 Task: Find connections with filter location Baloda Bāzār with filter topic #Mindfulwith filter profile language Potuguese with filter current company Motivational Quotes with filter school Lingayas University, Faridabad with filter industry Breweries with filter service category Ghostwriting with filter keywords title Principal
Action: Mouse moved to (679, 88)
Screenshot: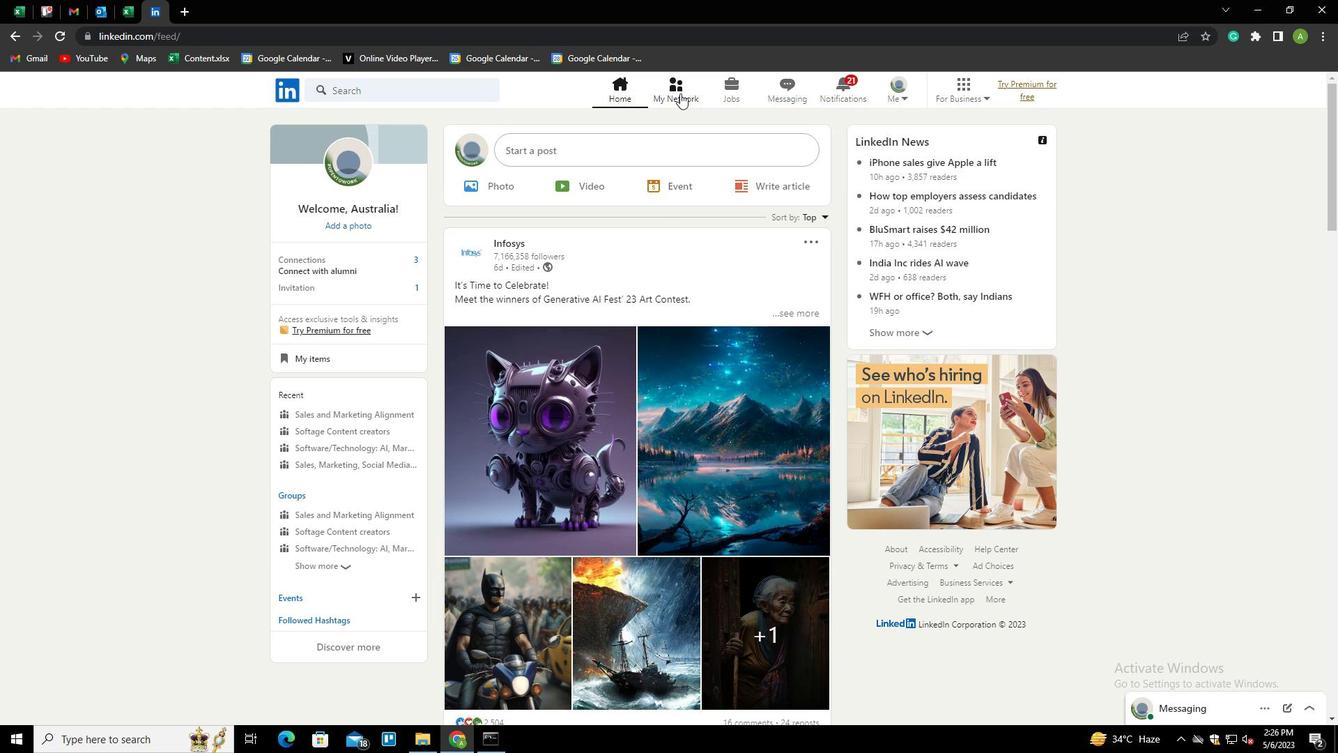 
Action: Mouse pressed left at (679, 88)
Screenshot: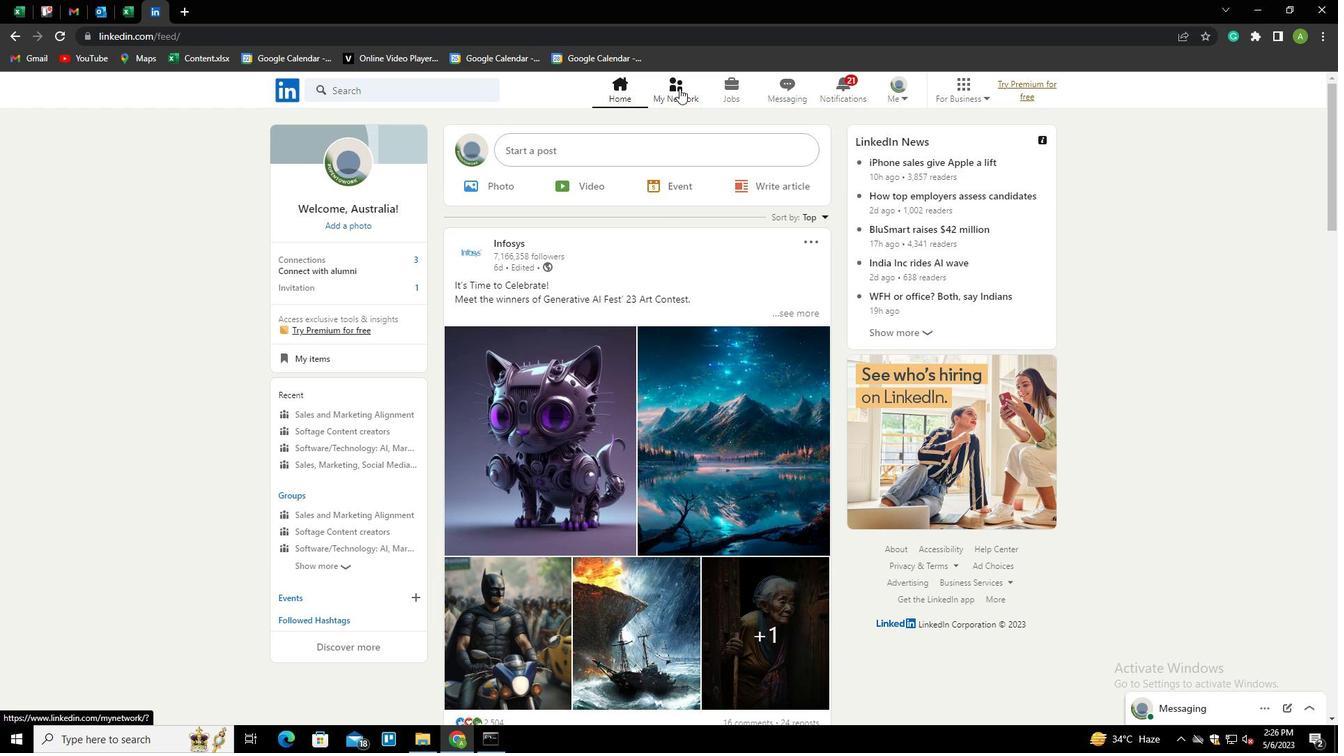 
Action: Mouse moved to (366, 166)
Screenshot: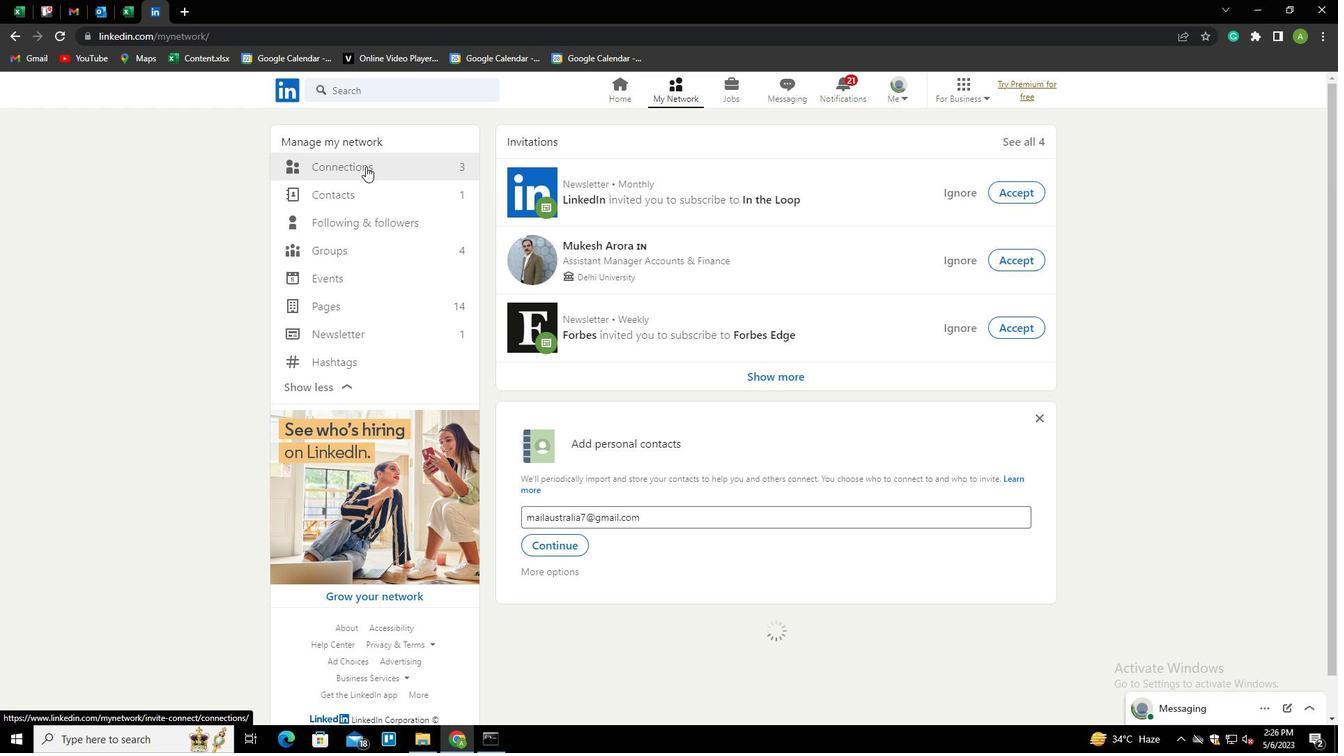 
Action: Mouse pressed left at (366, 166)
Screenshot: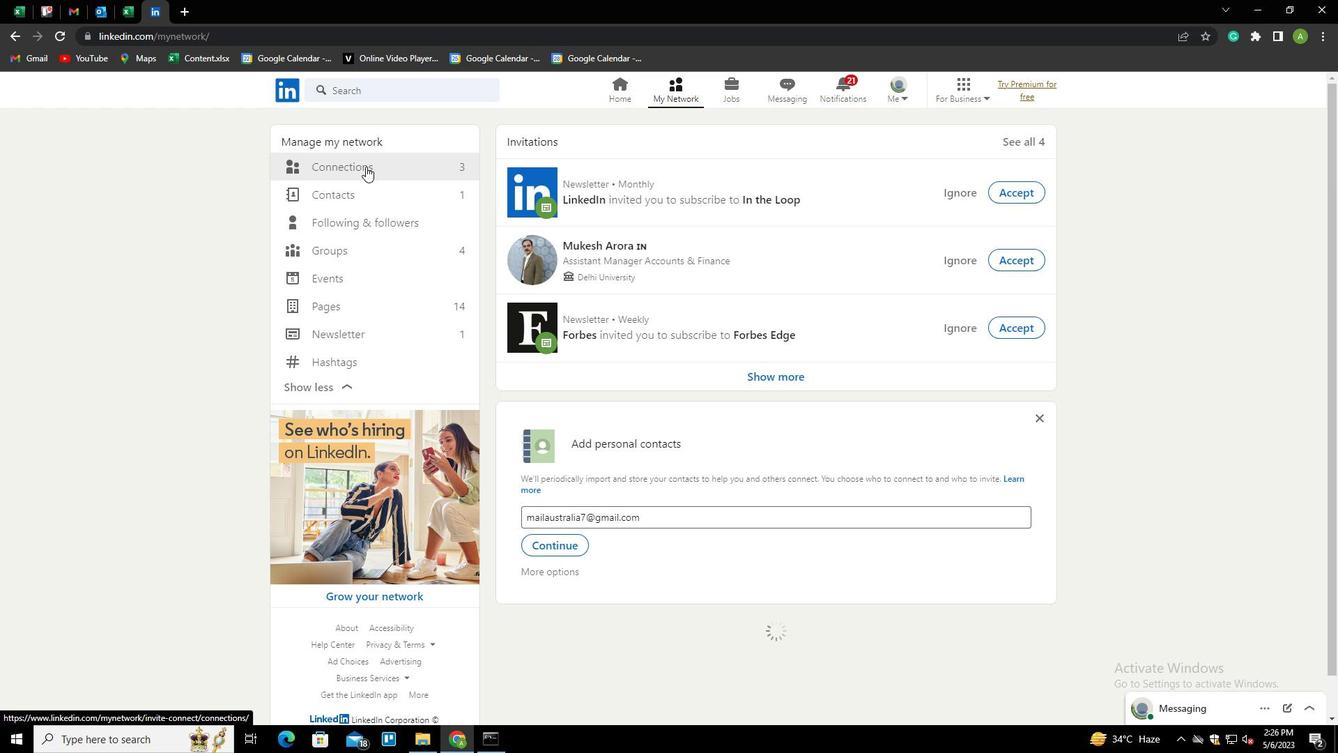 
Action: Mouse moved to (761, 163)
Screenshot: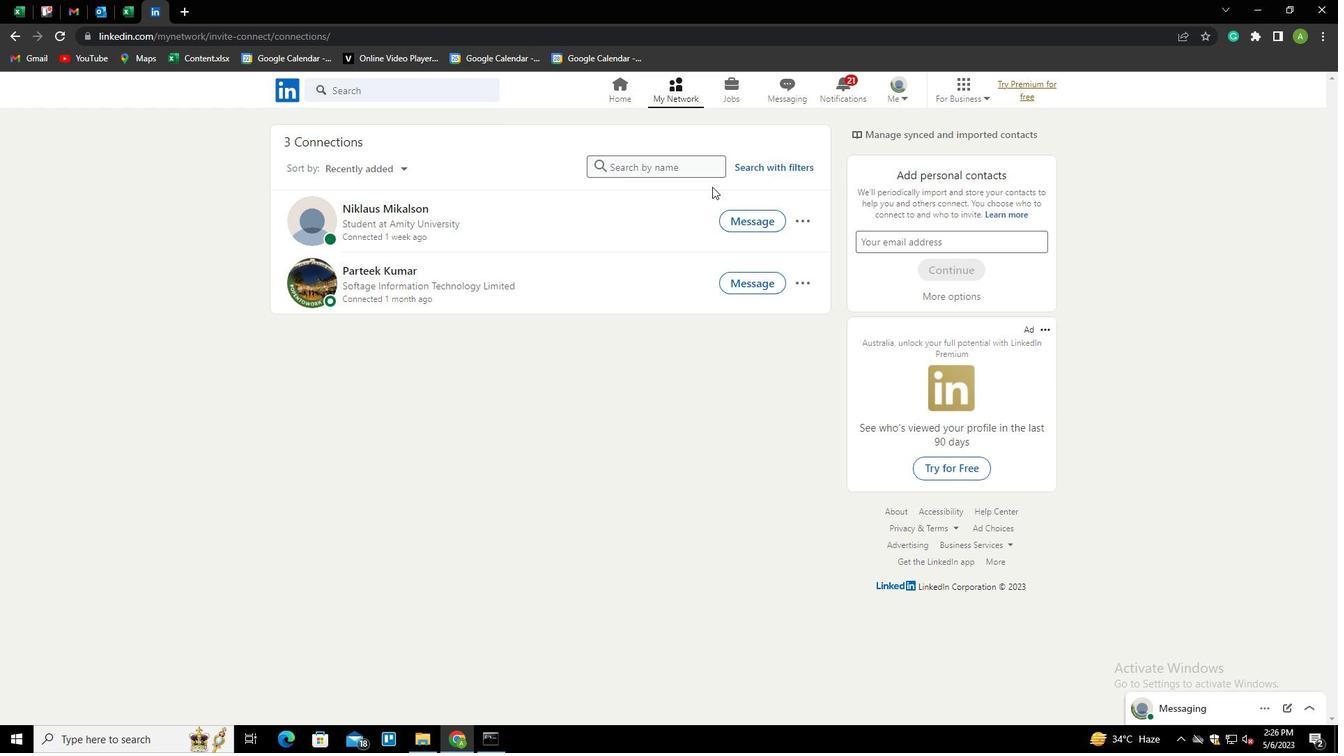 
Action: Mouse pressed left at (761, 163)
Screenshot: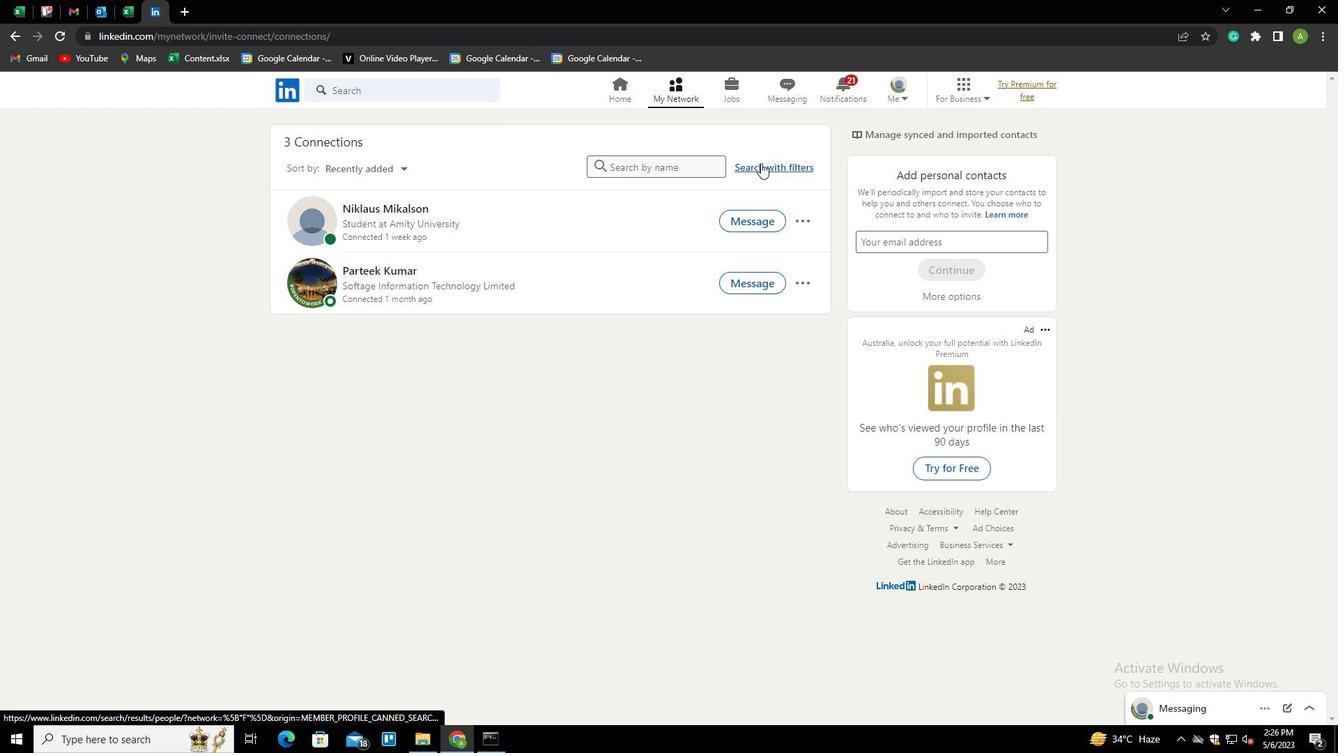 
Action: Mouse moved to (716, 128)
Screenshot: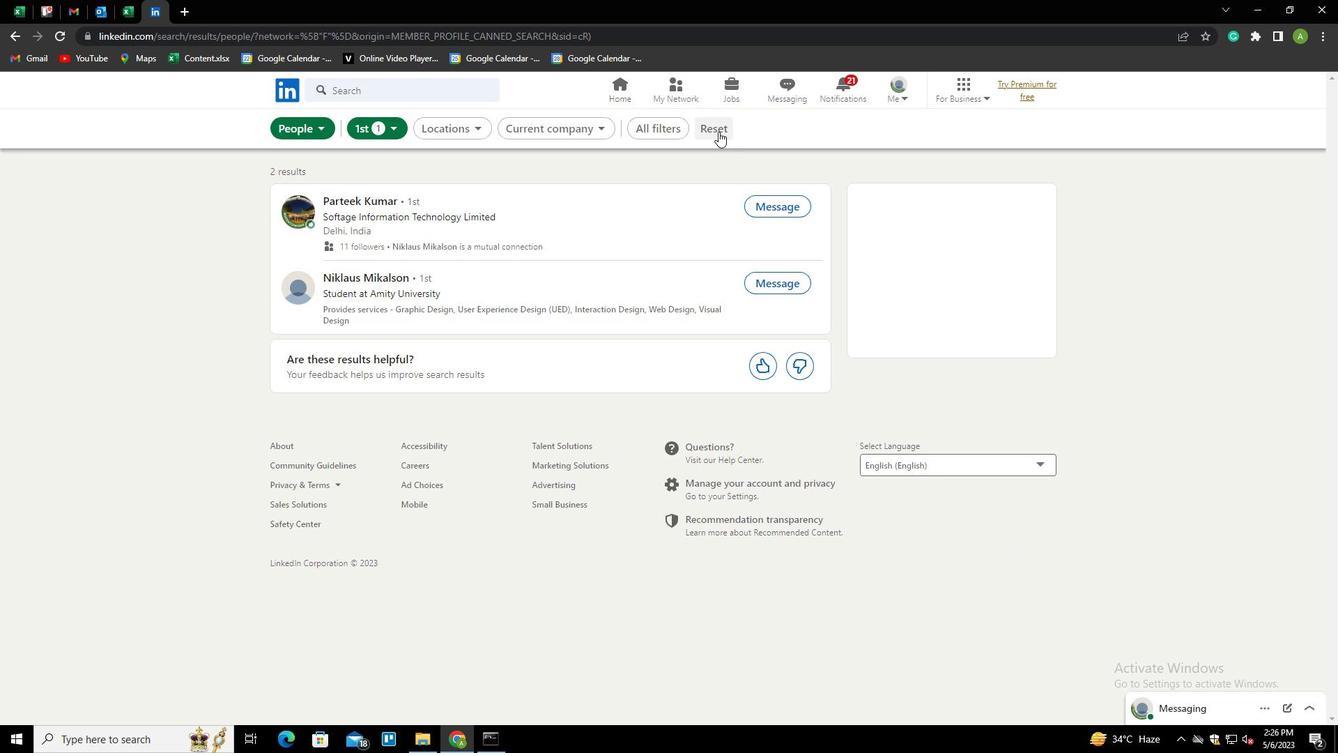
Action: Mouse pressed left at (716, 128)
Screenshot: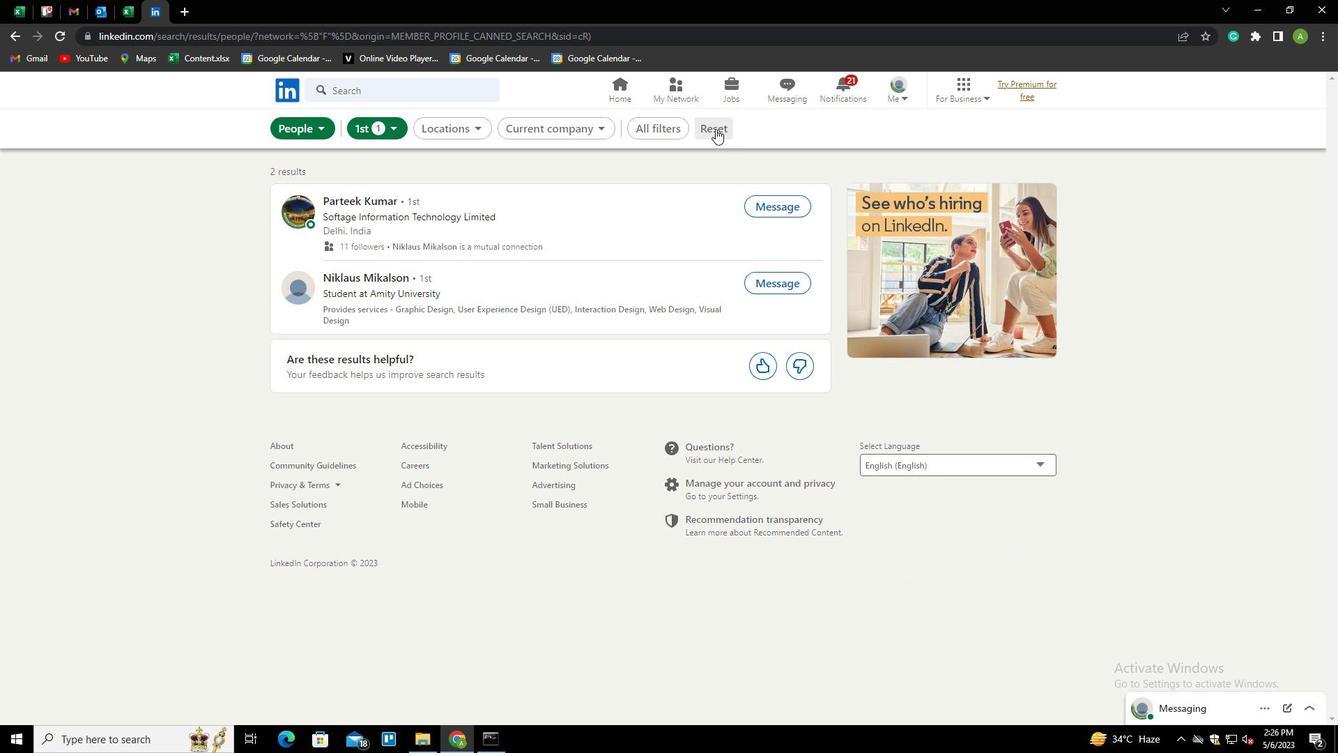 
Action: Mouse moved to (690, 128)
Screenshot: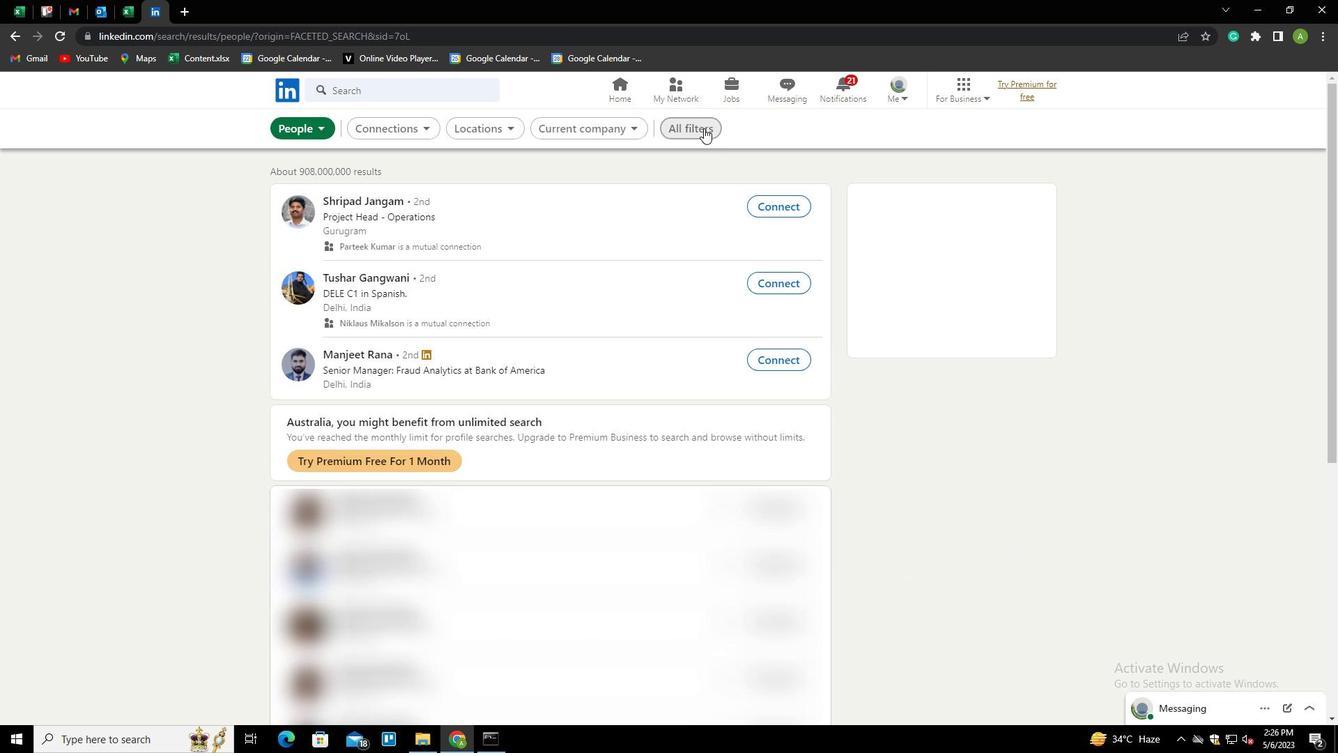 
Action: Mouse pressed left at (690, 128)
Screenshot: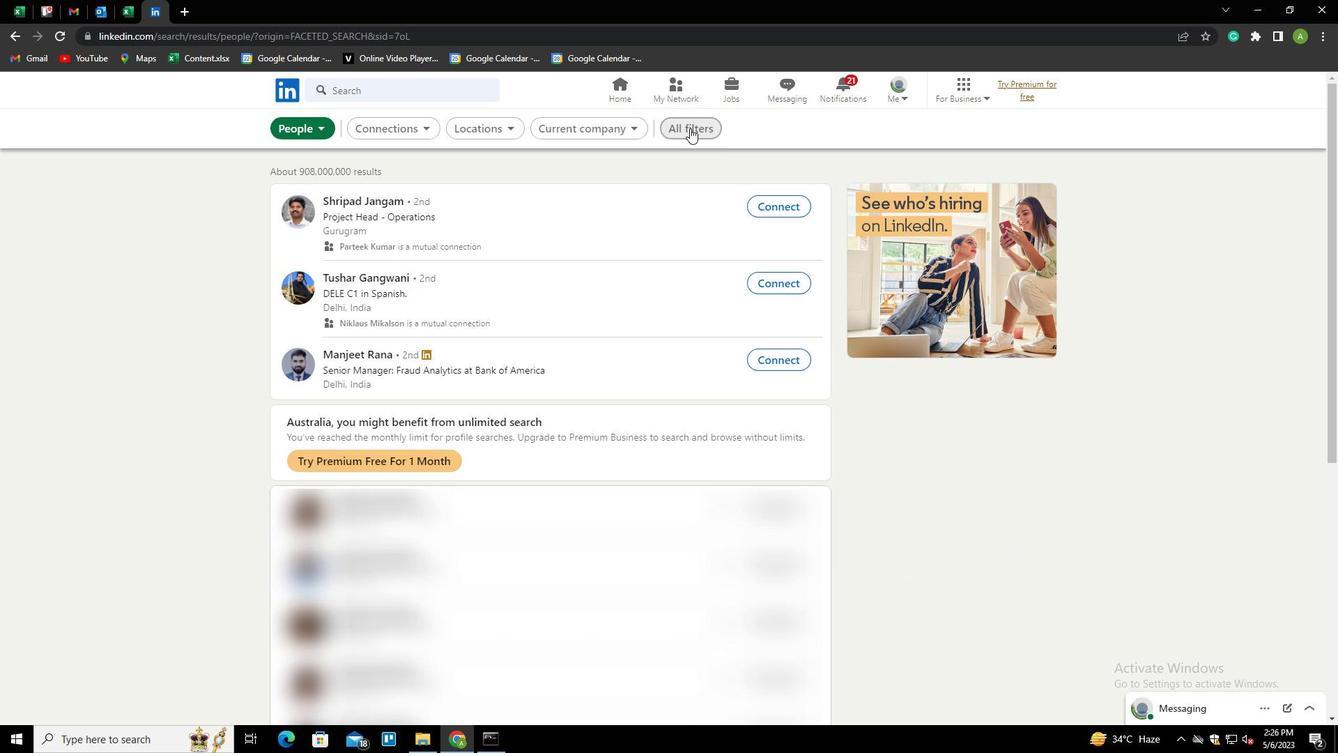 
Action: Mouse moved to (1163, 526)
Screenshot: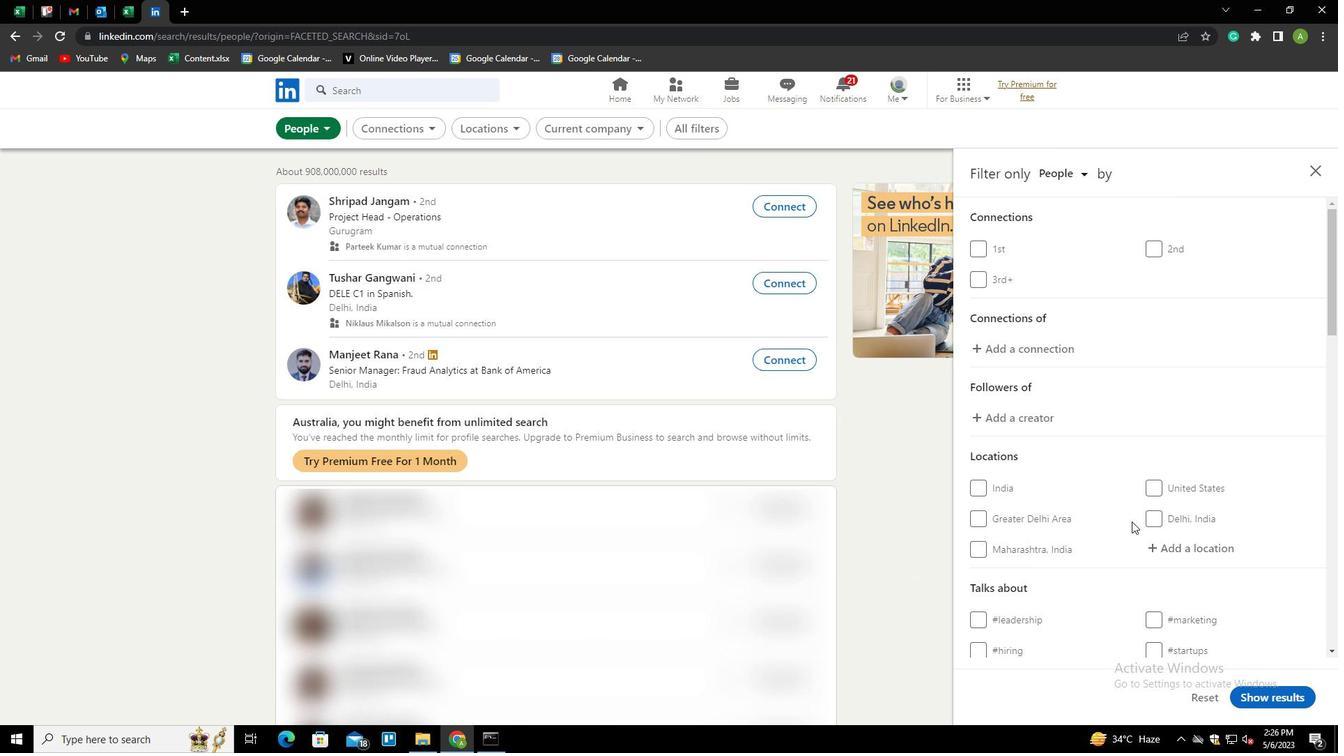 
Action: Mouse scrolled (1163, 525) with delta (0, 0)
Screenshot: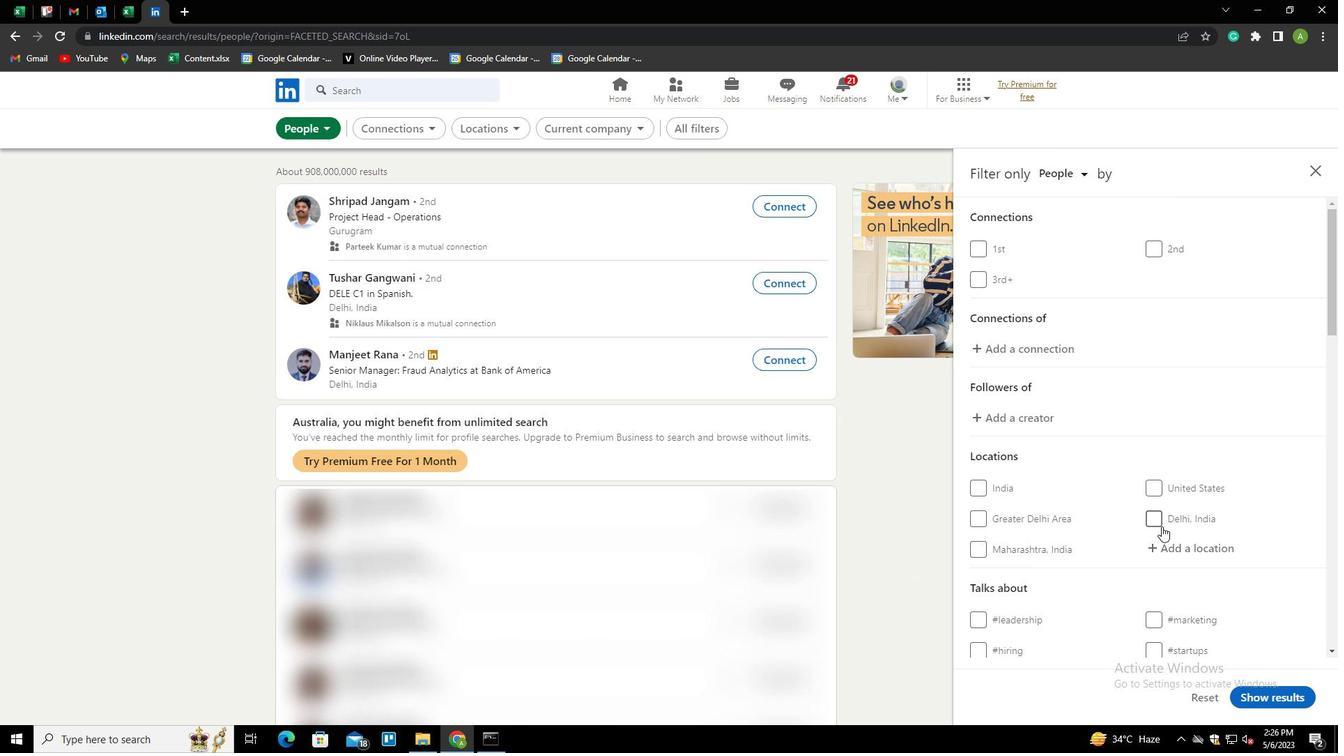 
Action: Mouse moved to (1164, 477)
Screenshot: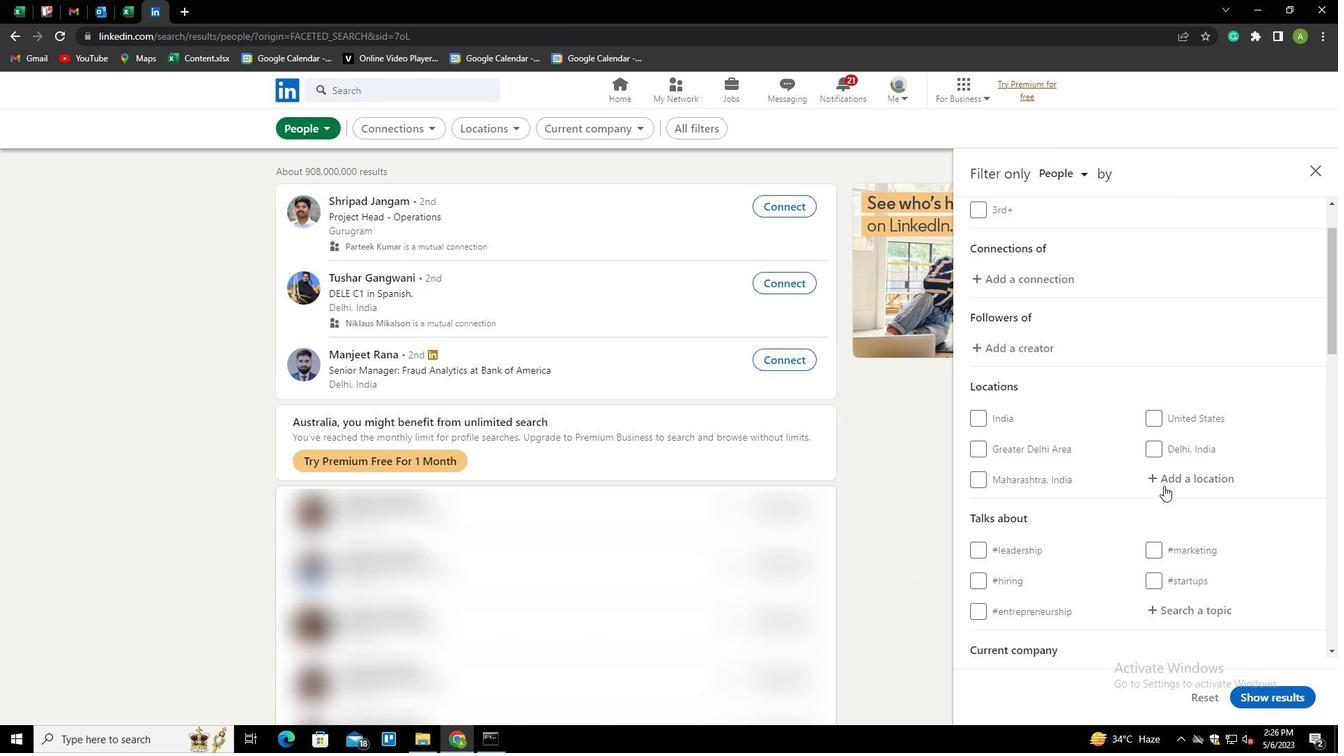 
Action: Mouse pressed left at (1164, 477)
Screenshot: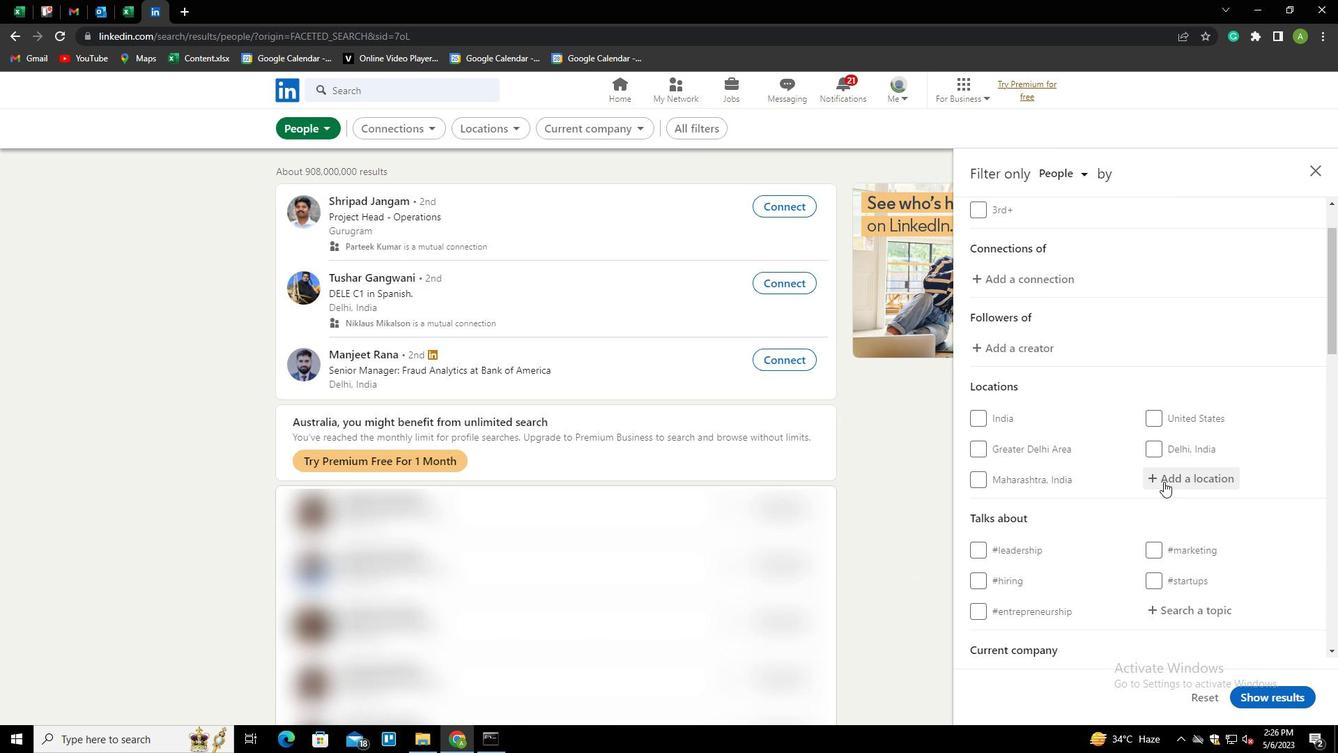 
Action: Key pressed <Key.shift>BA
Screenshot: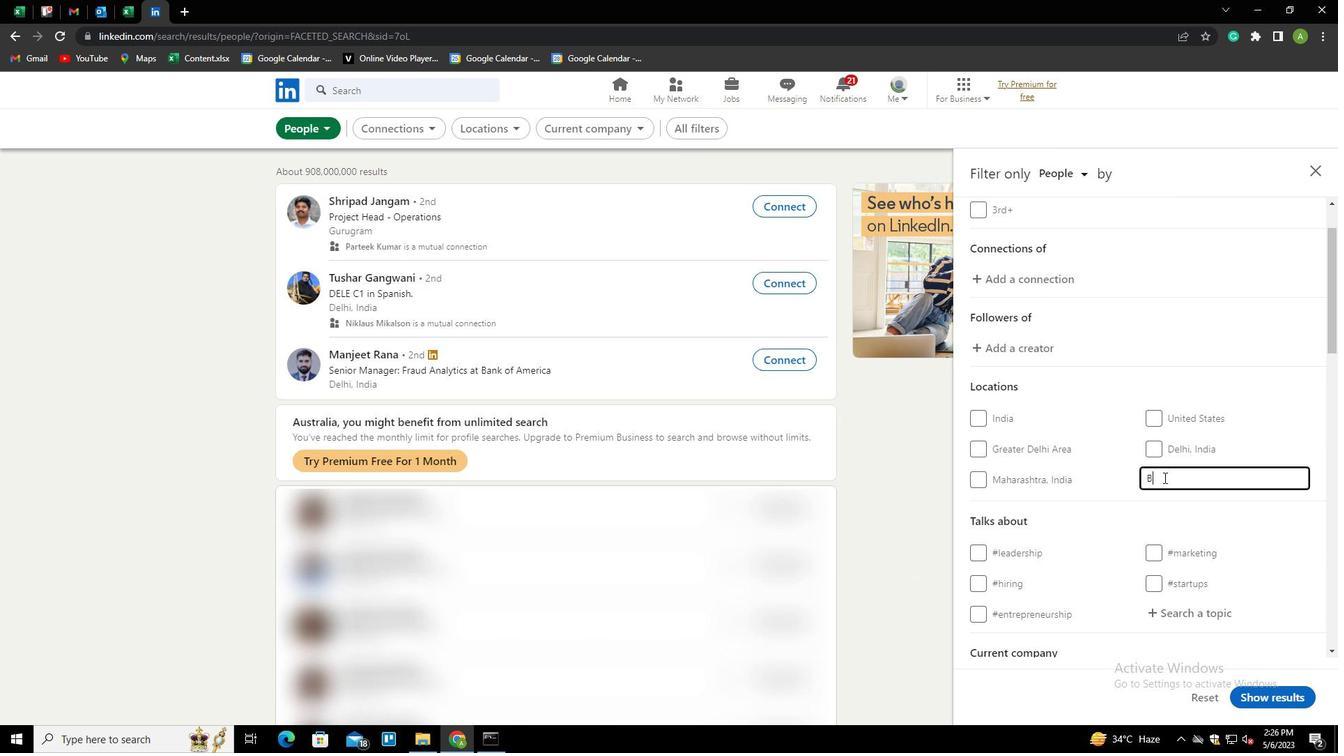 
Action: Mouse moved to (1090, 426)
Screenshot: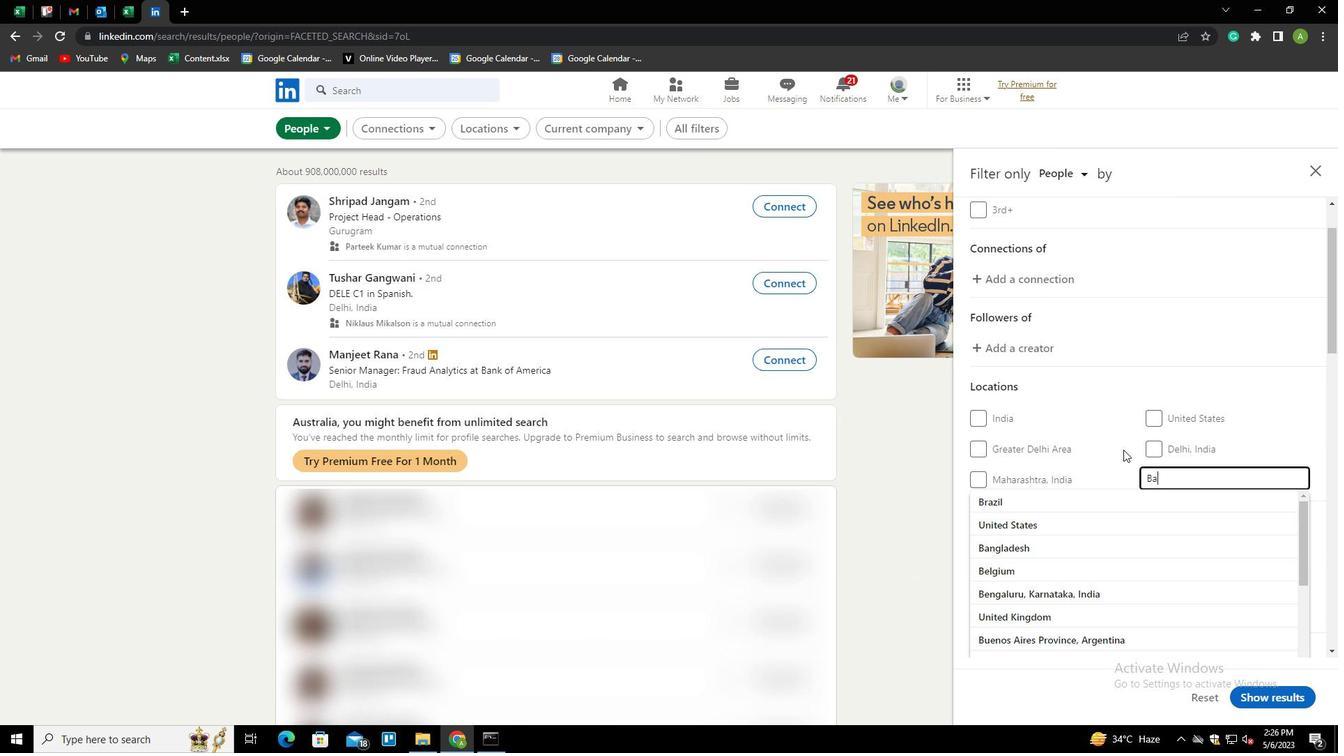 
Action: Key pressed ZAR<Key.down><Key.down><Key.down><Key.up><Key.down><Key.down><Key.enter>
Screenshot: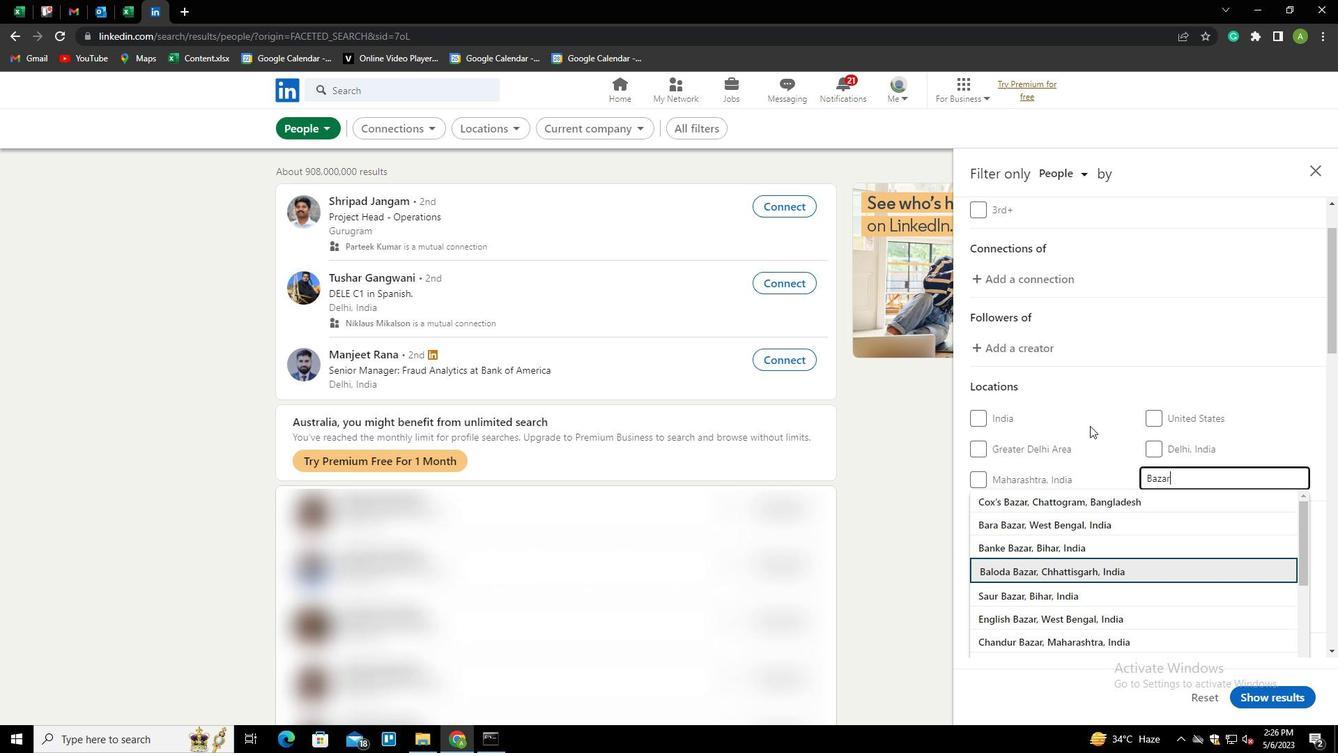 
Action: Mouse scrolled (1090, 425) with delta (0, 0)
Screenshot: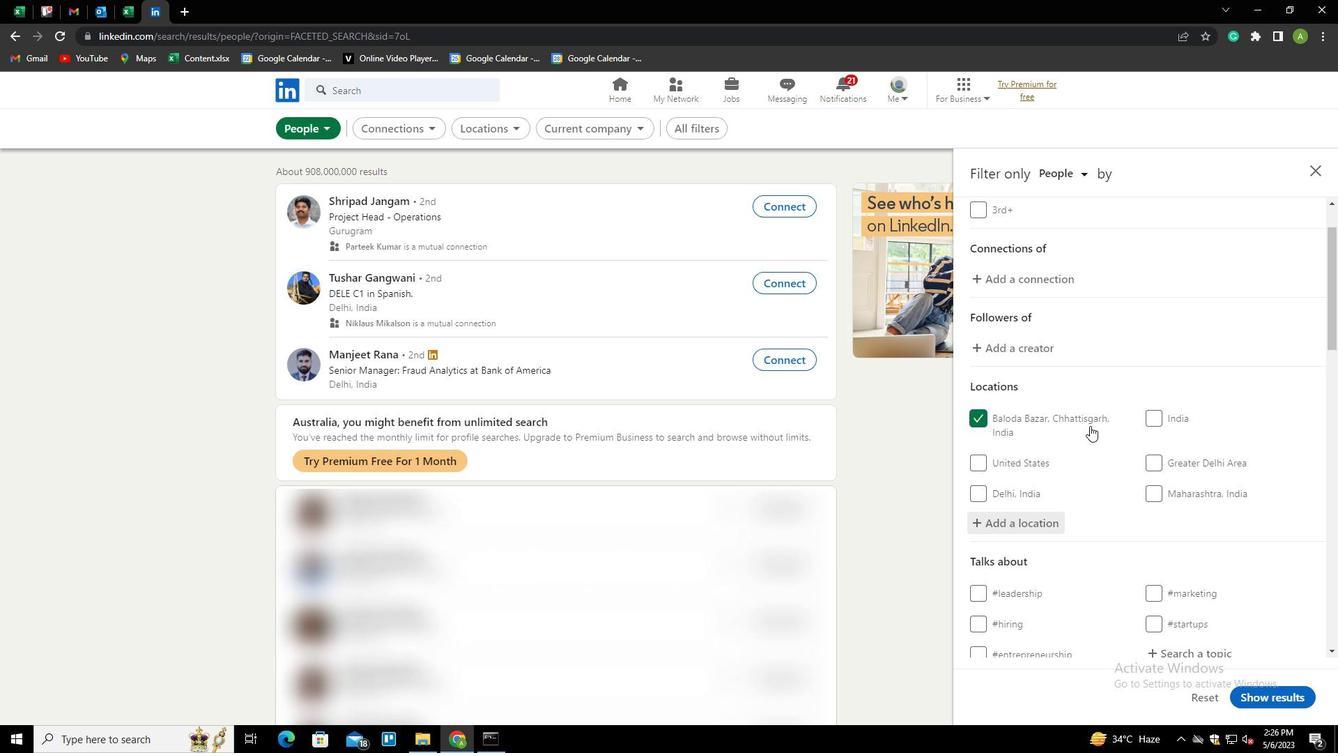 
Action: Mouse scrolled (1090, 425) with delta (0, 0)
Screenshot: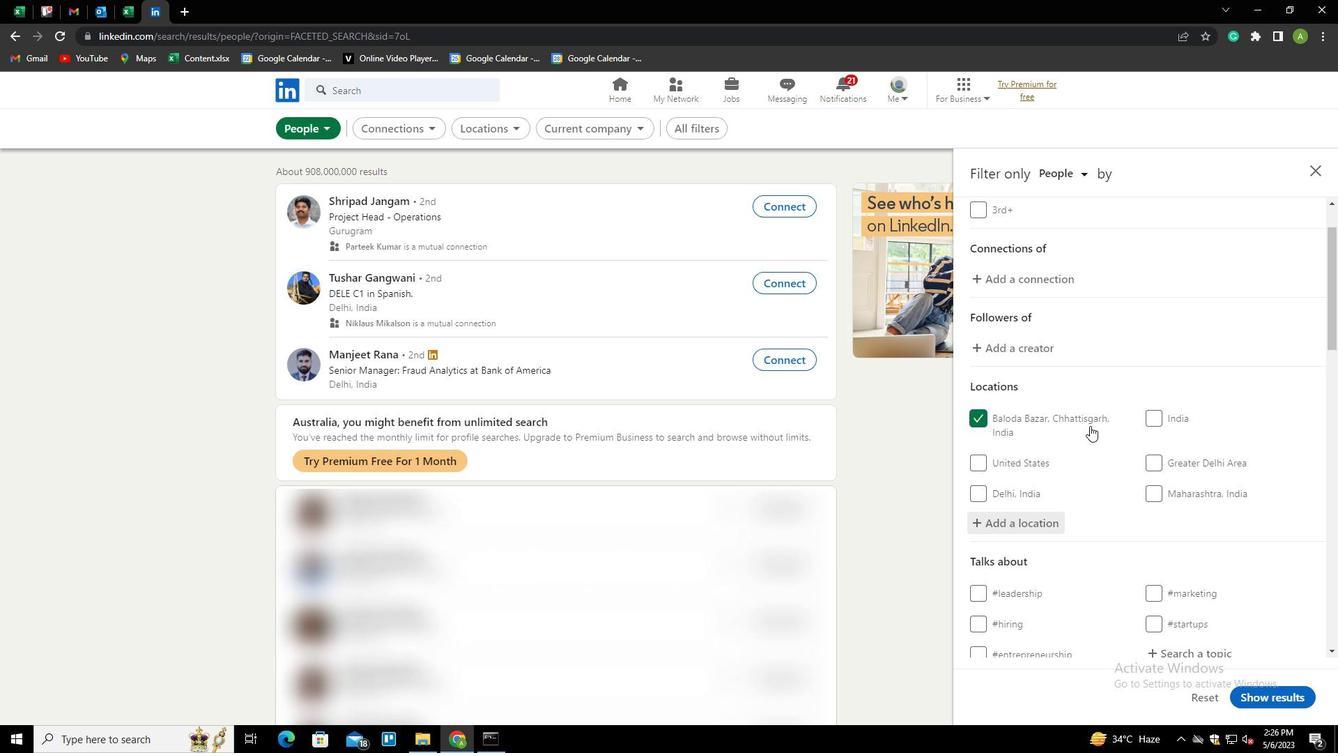 
Action: Mouse scrolled (1090, 425) with delta (0, 0)
Screenshot: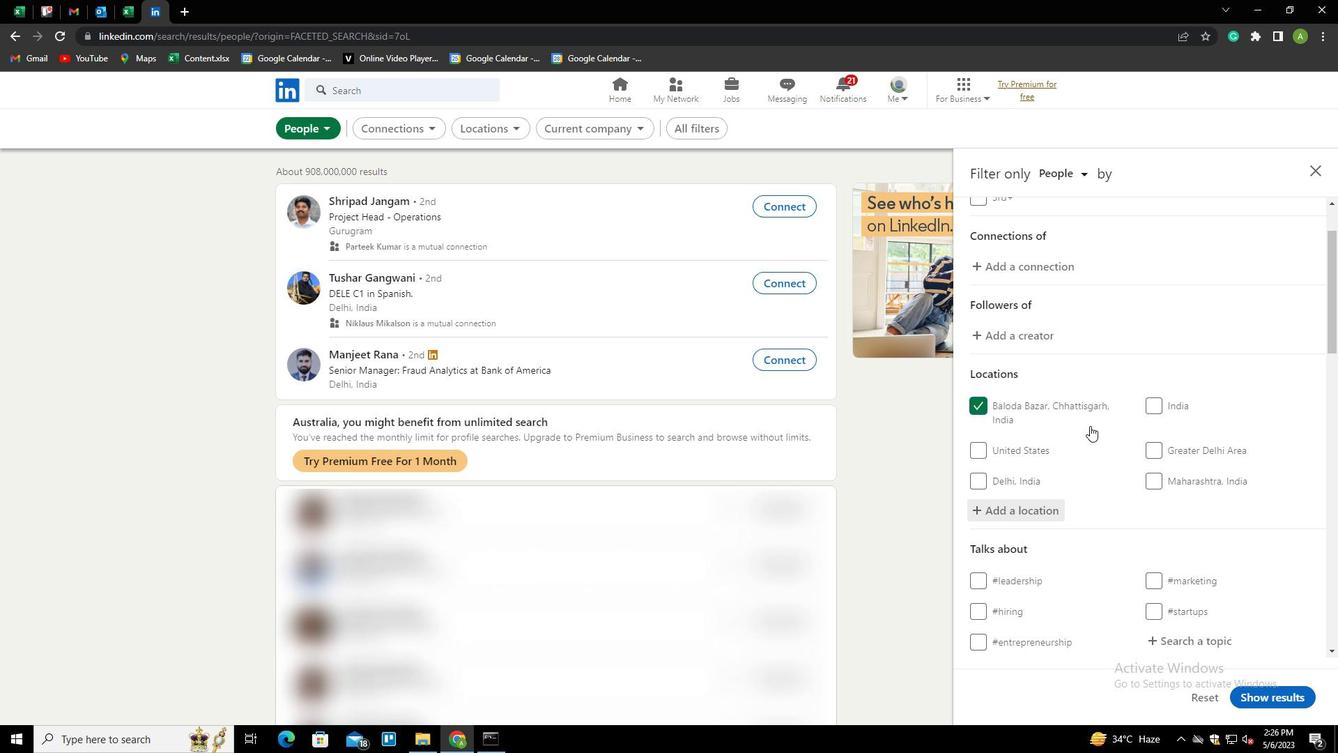 
Action: Mouse moved to (1156, 436)
Screenshot: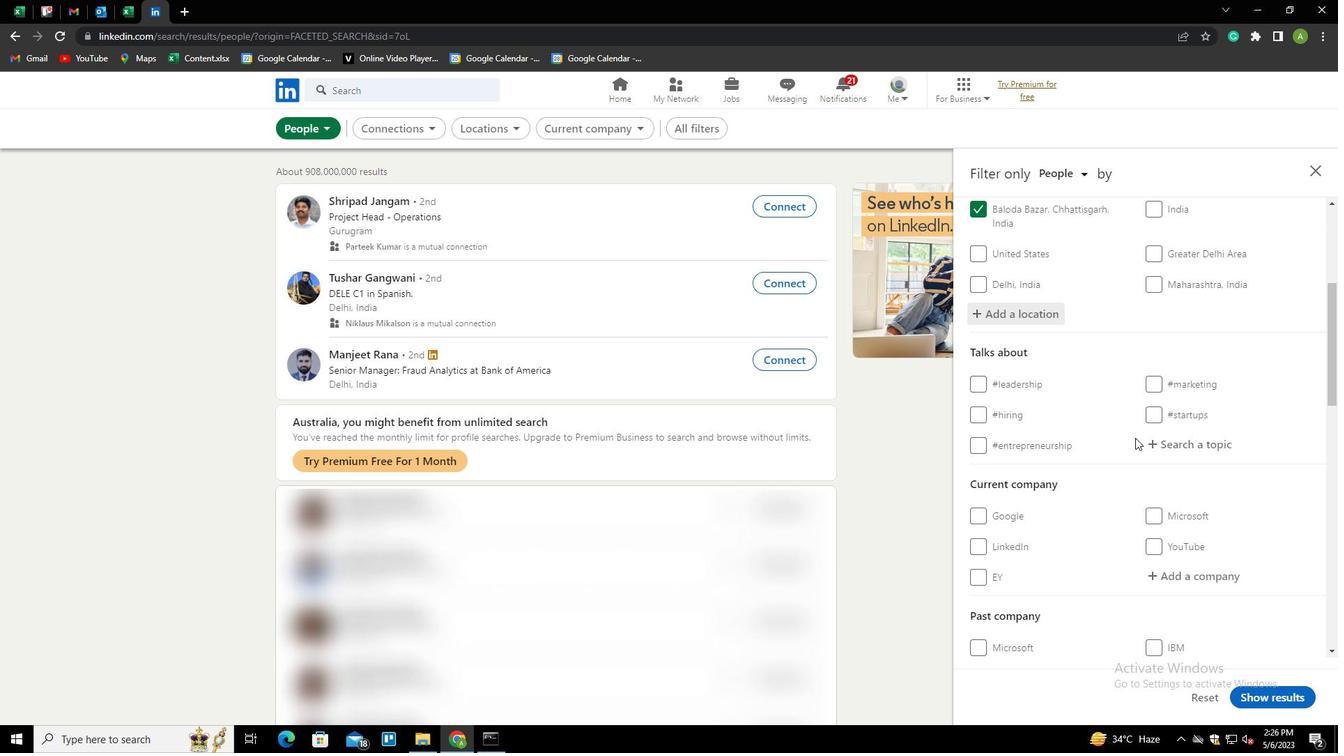 
Action: Mouse pressed left at (1156, 436)
Screenshot: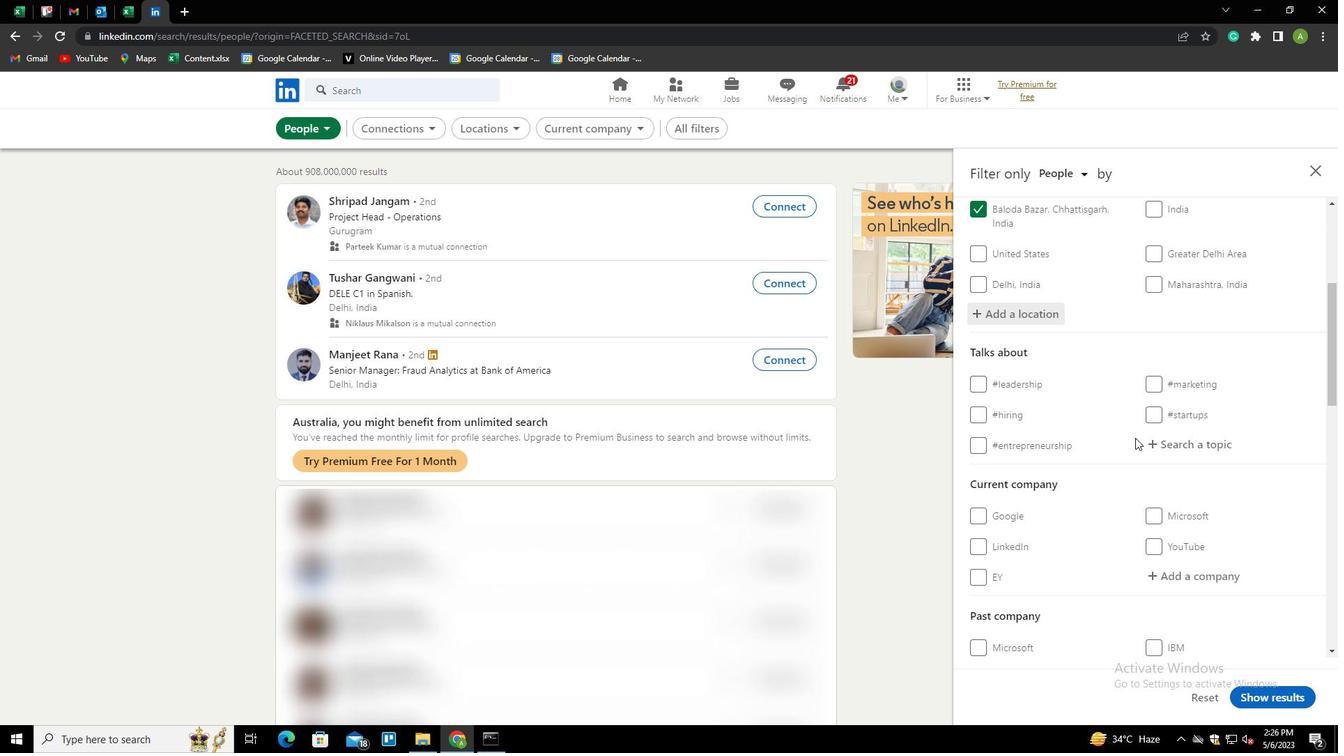 
Action: Mouse moved to (1151, 423)
Screenshot: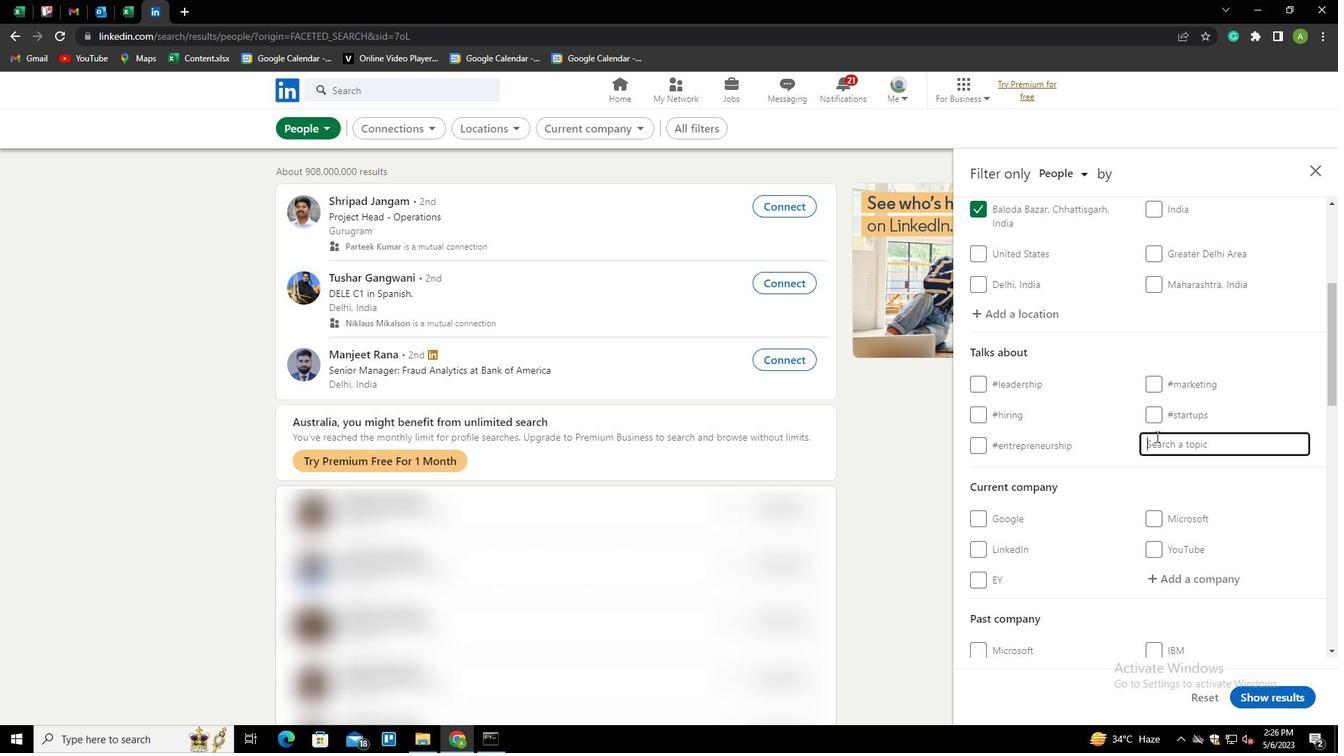 
Action: Key pressed <Key.shift><Key.shift><Key.shift>MINDFUL<Key.down><Key.down><Key.enter>
Screenshot: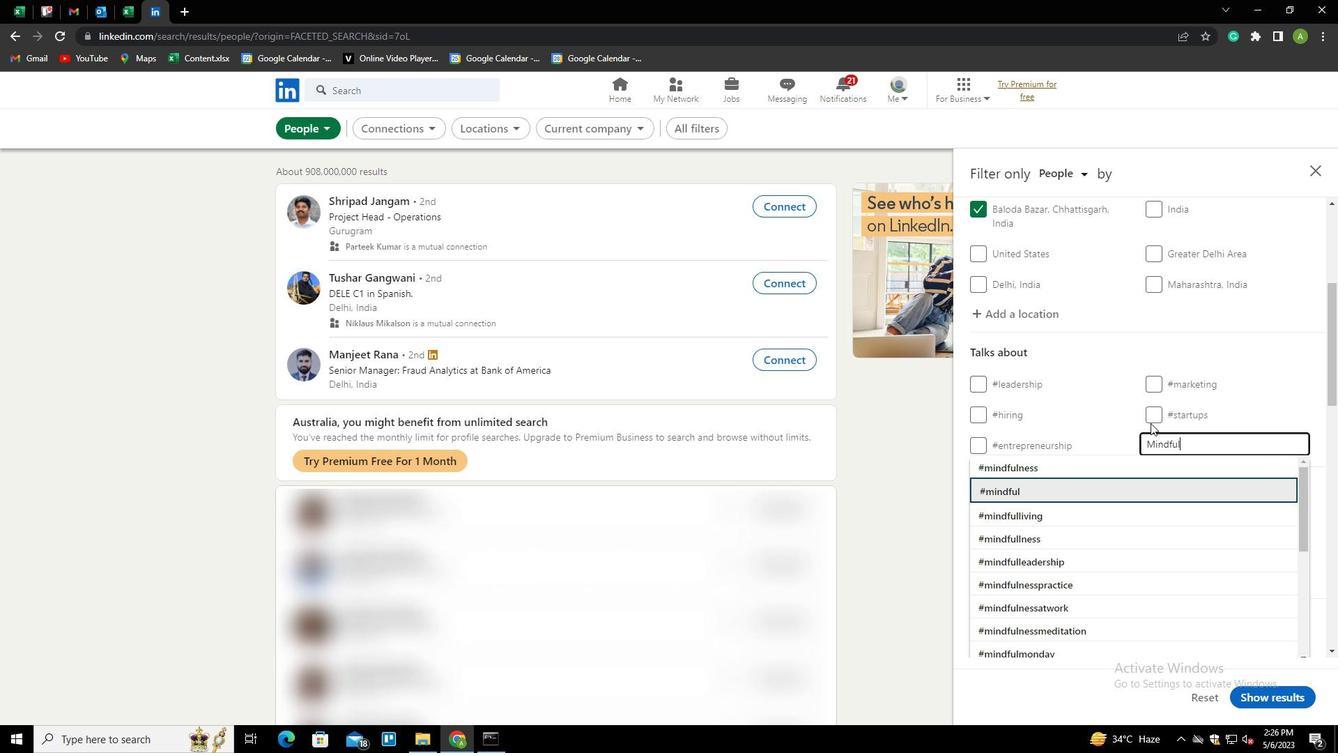 
Action: Mouse moved to (1151, 422)
Screenshot: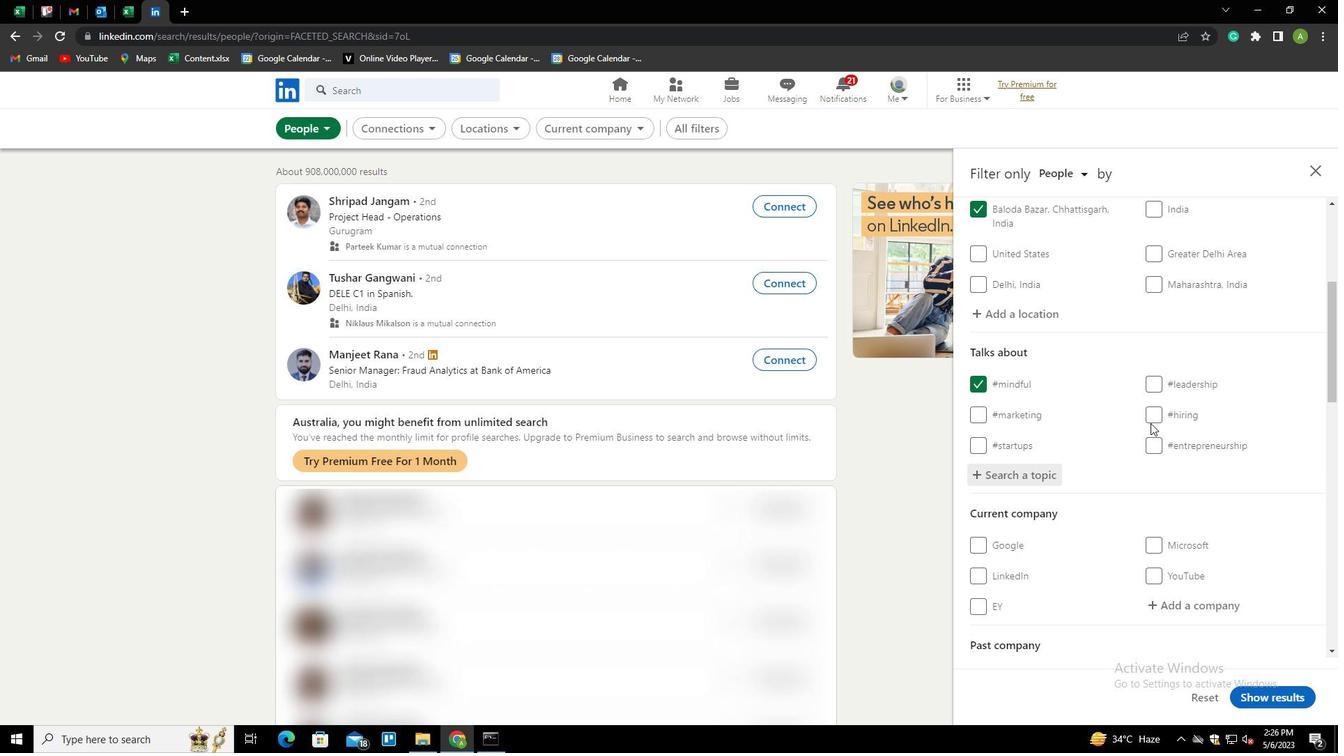 
Action: Mouse scrolled (1151, 421) with delta (0, 0)
Screenshot: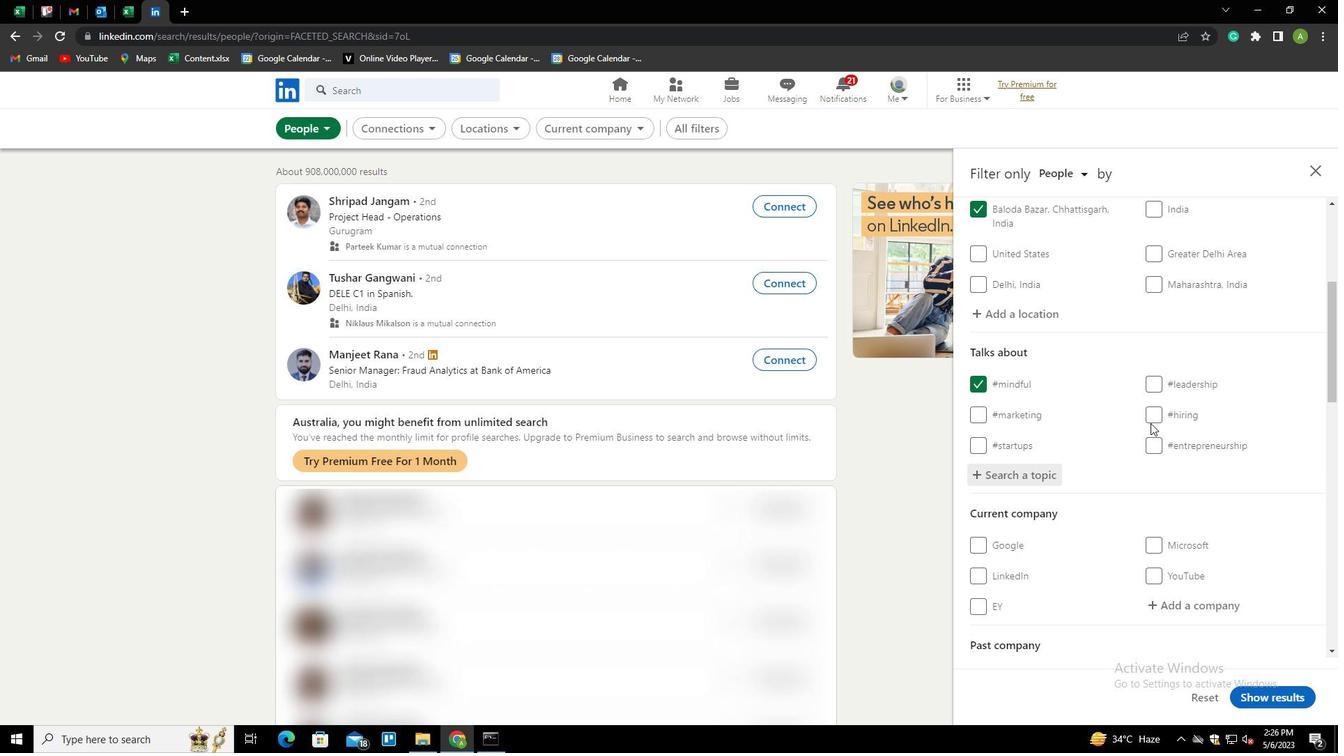 
Action: Mouse moved to (1153, 424)
Screenshot: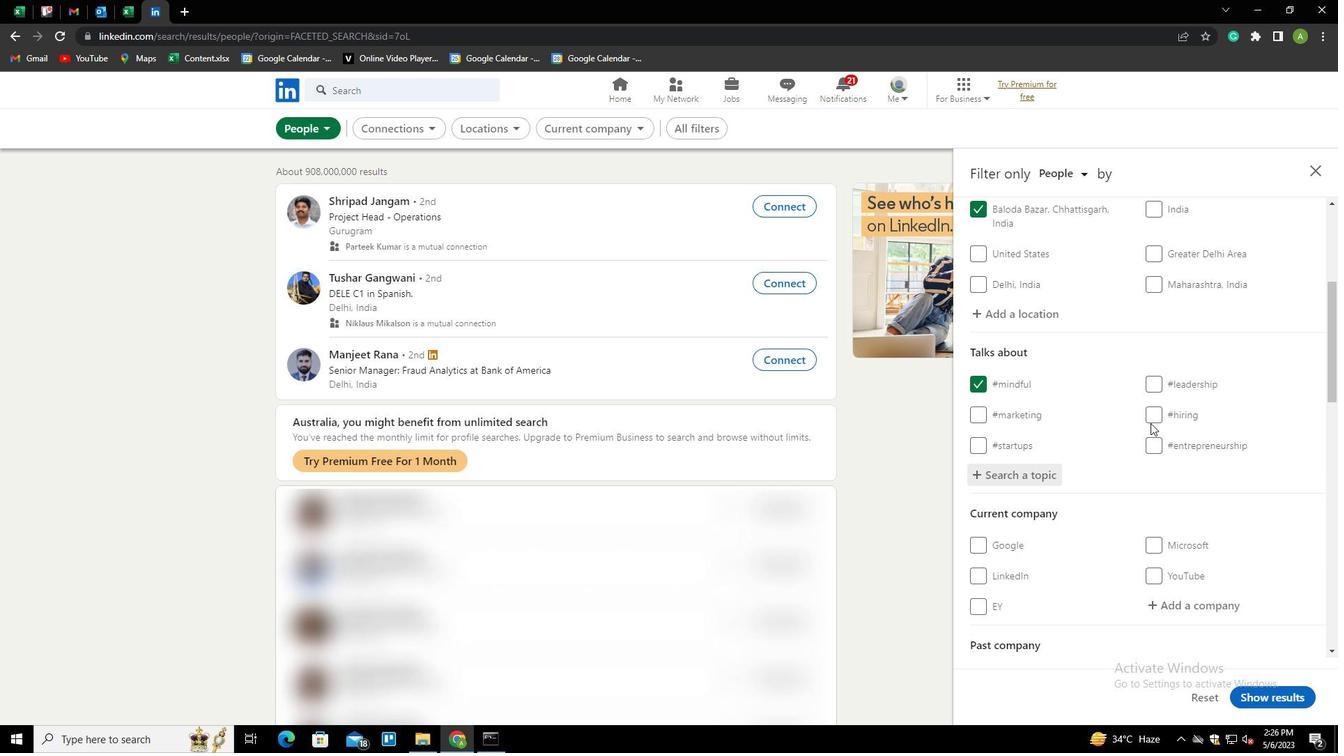 
Action: Mouse scrolled (1153, 423) with delta (0, 0)
Screenshot: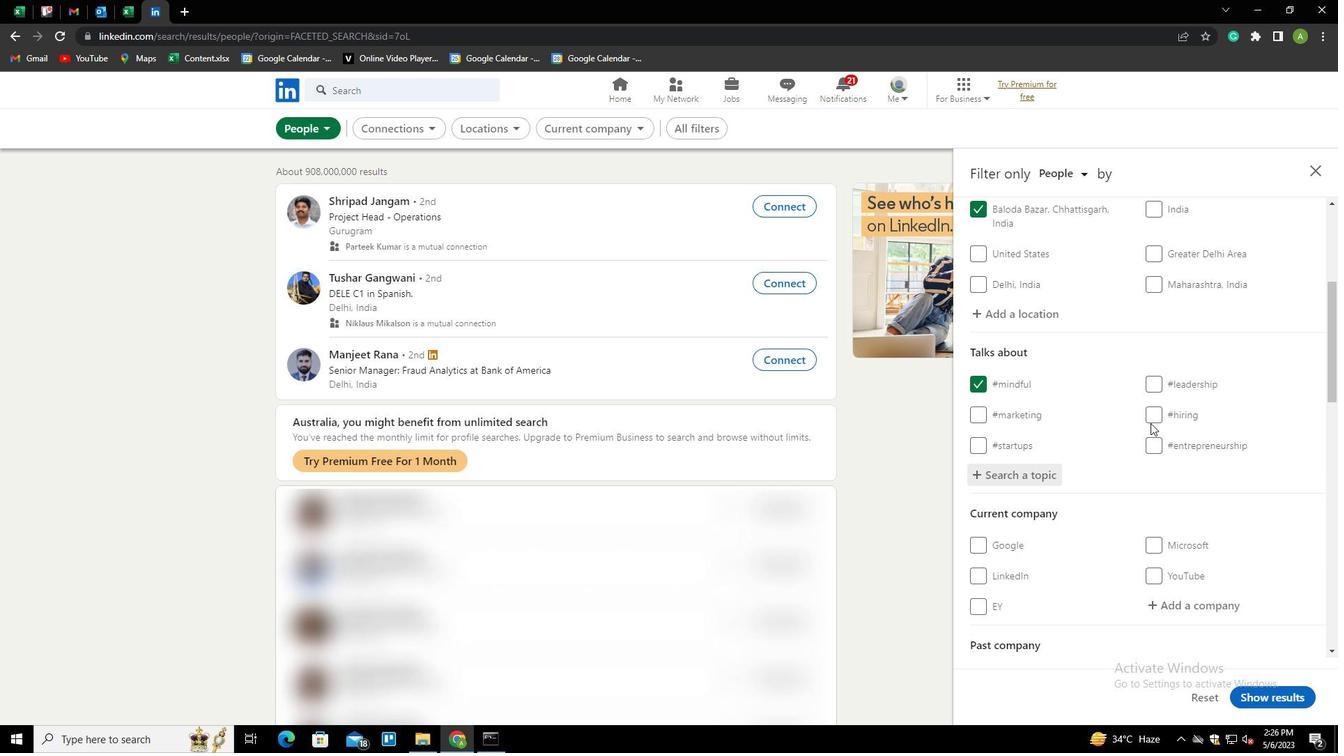 
Action: Mouse scrolled (1153, 423) with delta (0, 0)
Screenshot: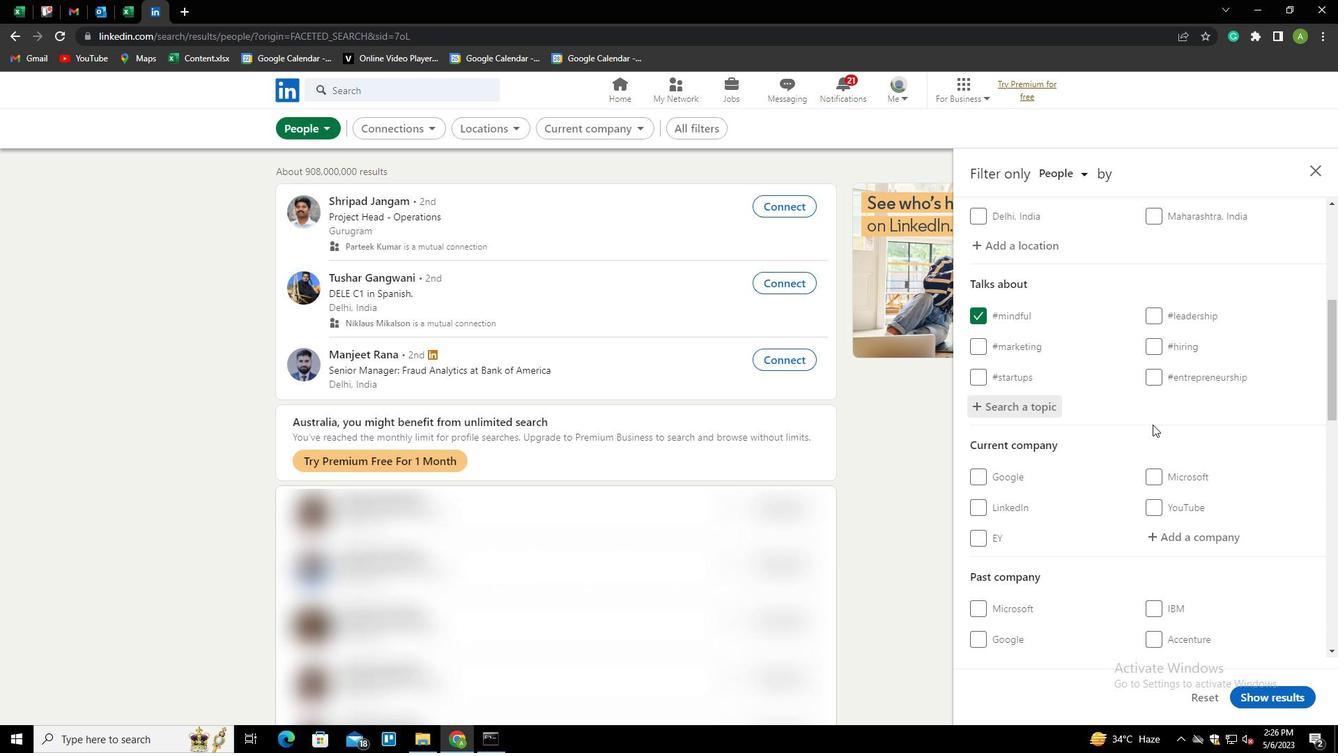 
Action: Mouse scrolled (1153, 423) with delta (0, 0)
Screenshot: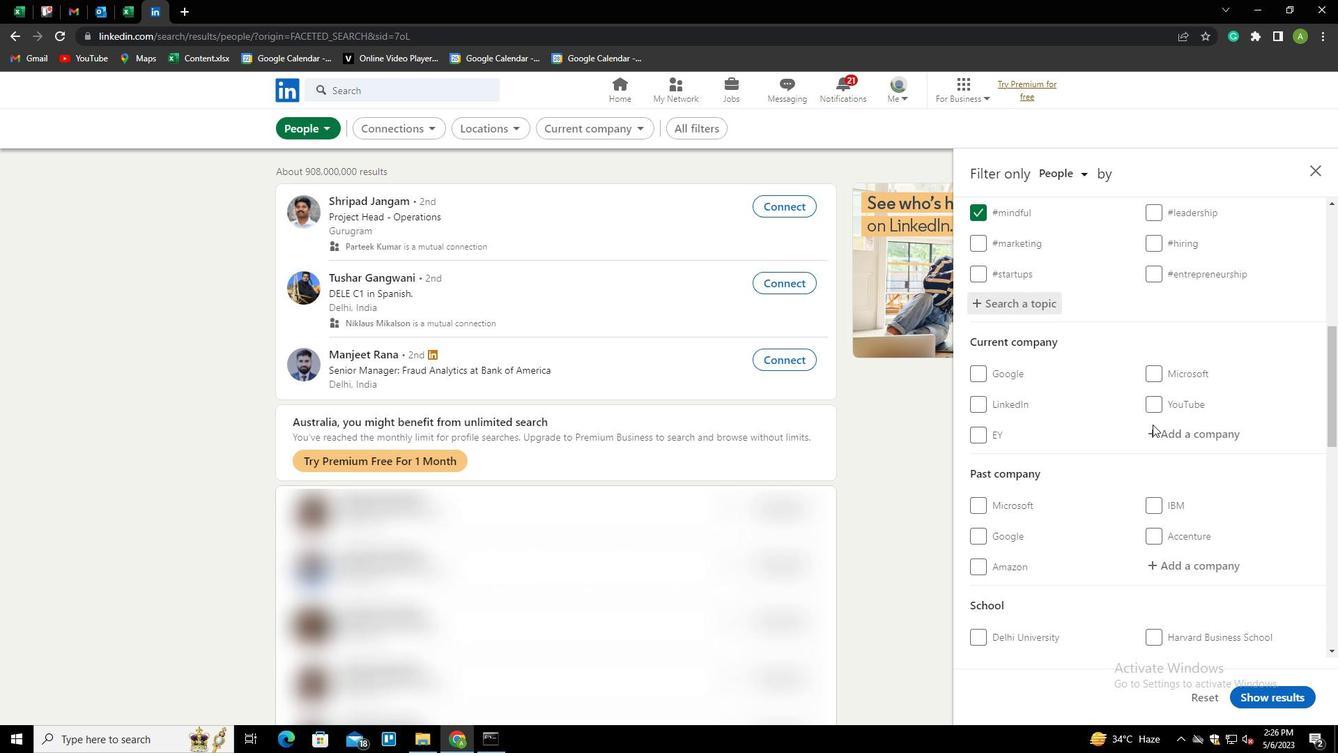 
Action: Mouse scrolled (1153, 423) with delta (0, 0)
Screenshot: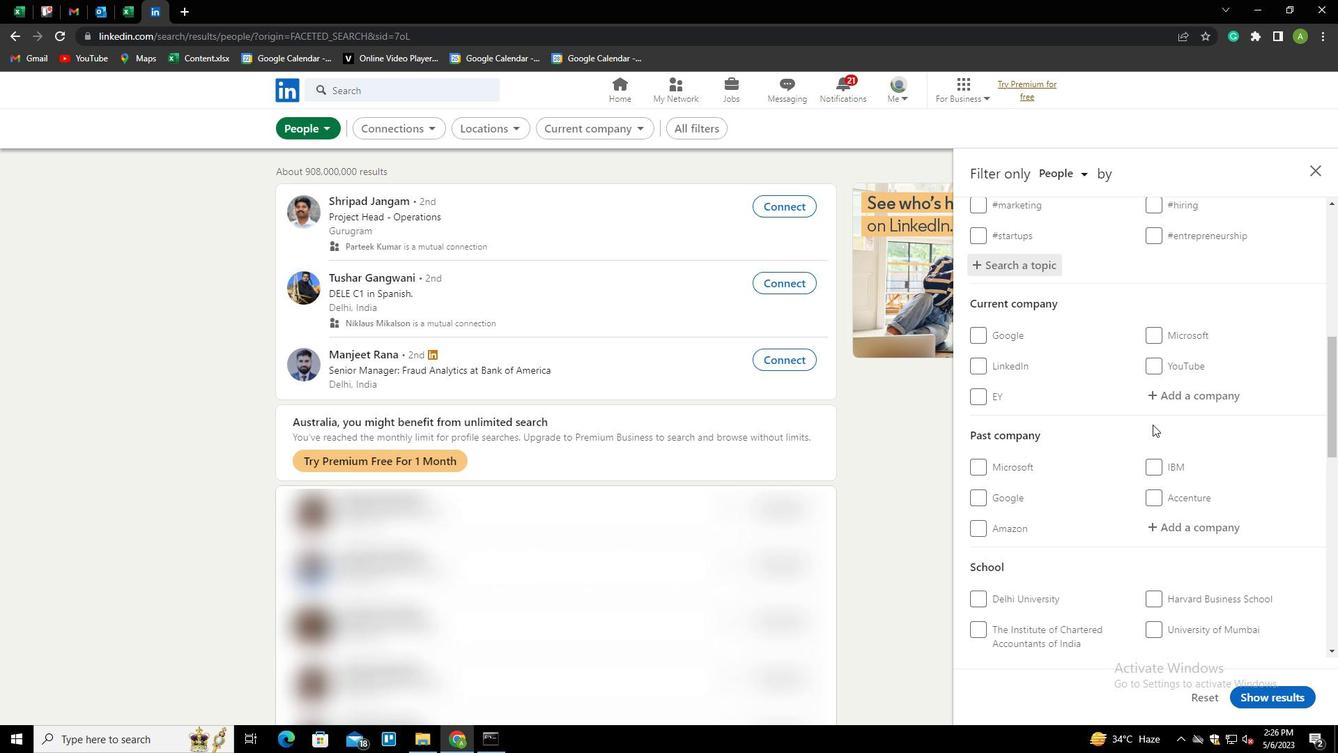 
Action: Mouse scrolled (1153, 423) with delta (0, 0)
Screenshot: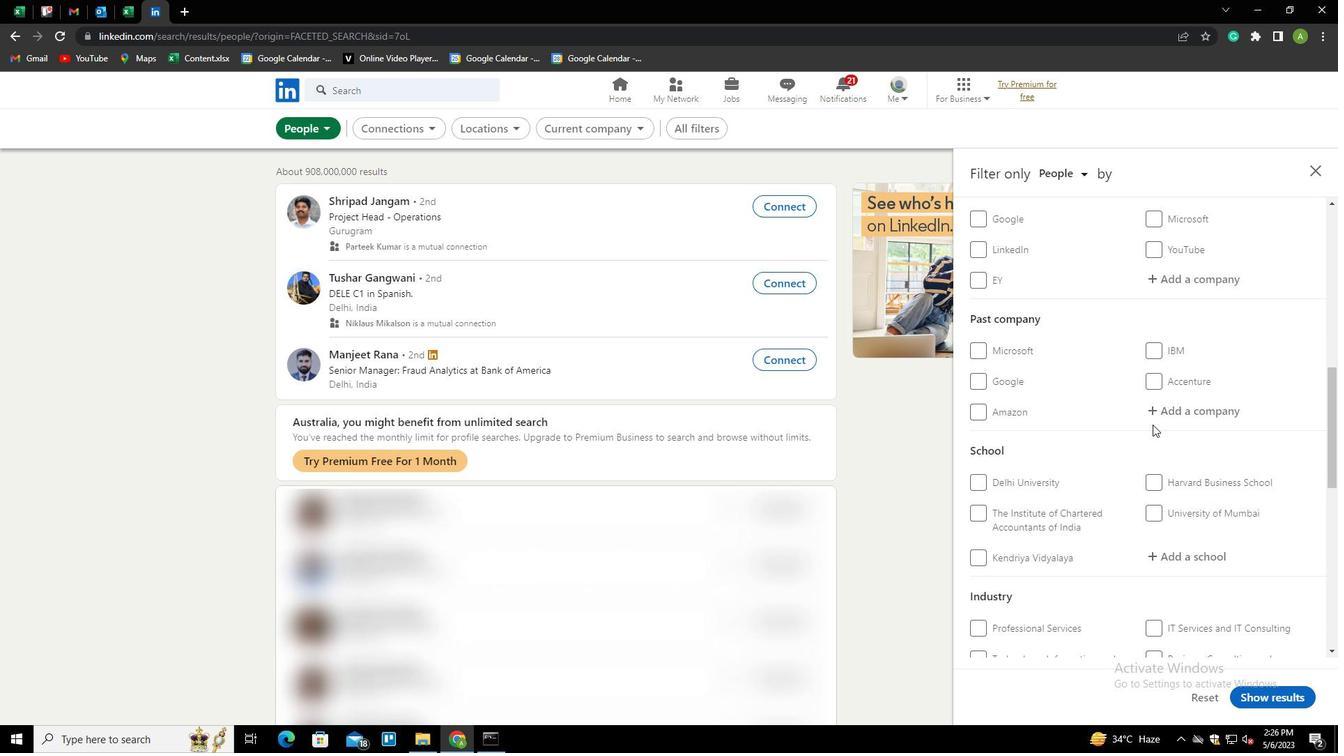 
Action: Mouse scrolled (1153, 423) with delta (0, 0)
Screenshot: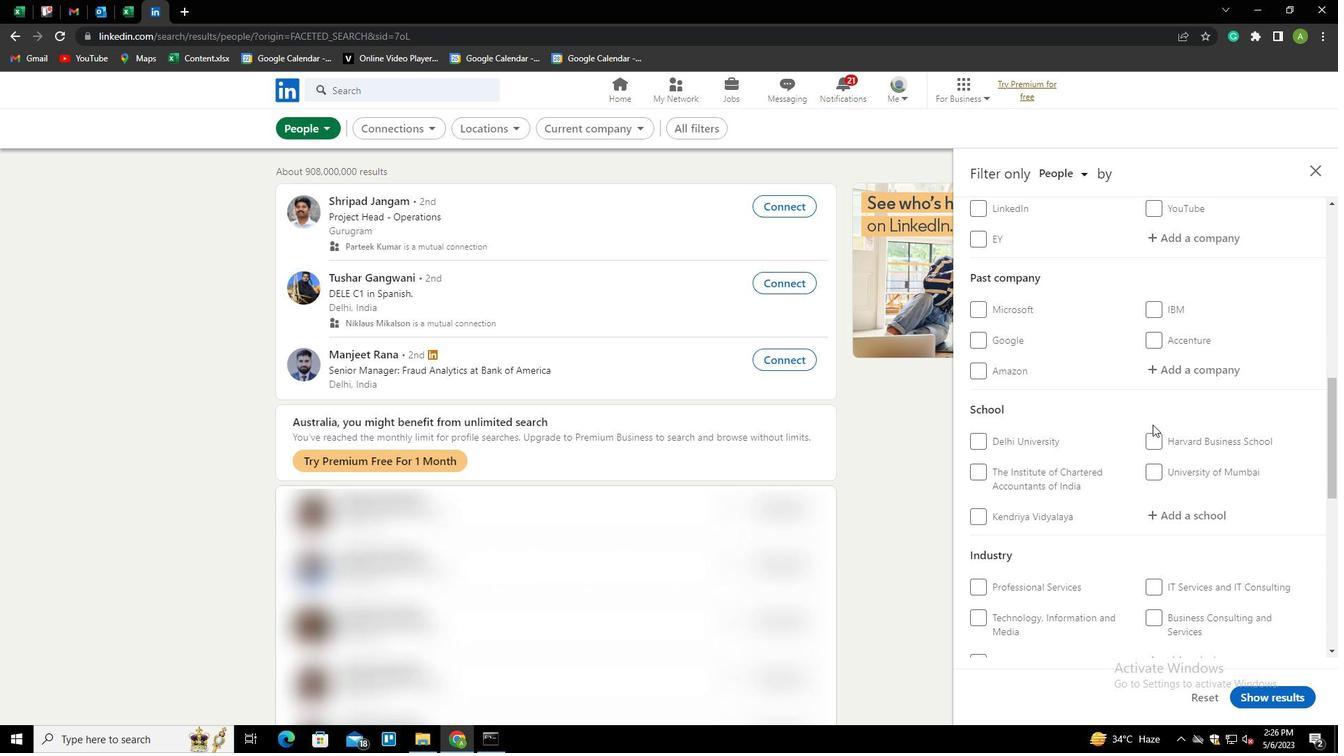 
Action: Mouse scrolled (1153, 423) with delta (0, 0)
Screenshot: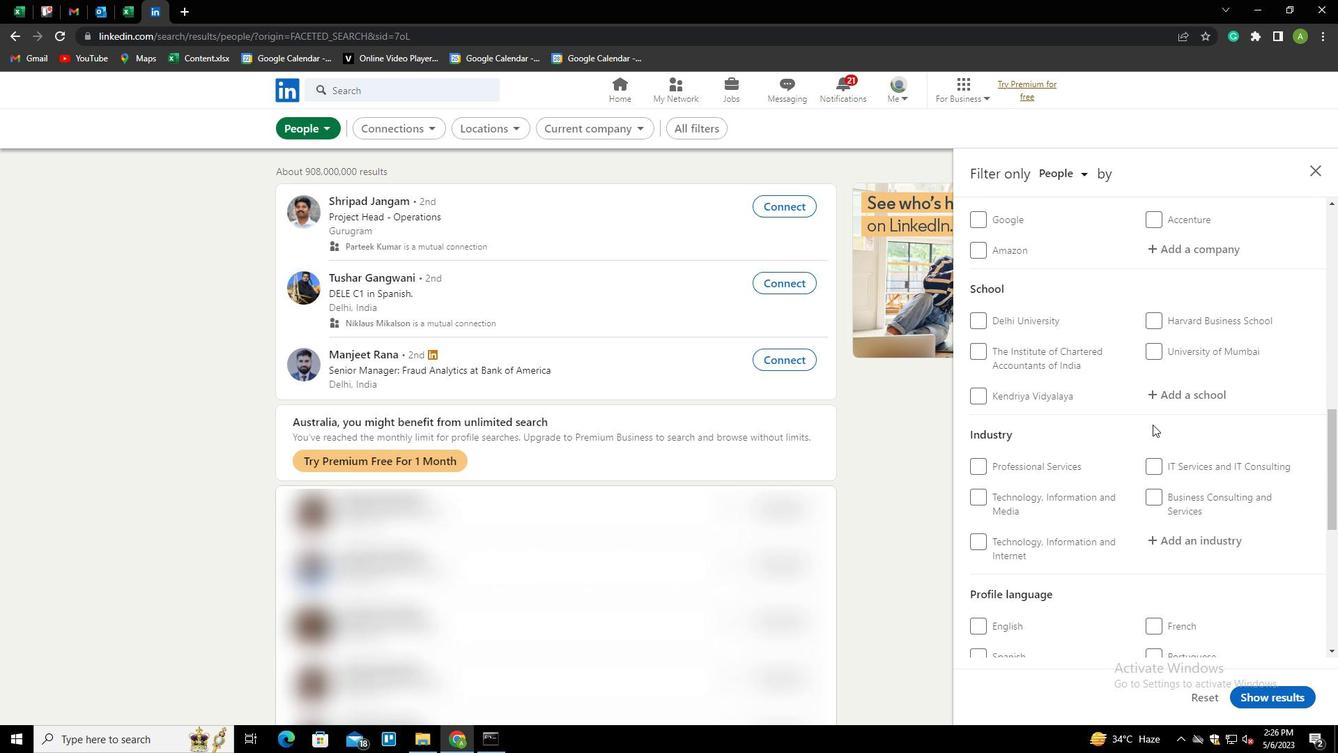 
Action: Mouse scrolled (1153, 423) with delta (0, 0)
Screenshot: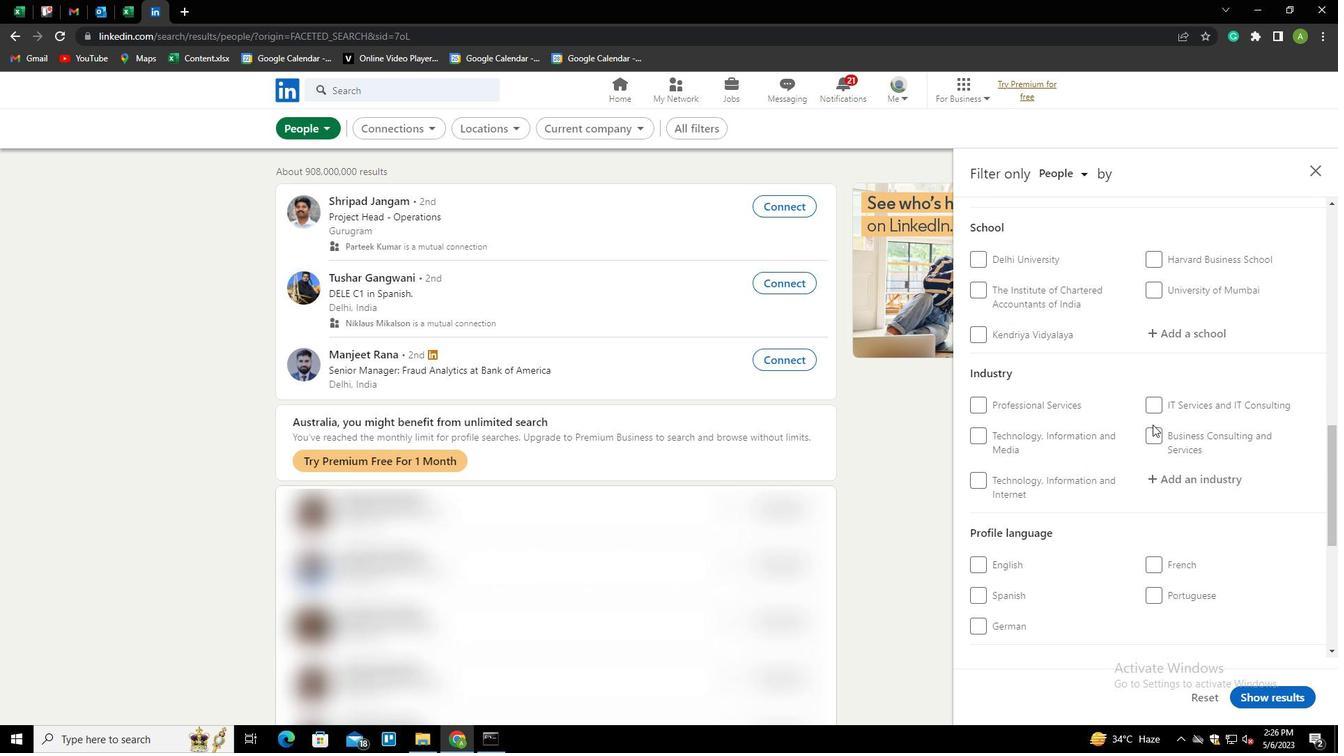 
Action: Mouse scrolled (1153, 423) with delta (0, 0)
Screenshot: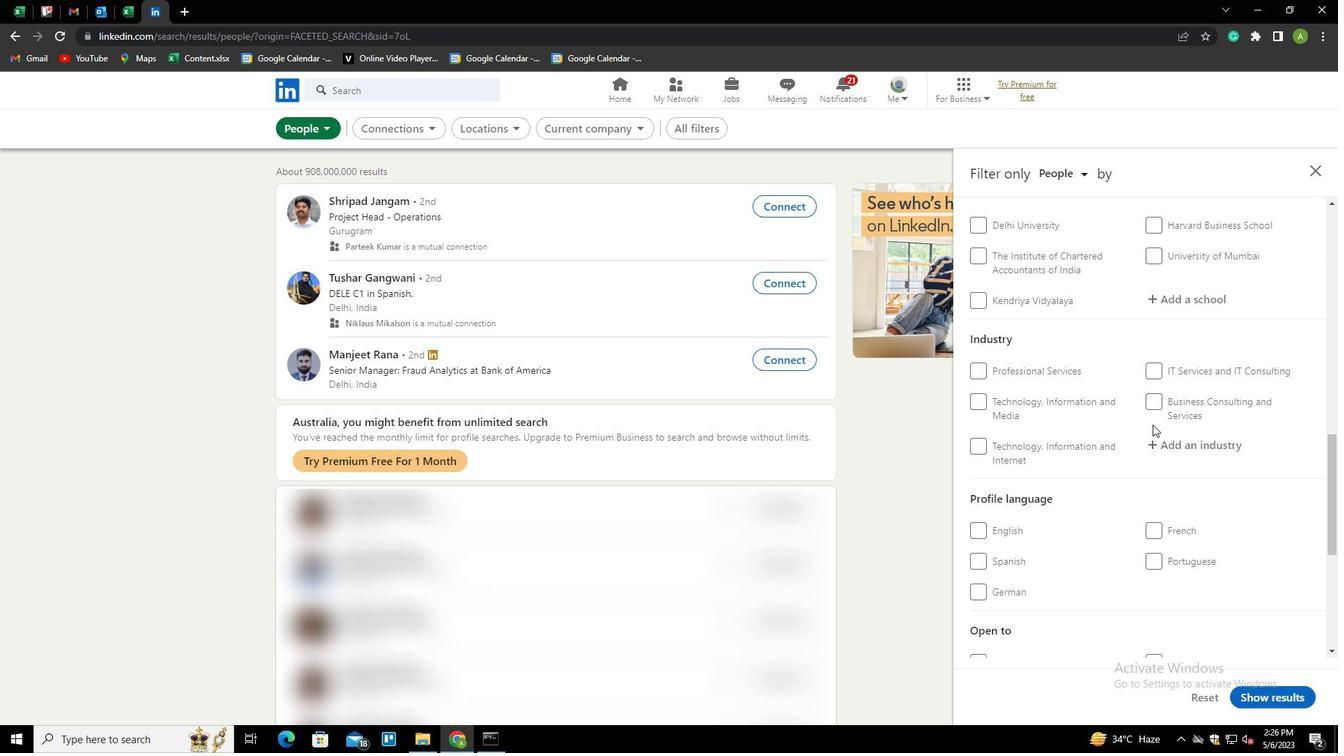 
Action: Mouse scrolled (1153, 423) with delta (0, 0)
Screenshot: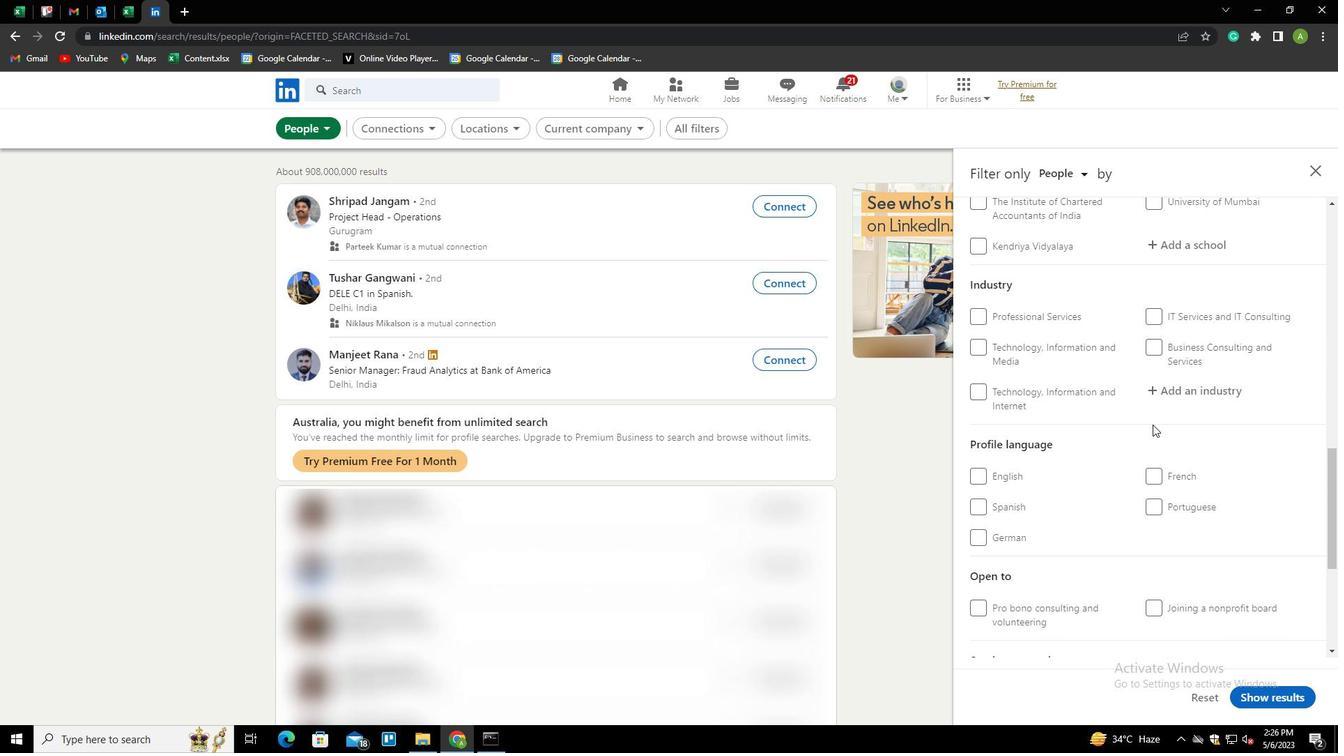 
Action: Mouse moved to (1162, 375)
Screenshot: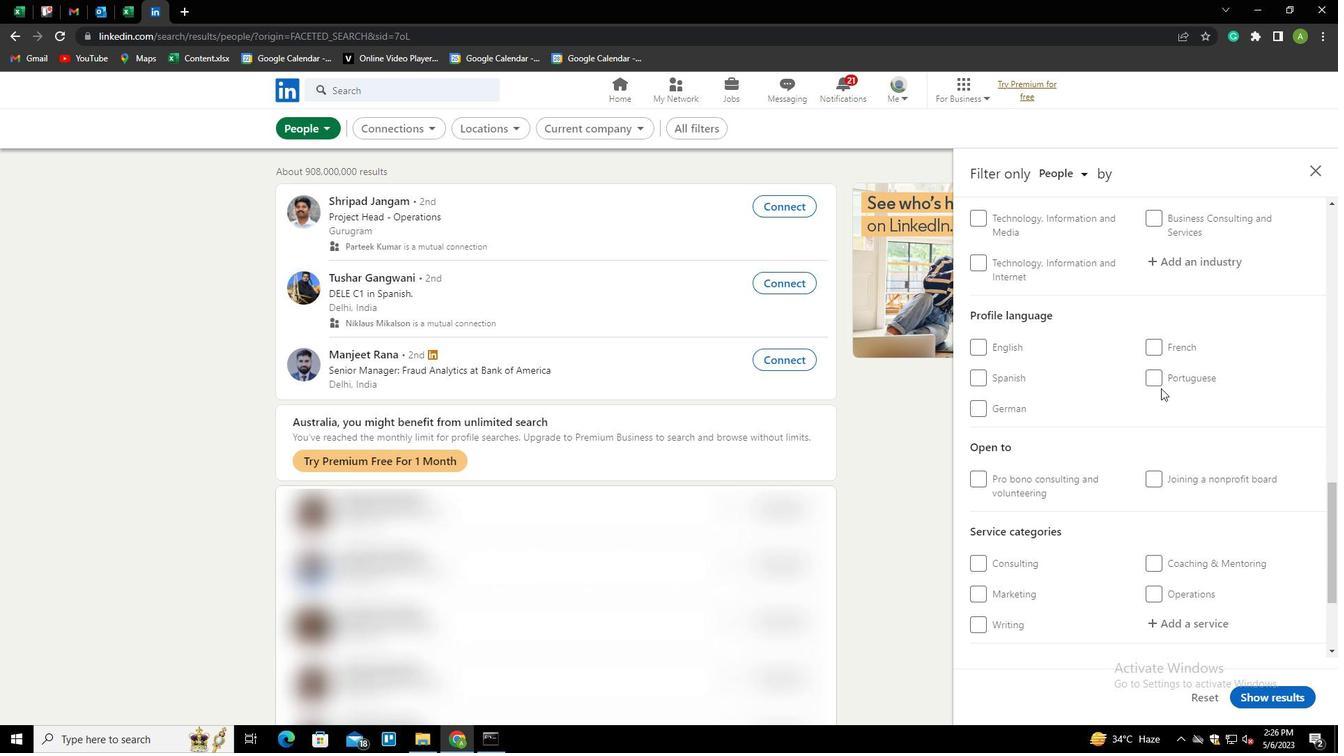 
Action: Mouse pressed left at (1162, 375)
Screenshot: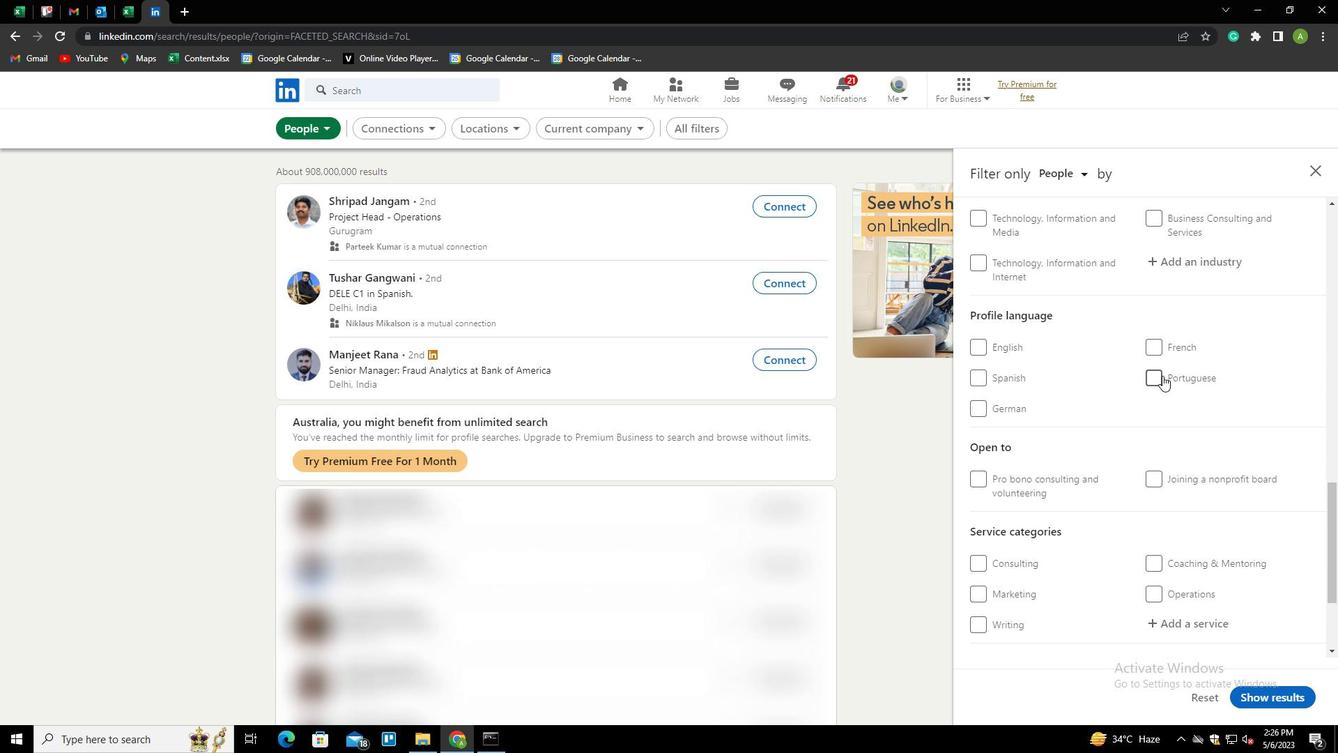 
Action: Mouse moved to (1165, 377)
Screenshot: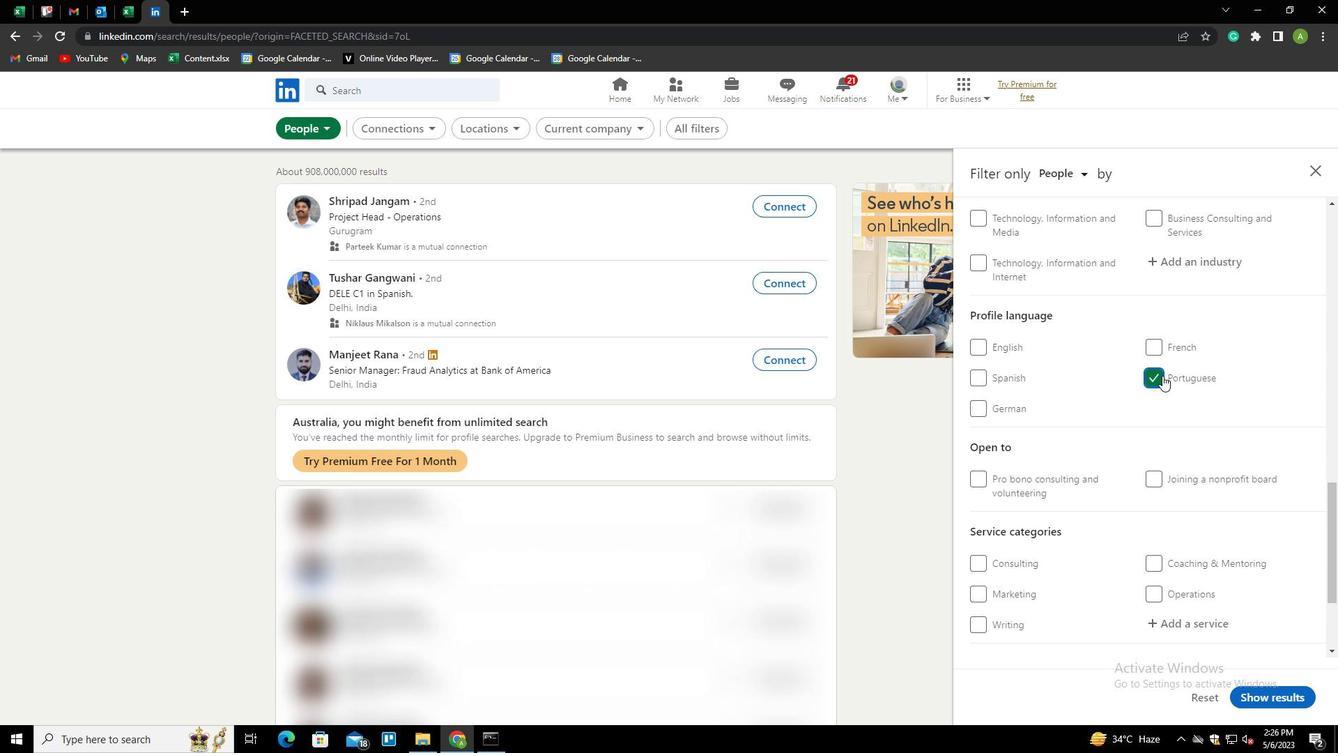 
Action: Mouse scrolled (1165, 377) with delta (0, 0)
Screenshot: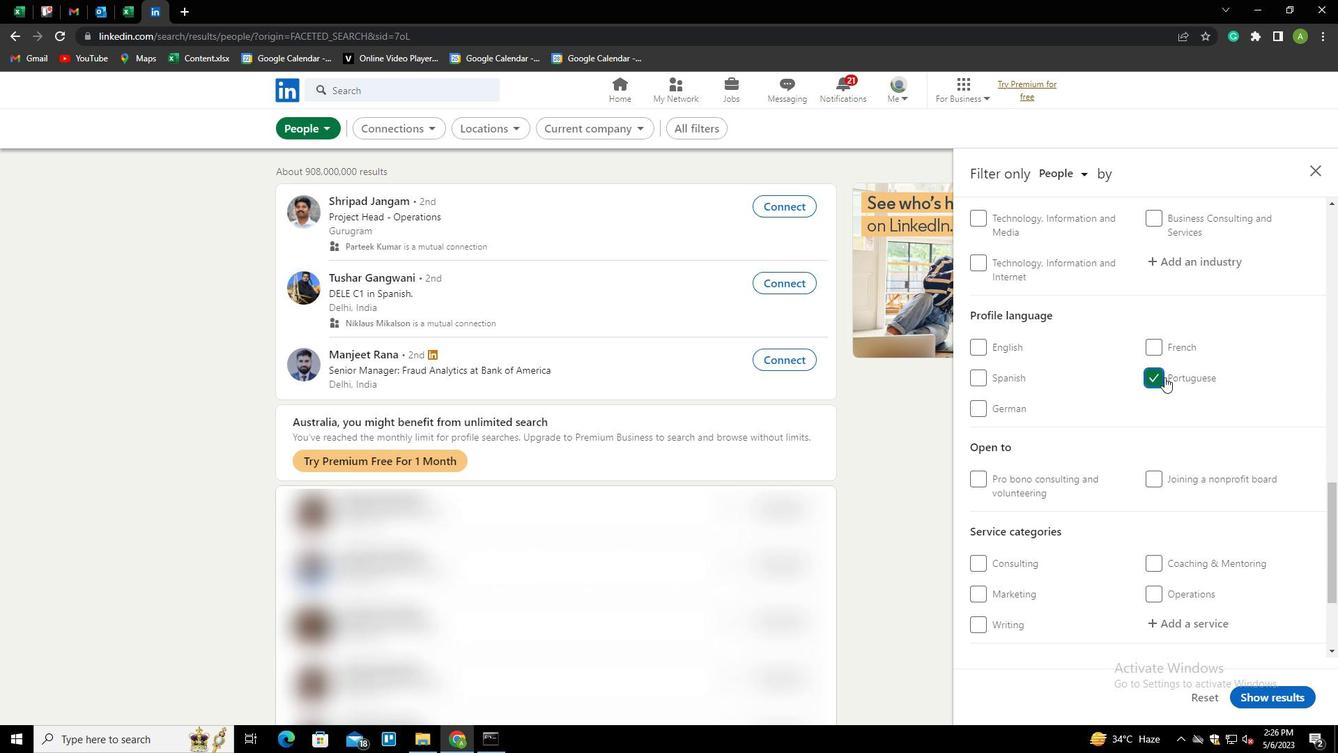 
Action: Mouse moved to (1165, 377)
Screenshot: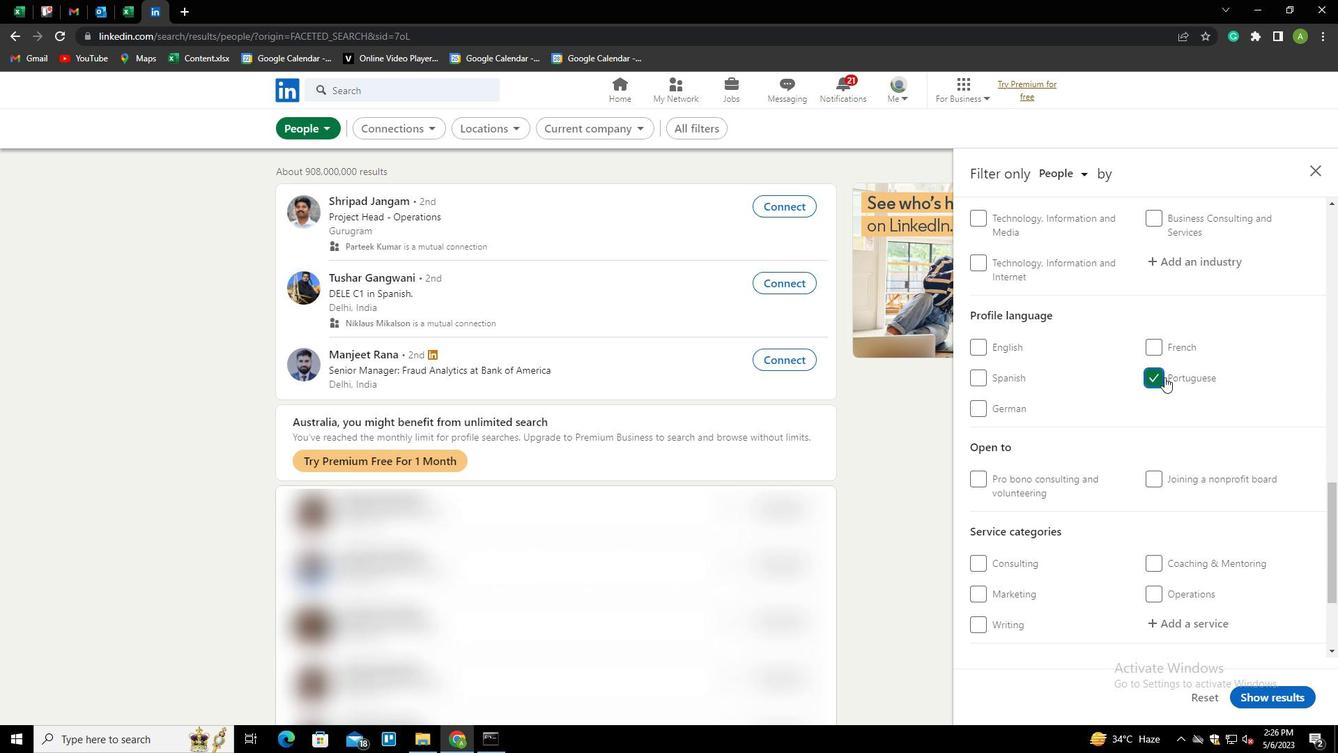 
Action: Mouse scrolled (1165, 377) with delta (0, 0)
Screenshot: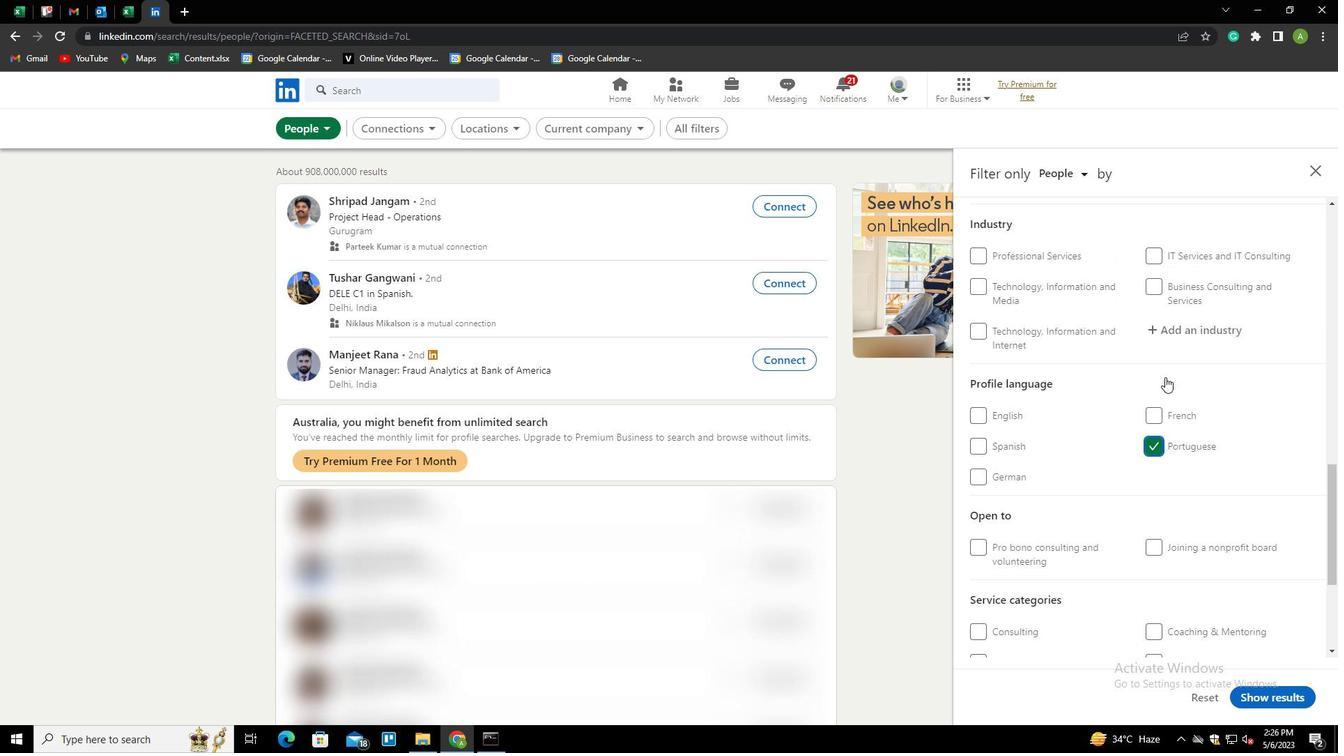 
Action: Mouse scrolled (1165, 377) with delta (0, 0)
Screenshot: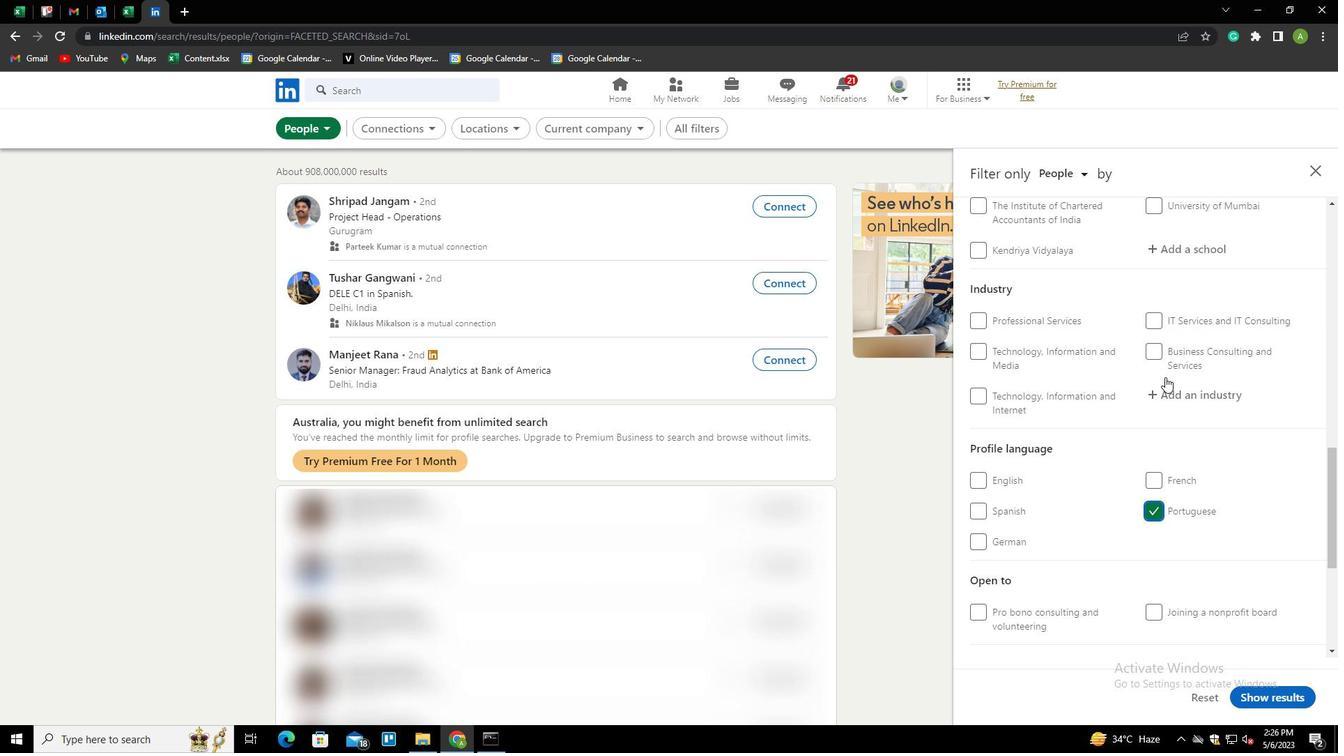 
Action: Mouse scrolled (1165, 377) with delta (0, 0)
Screenshot: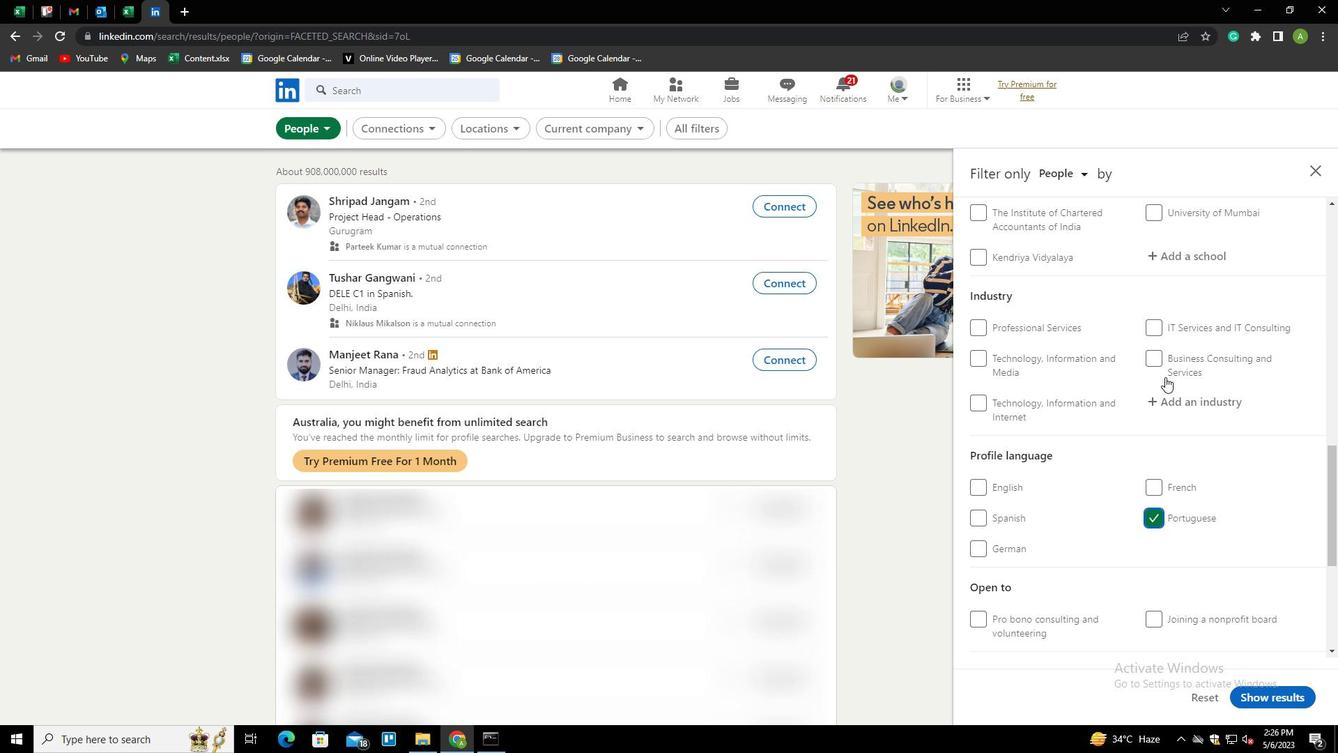 
Action: Mouse scrolled (1165, 377) with delta (0, 0)
Screenshot: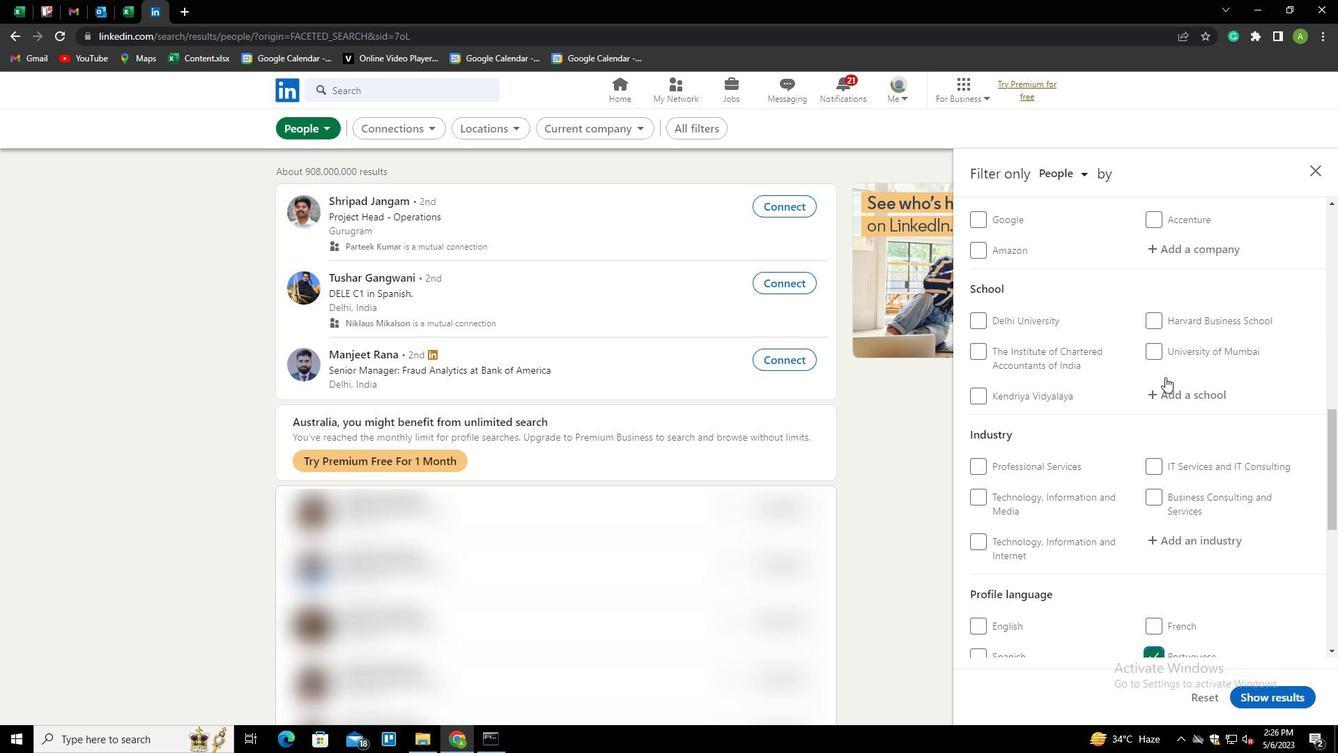 
Action: Mouse scrolled (1165, 377) with delta (0, 0)
Screenshot: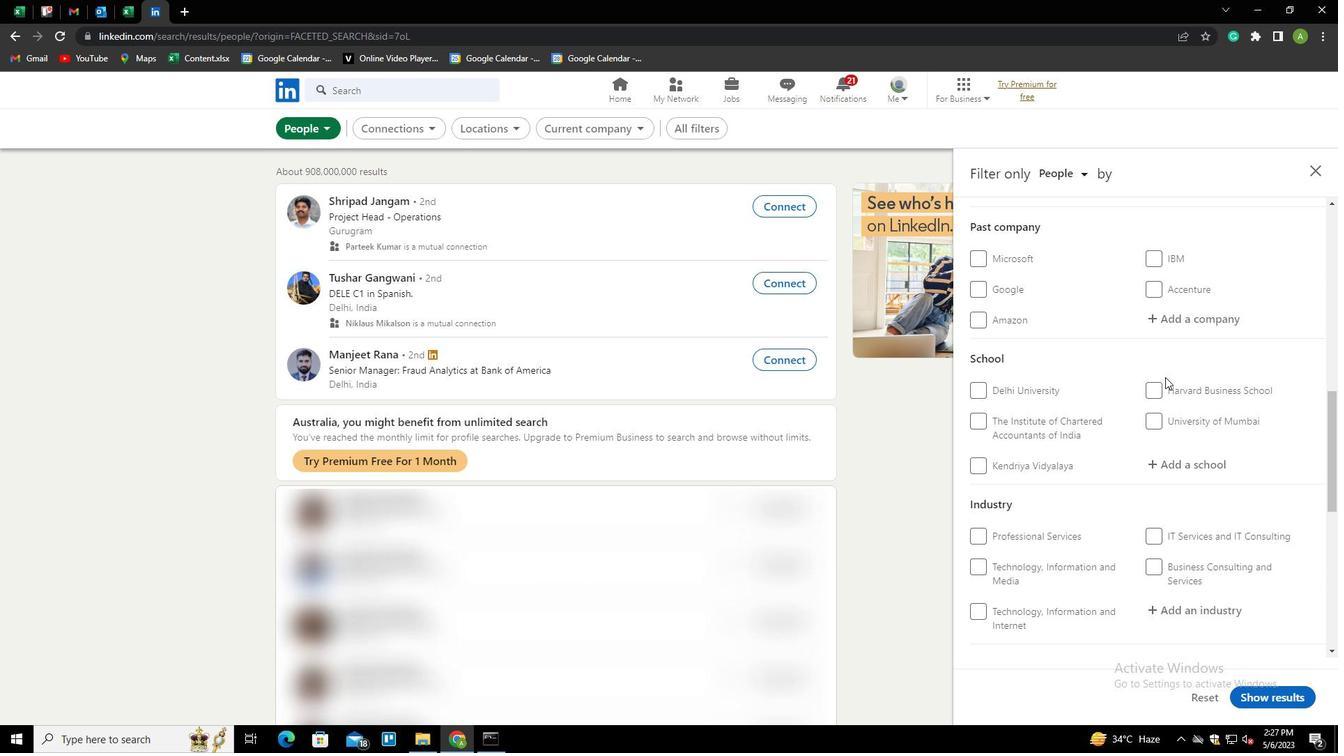 
Action: Mouse scrolled (1165, 377) with delta (0, 0)
Screenshot: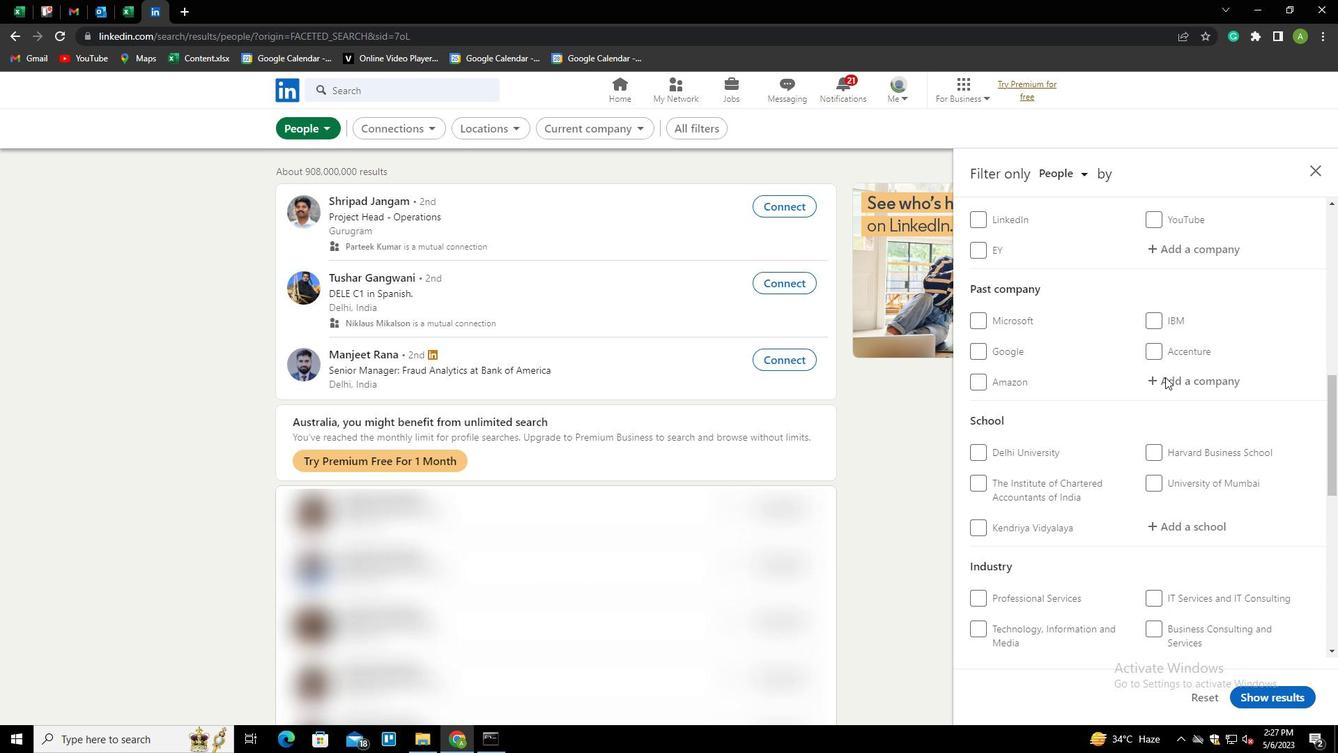 
Action: Mouse moved to (1168, 327)
Screenshot: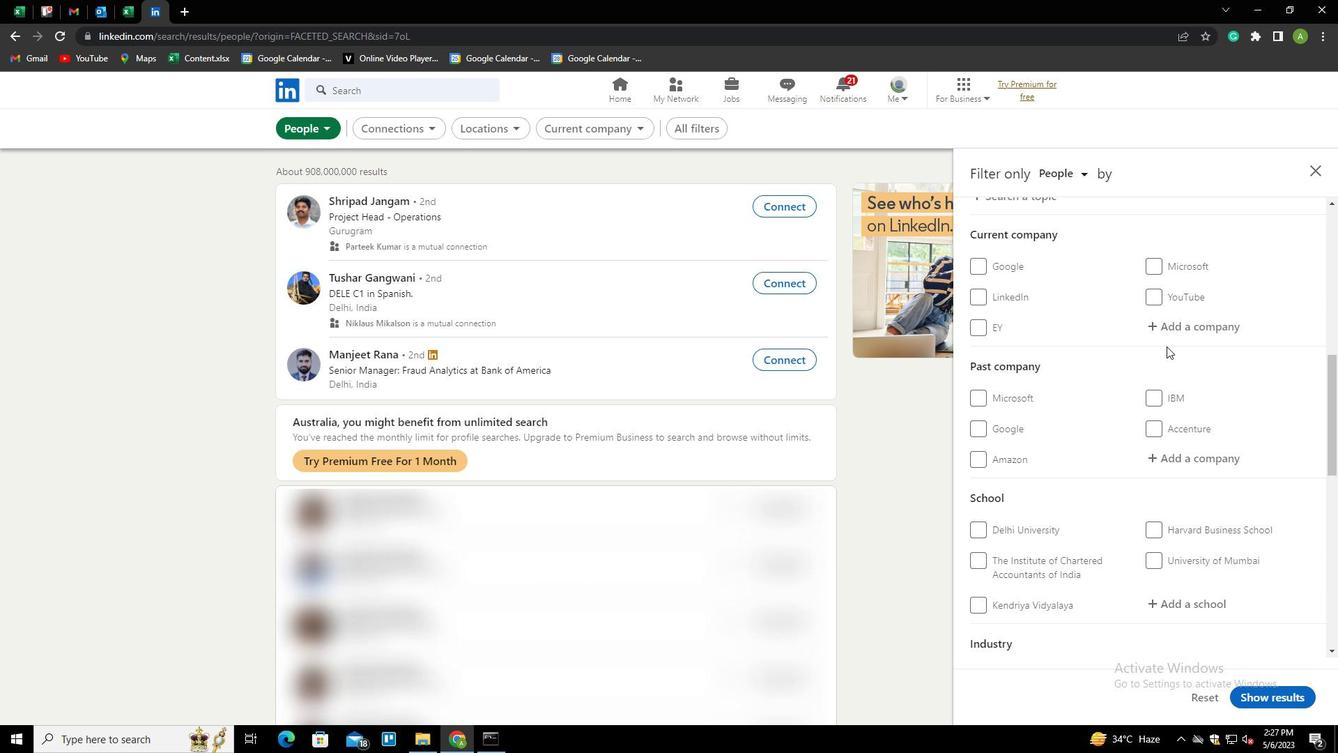 
Action: Mouse pressed left at (1168, 327)
Screenshot: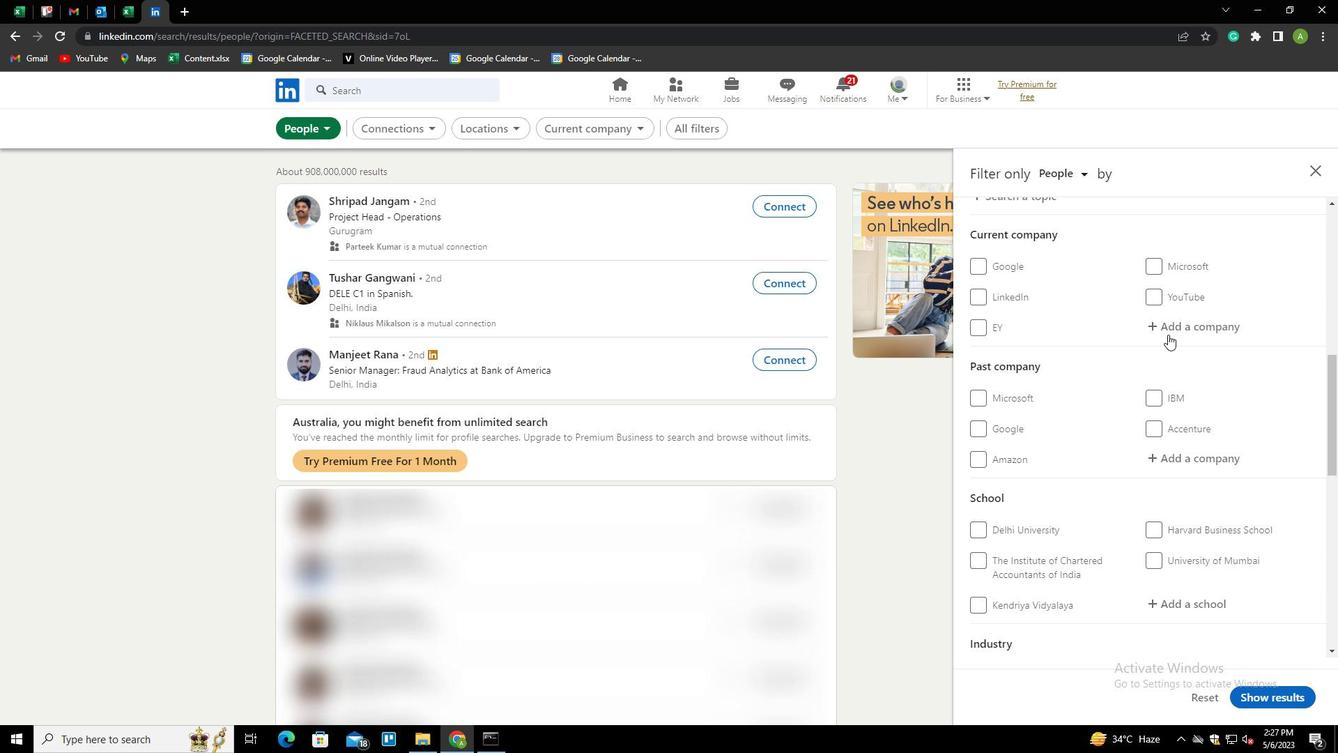 
Action: Key pressed <Key.shift>MOTICA<Key.backspace><Key.backspace>VATIONAL<Key.space><Key.shift><Key.shift><Key.shift><Key.shift><Key.shift><Key.shift><Key.shift><Key.shift>QUOTES<Key.down><Key.down><Key.down><Key.enter>
Screenshot: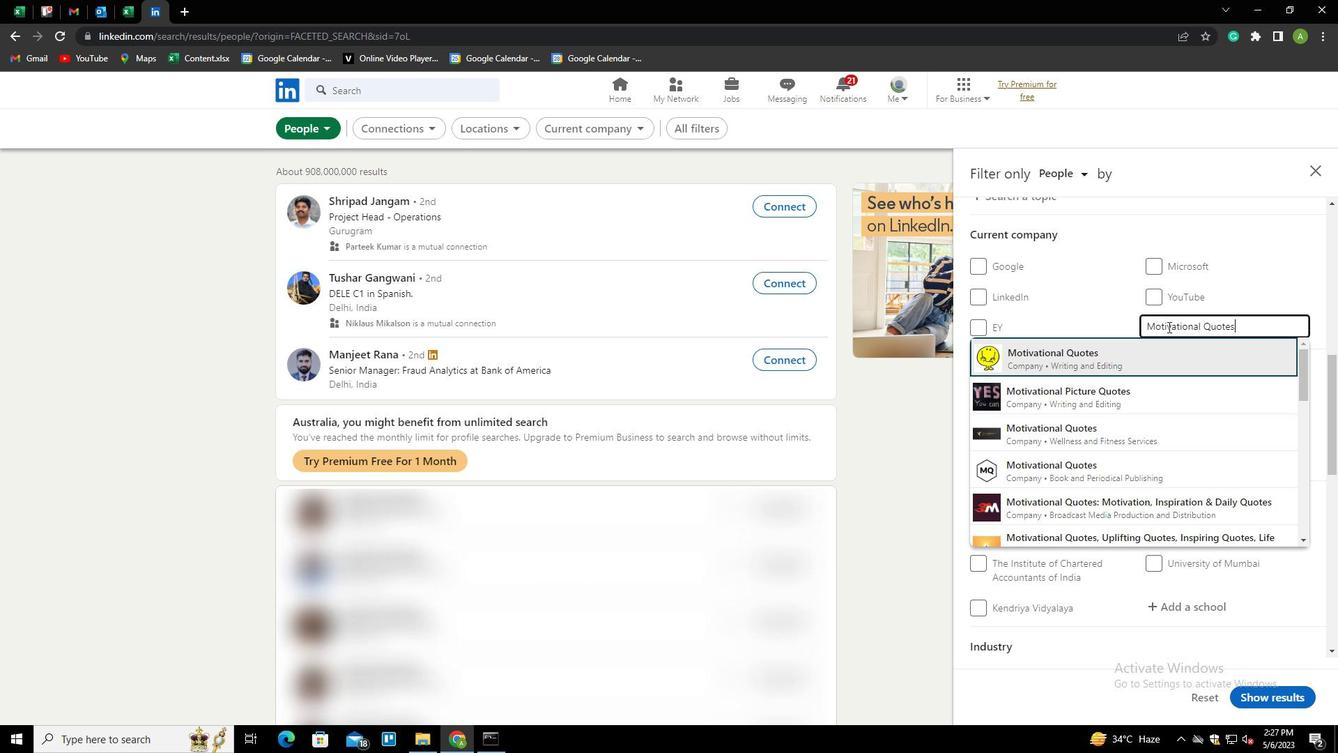
Action: Mouse scrolled (1168, 326) with delta (0, 0)
Screenshot: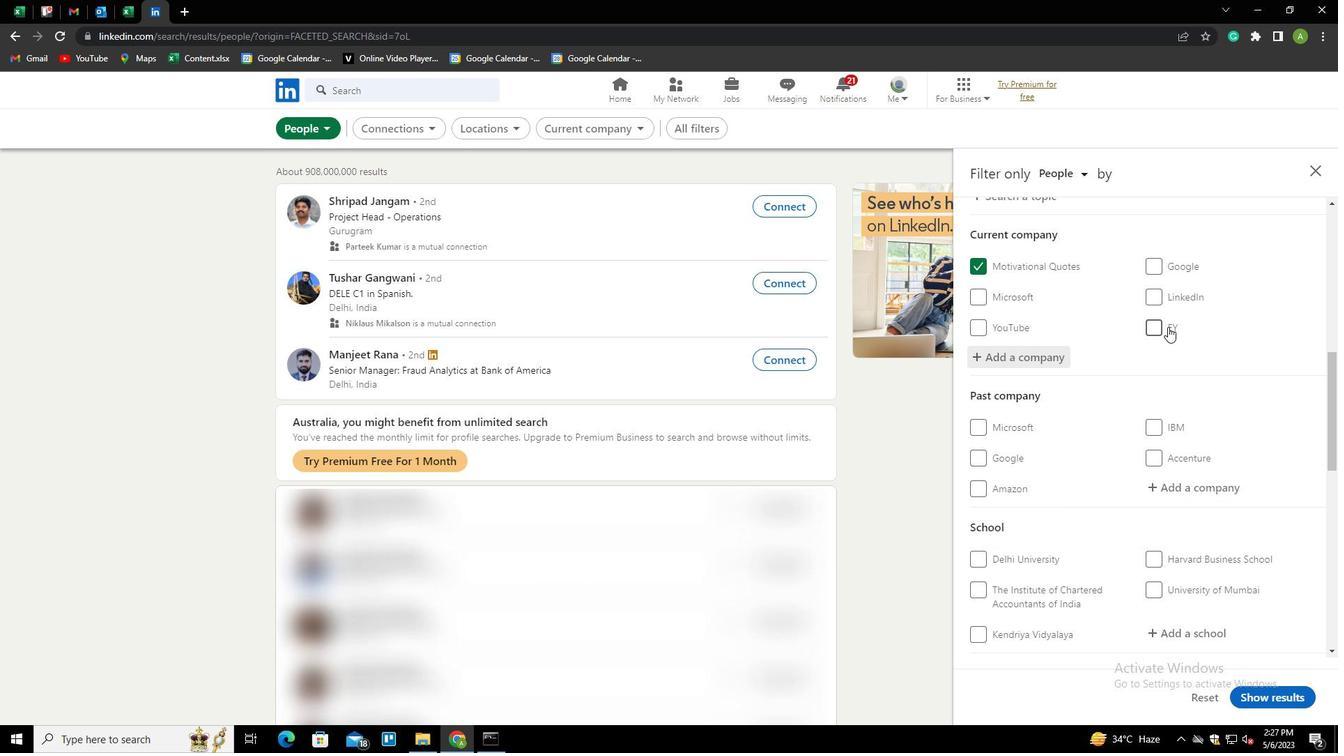
Action: Mouse scrolled (1168, 326) with delta (0, 0)
Screenshot: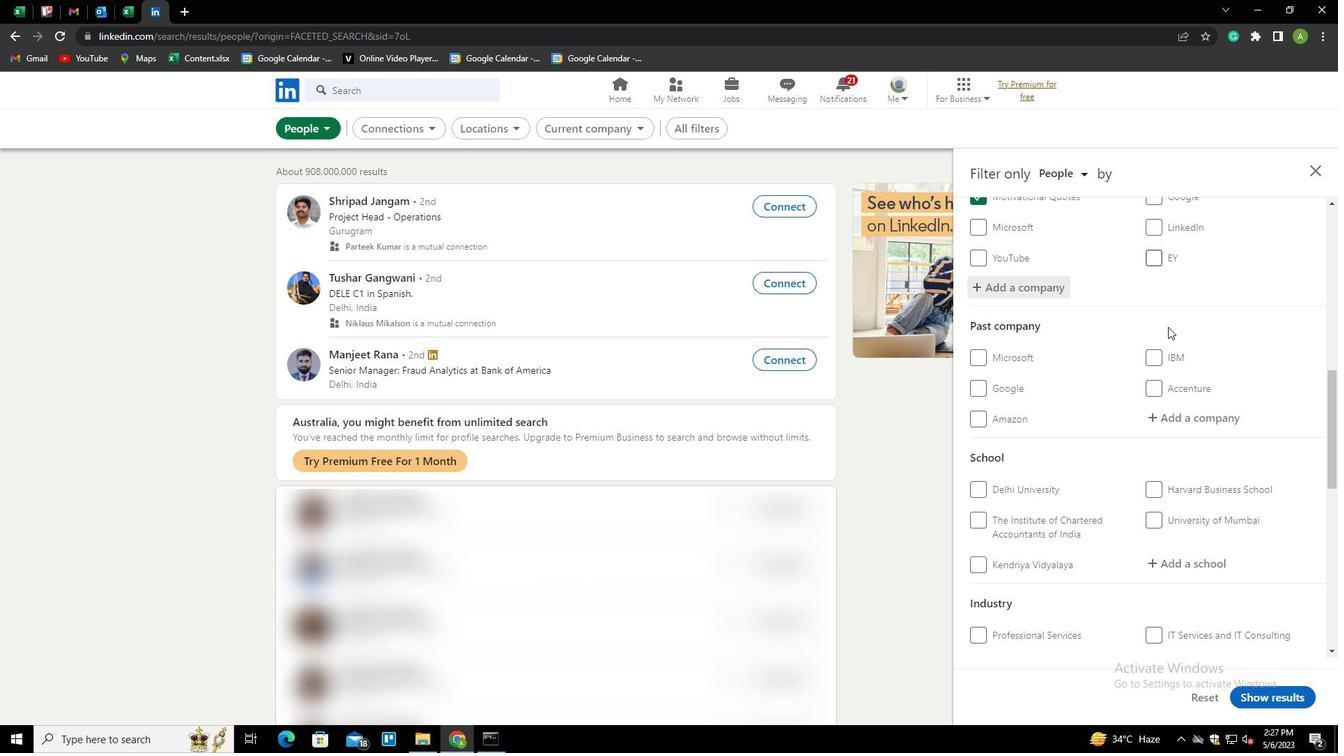 
Action: Mouse scrolled (1168, 326) with delta (0, 0)
Screenshot: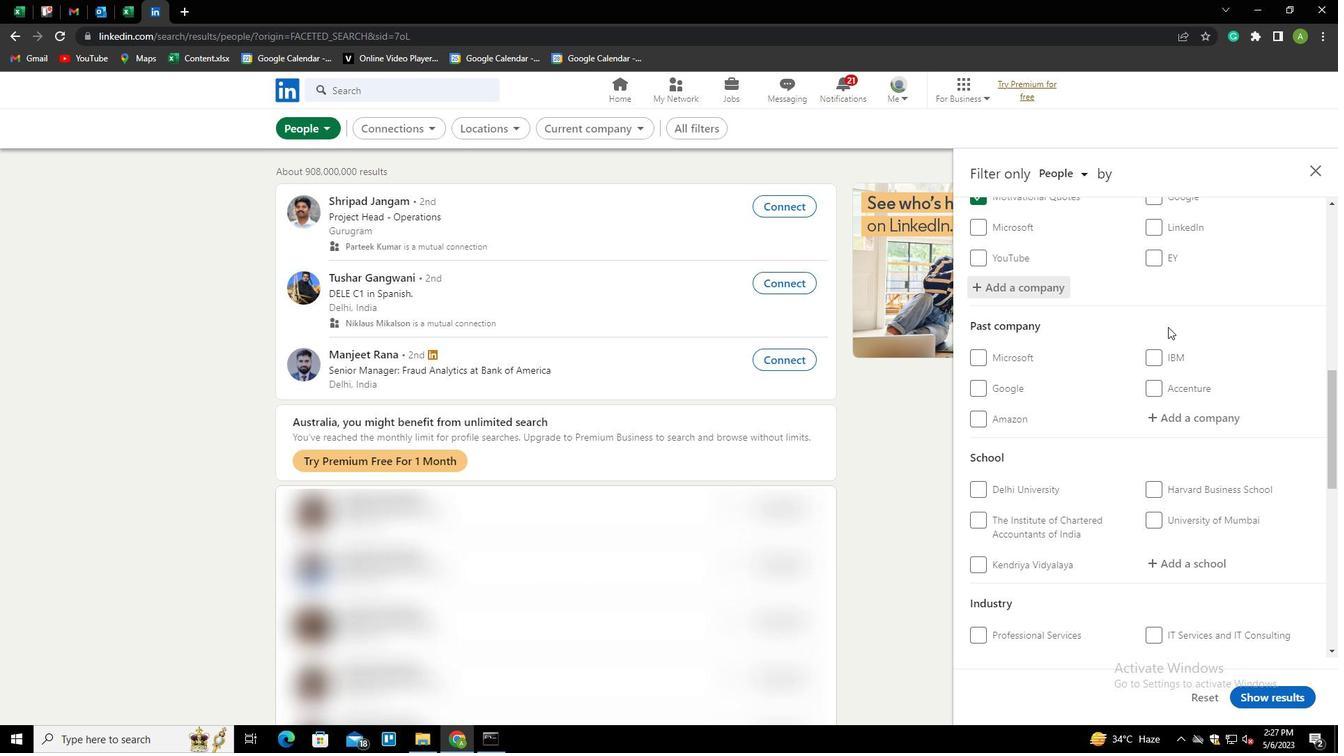 
Action: Mouse scrolled (1168, 326) with delta (0, 0)
Screenshot: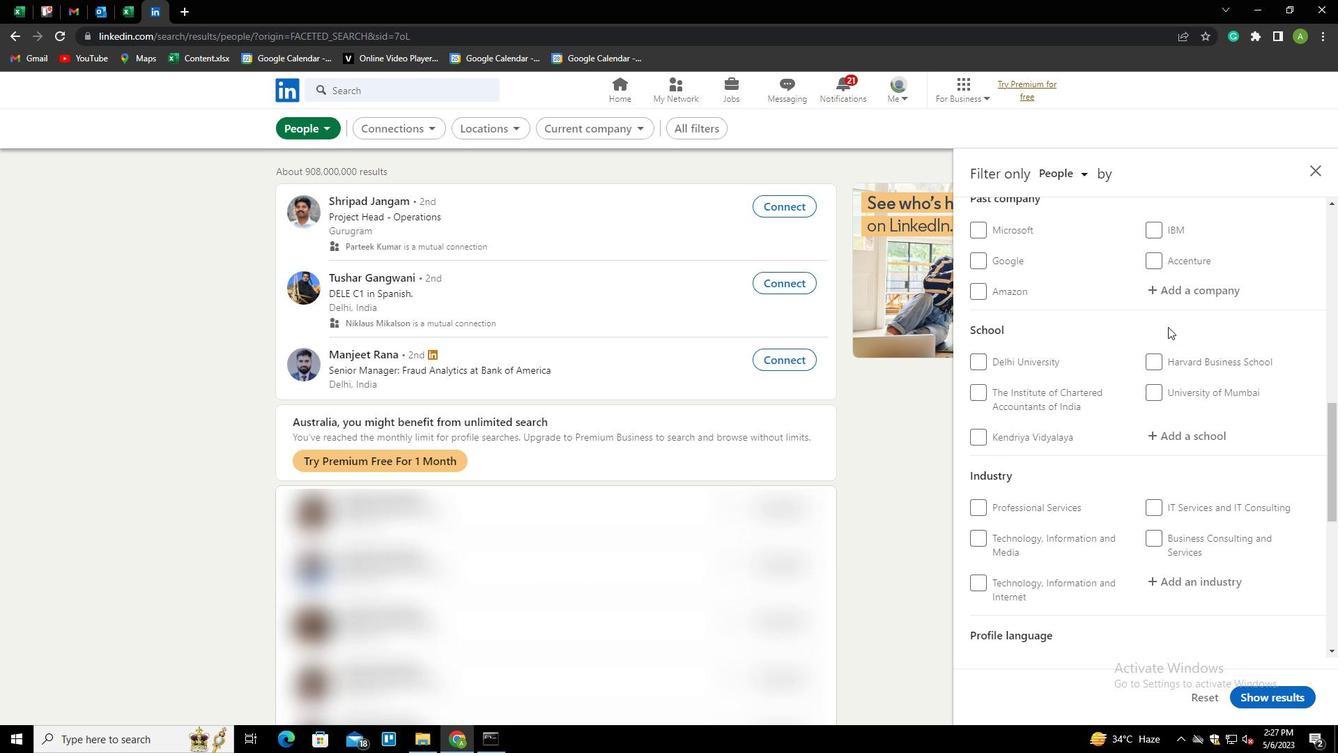 
Action: Mouse moved to (1183, 355)
Screenshot: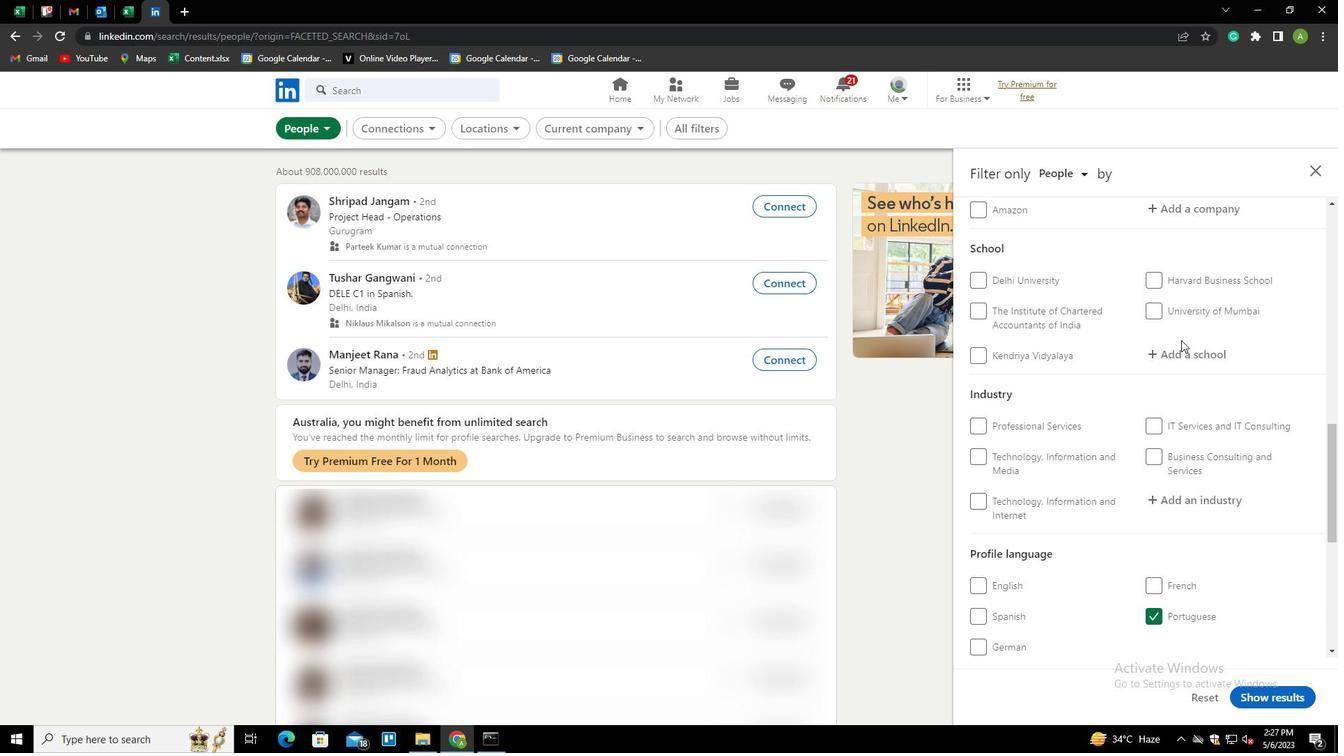 
Action: Mouse pressed left at (1183, 355)
Screenshot: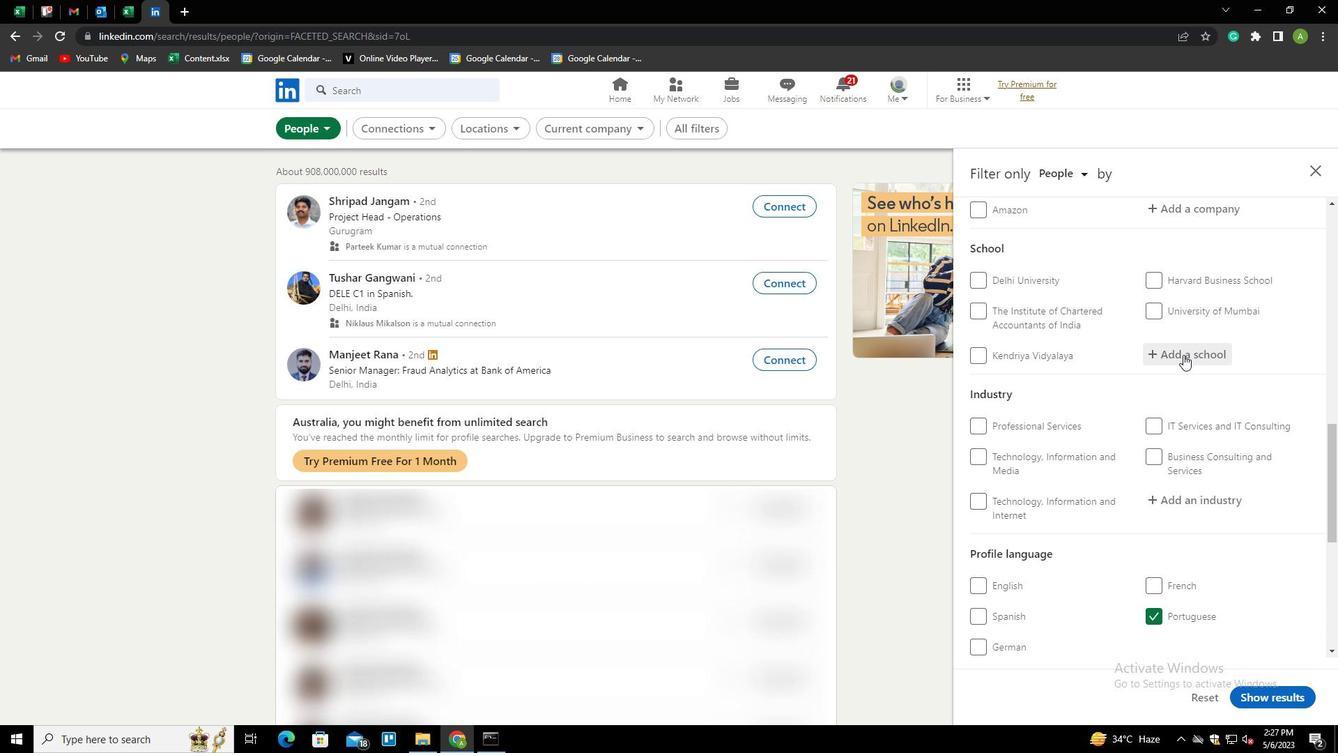 
Action: Key pressed <Key.shift>LINGAYAS<Key.space><Key.shift>UNIVERSITY,<Key.space><Key.shift>FARIDABAD<Key.down><Key.enter>
Screenshot: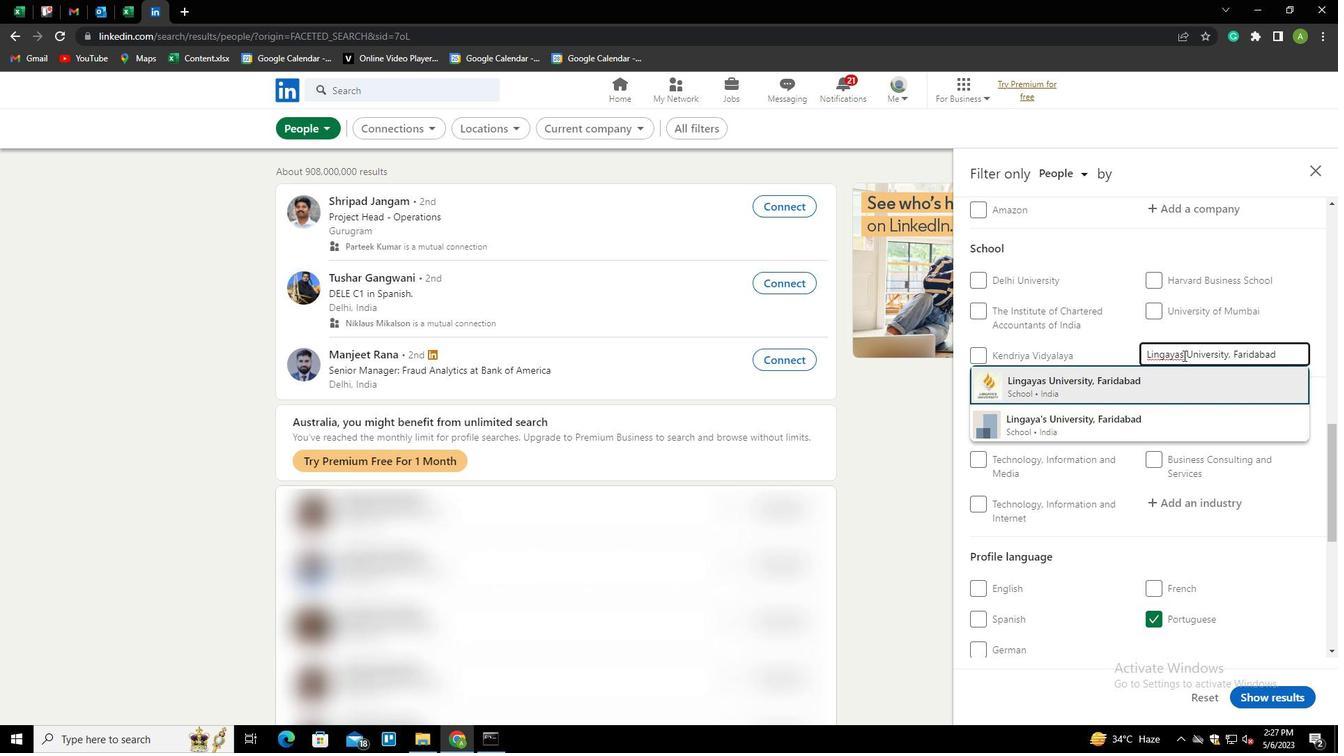
Action: Mouse scrolled (1183, 354) with delta (0, 0)
Screenshot: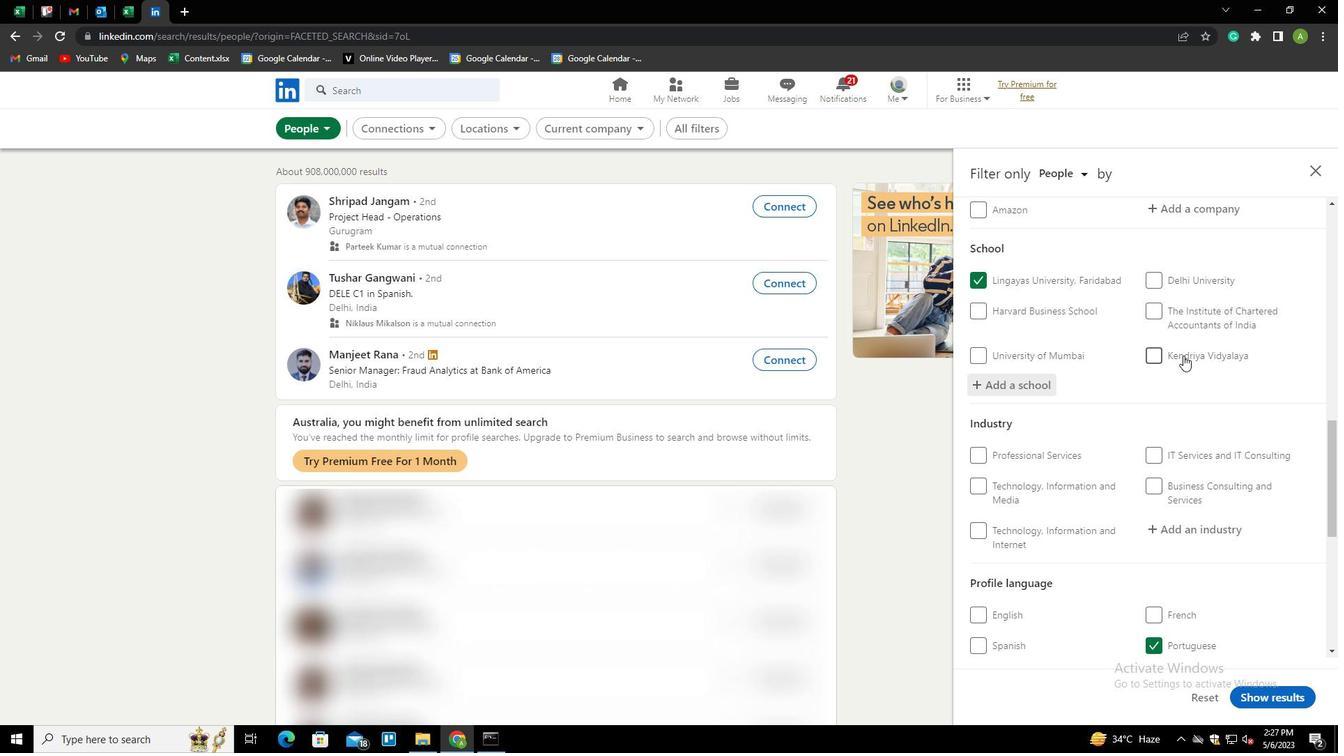 
Action: Mouse scrolled (1183, 354) with delta (0, 0)
Screenshot: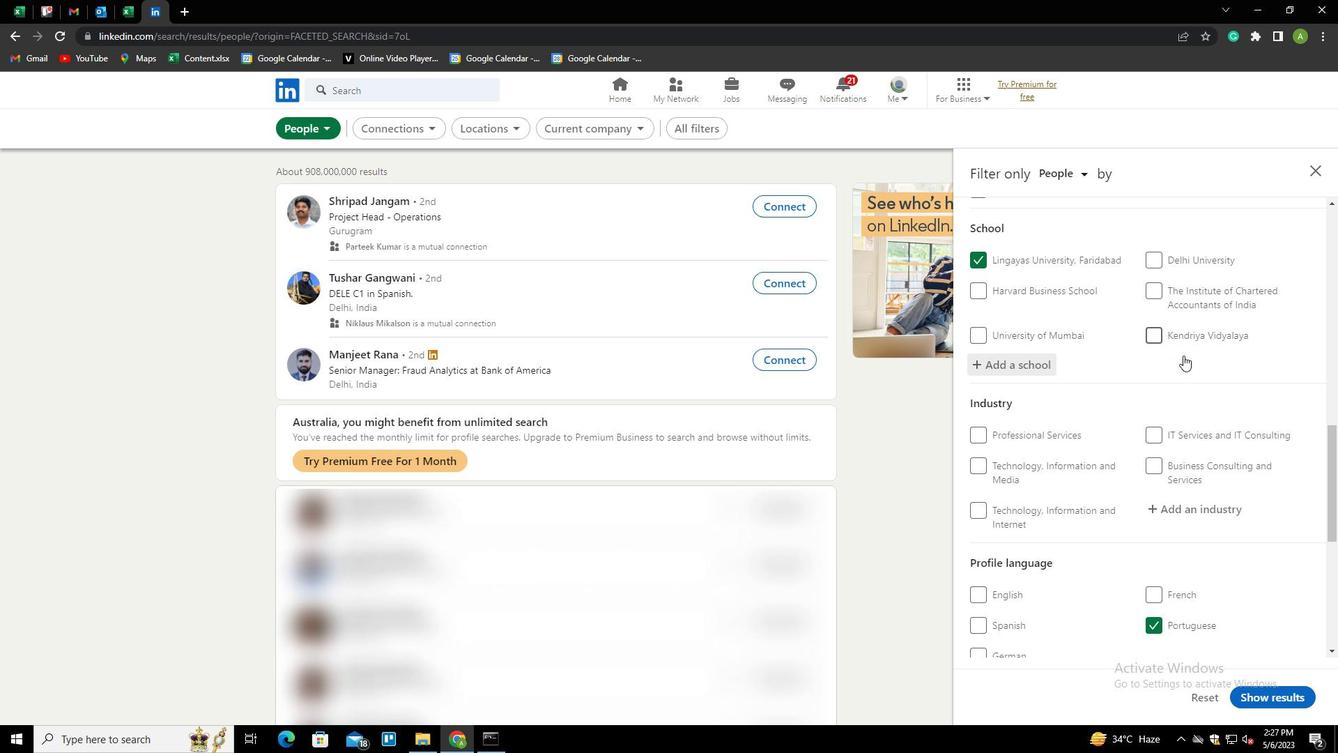 
Action: Mouse scrolled (1183, 354) with delta (0, 0)
Screenshot: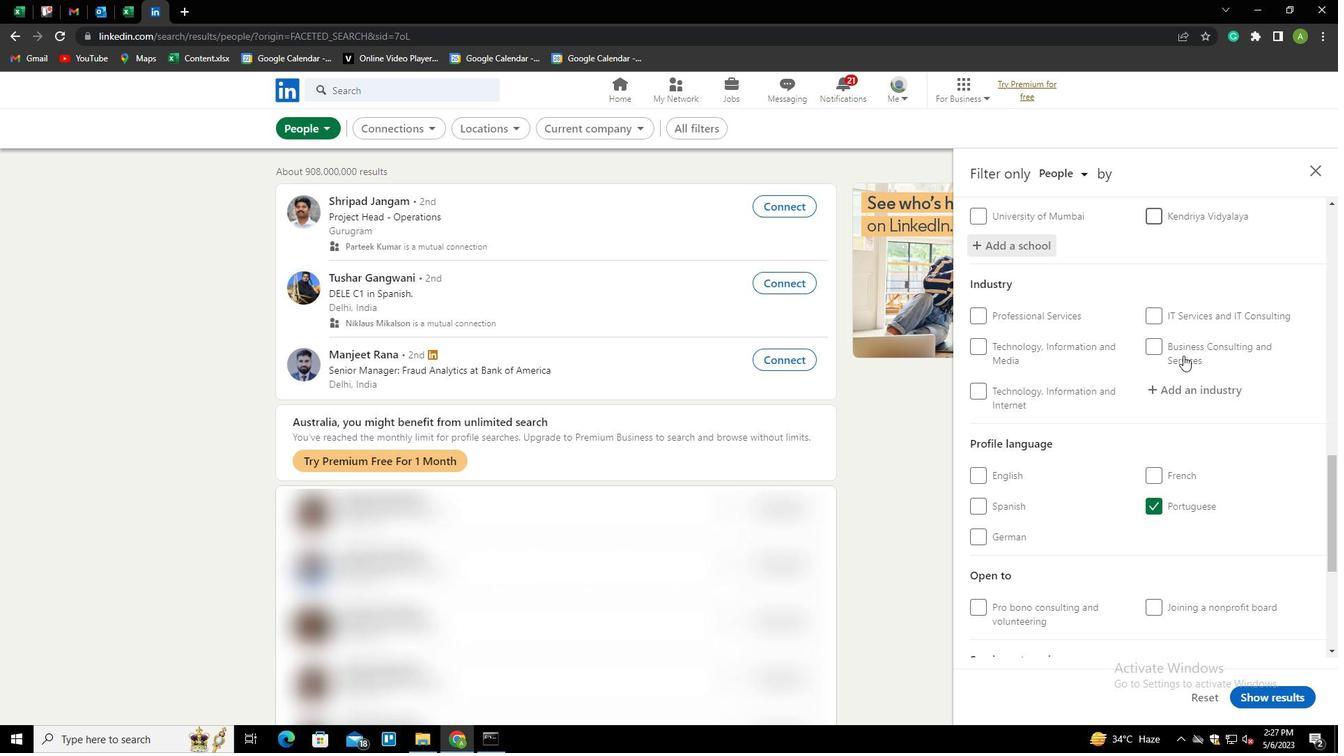 
Action: Mouse moved to (1178, 323)
Screenshot: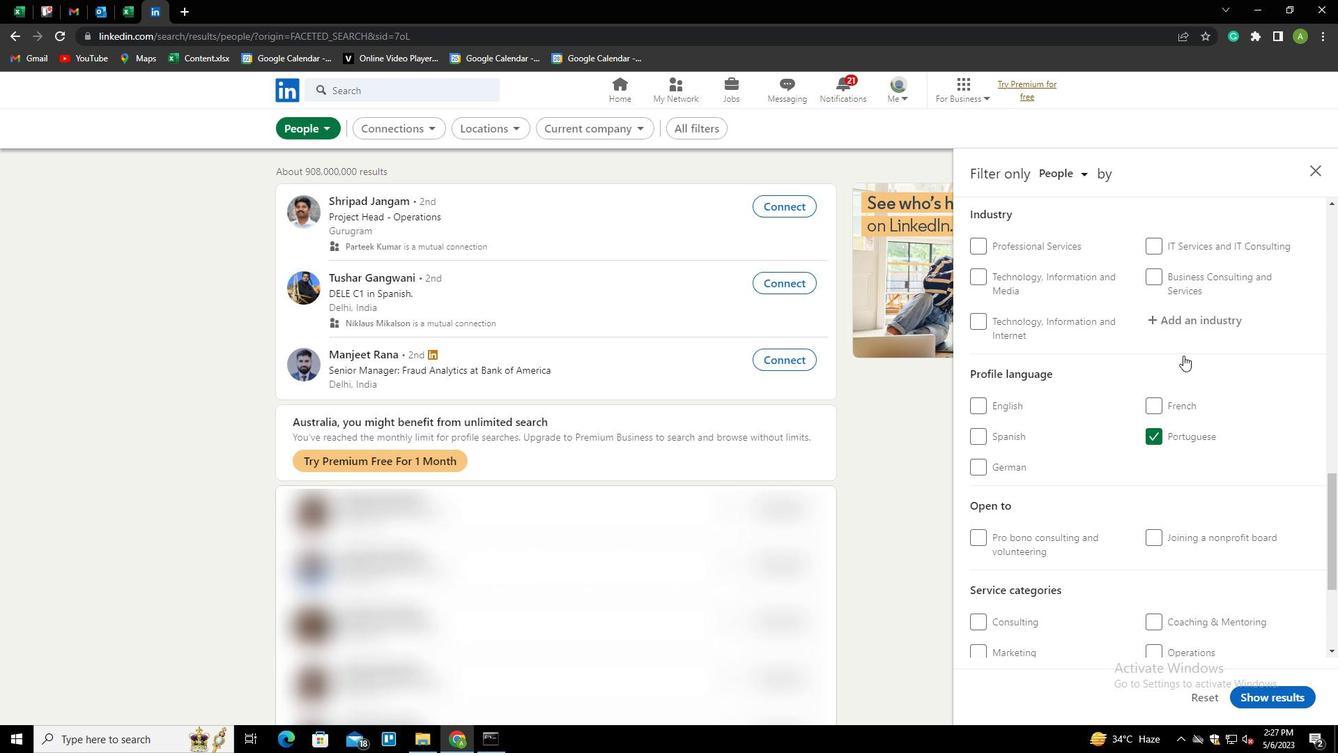 
Action: Mouse pressed left at (1178, 323)
Screenshot: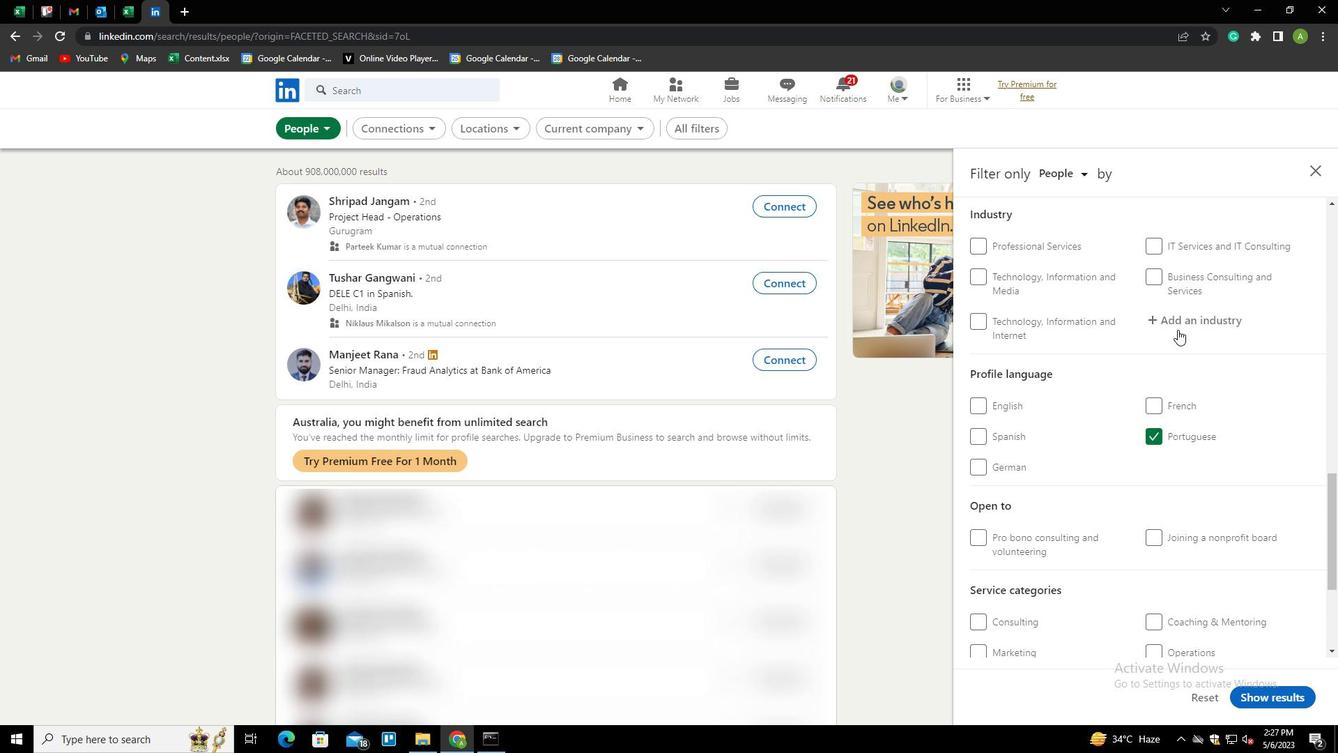 
Action: Mouse moved to (1177, 323)
Screenshot: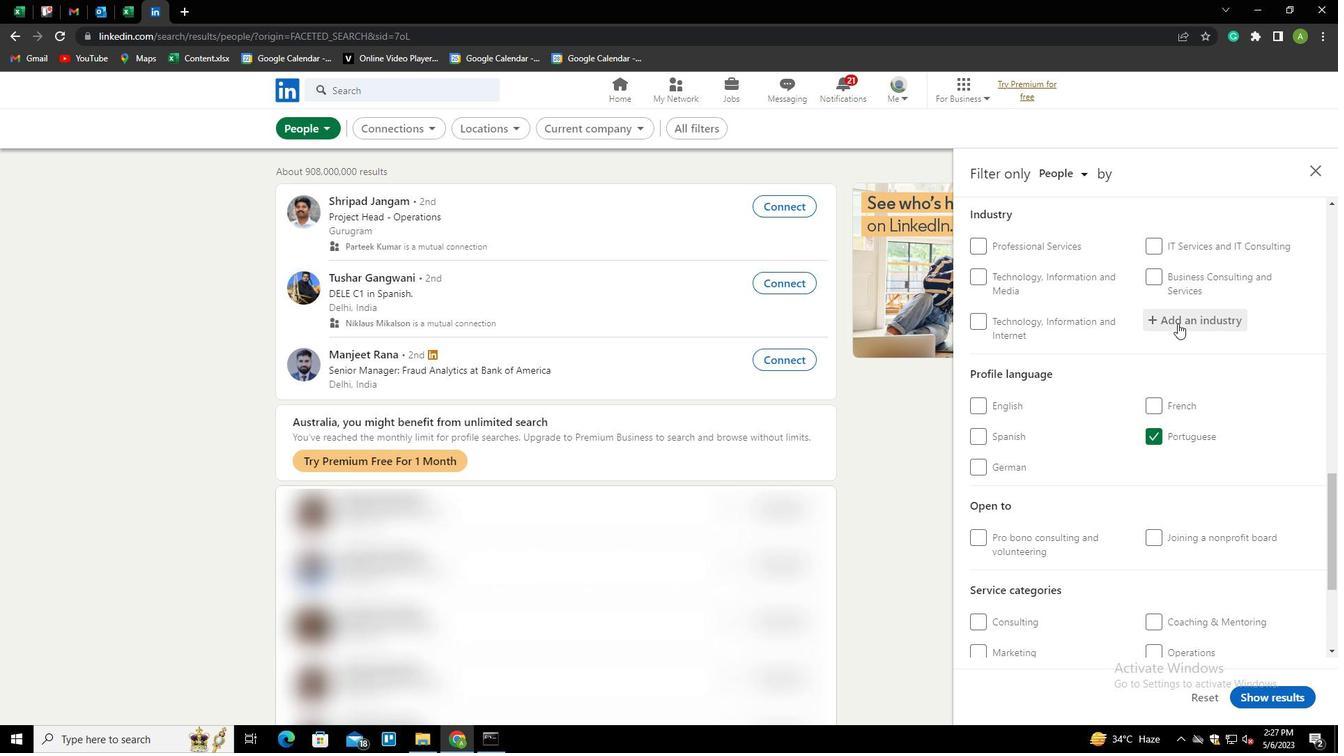 
Action: Key pressed <Key.shift>BREWERIES<Key.down><Key.enter>
Screenshot: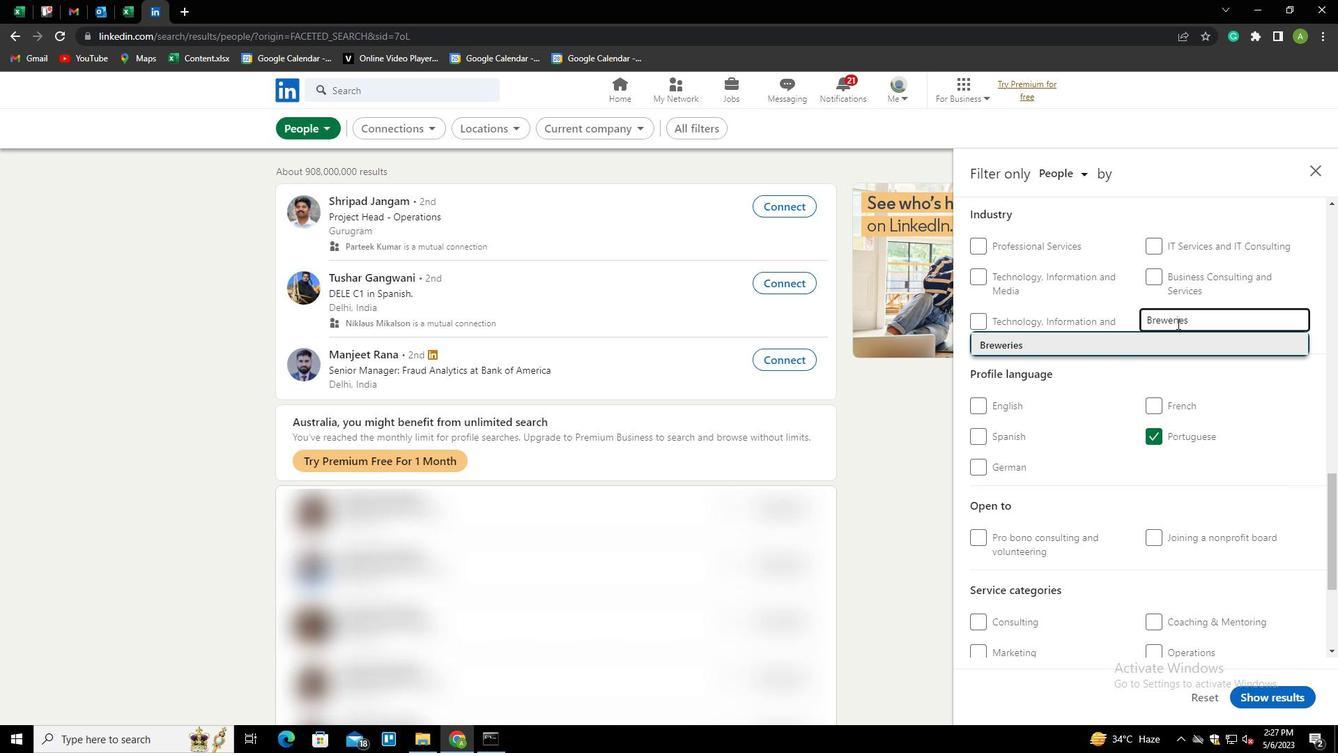
Action: Mouse scrolled (1177, 322) with delta (0, 0)
Screenshot: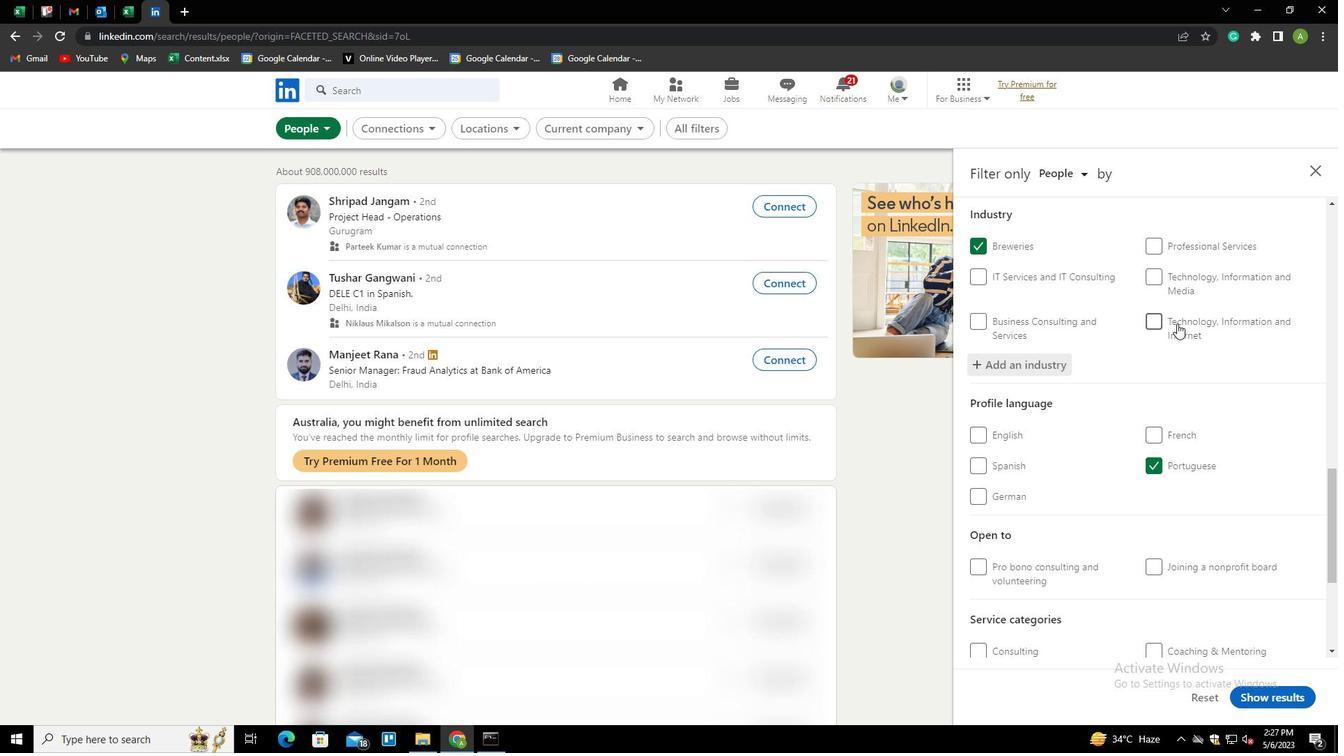 
Action: Mouse scrolled (1177, 322) with delta (0, 0)
Screenshot: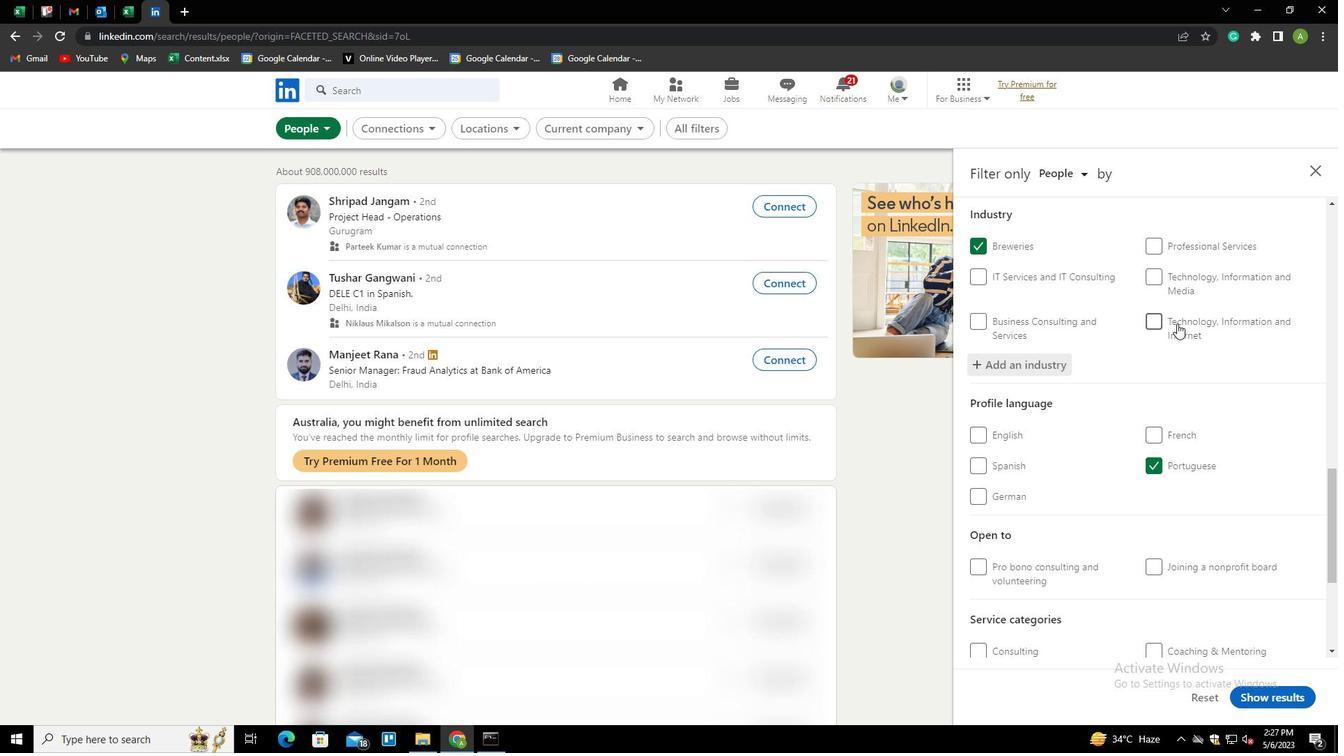 
Action: Mouse scrolled (1177, 322) with delta (0, 0)
Screenshot: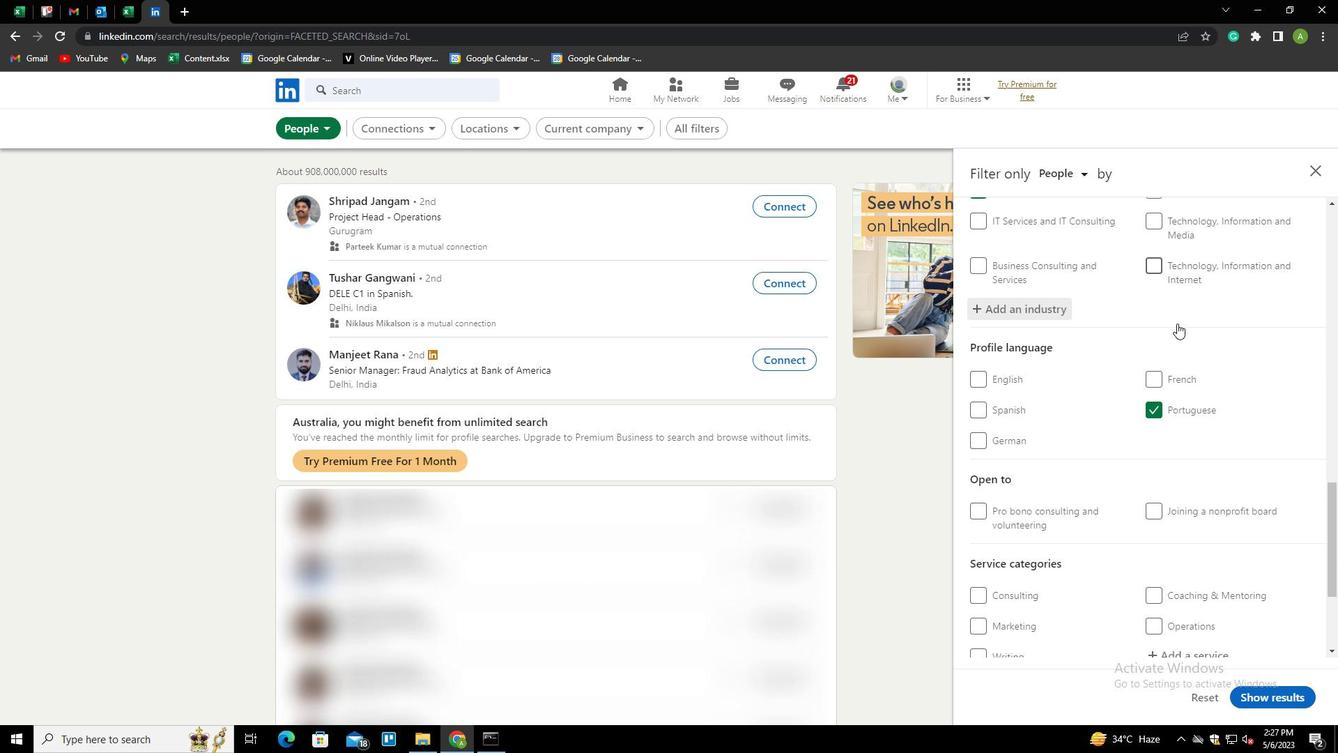 
Action: Mouse scrolled (1177, 322) with delta (0, 0)
Screenshot: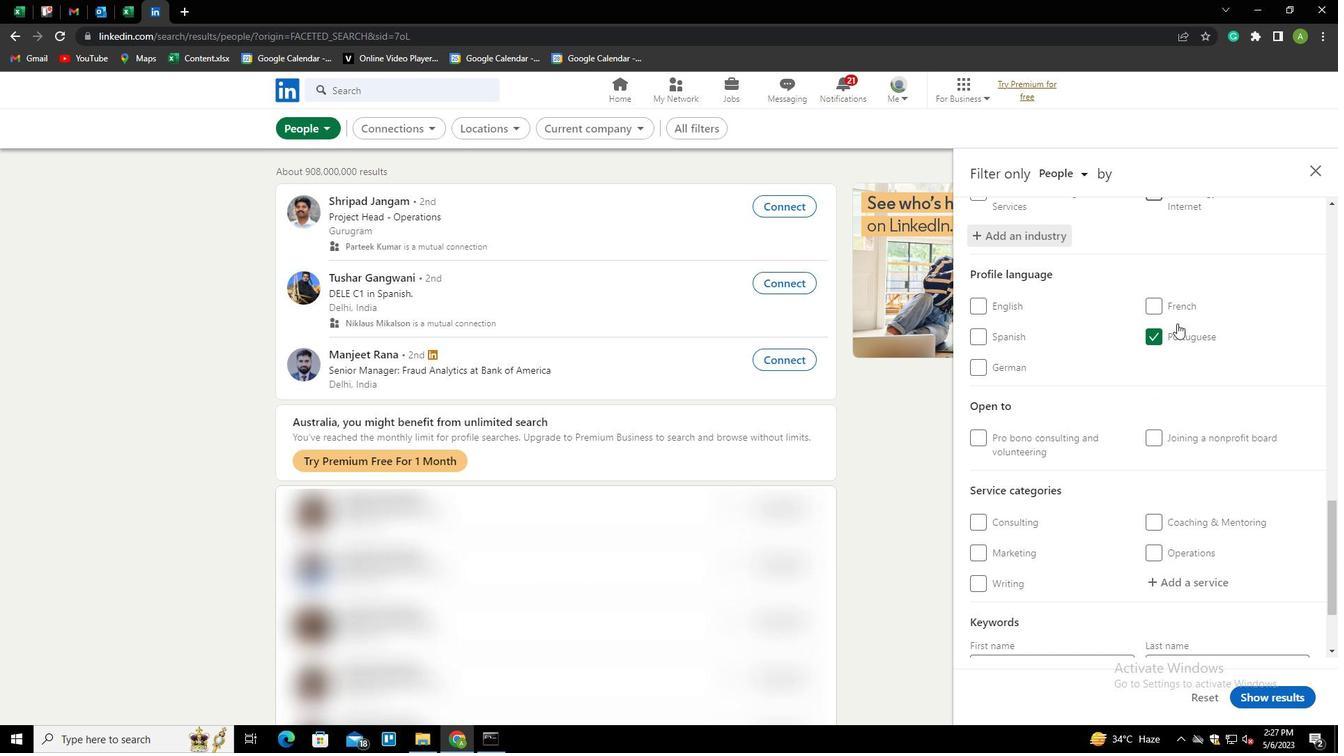
Action: Mouse moved to (1171, 459)
Screenshot: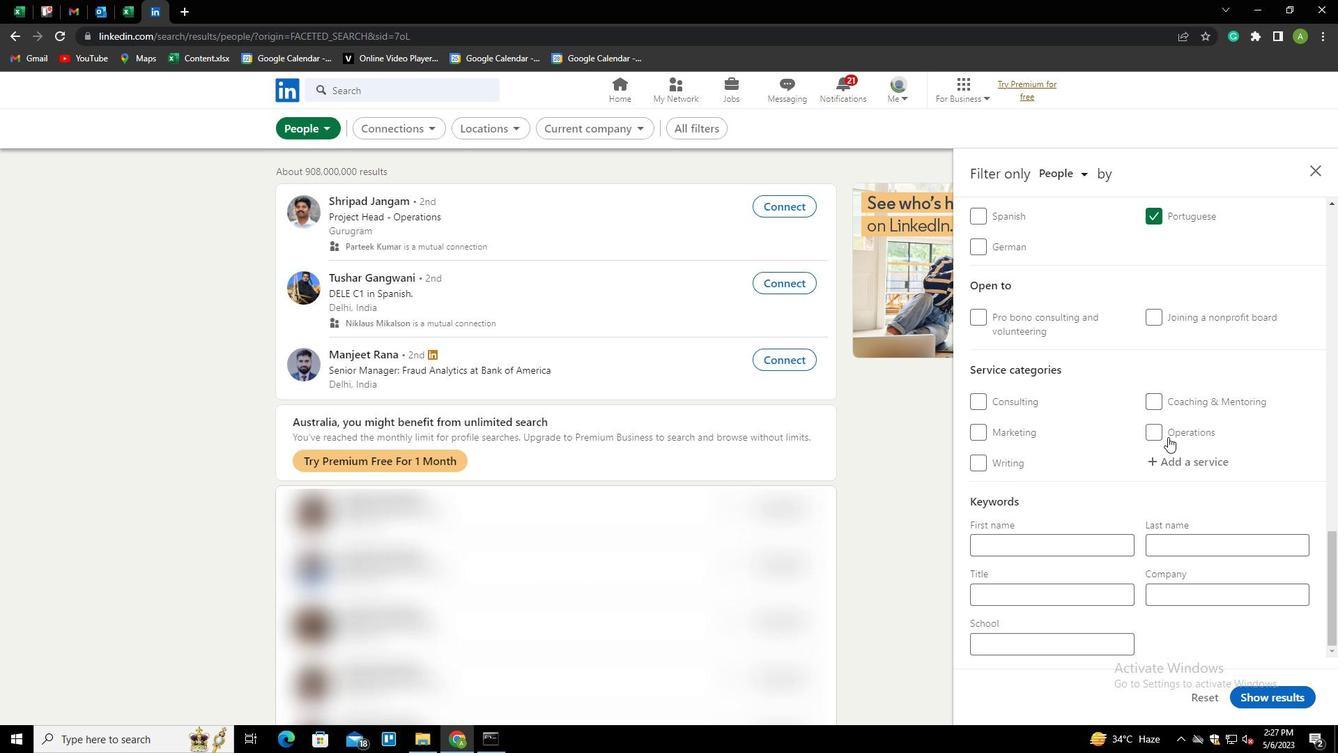 
Action: Mouse pressed left at (1171, 459)
Screenshot: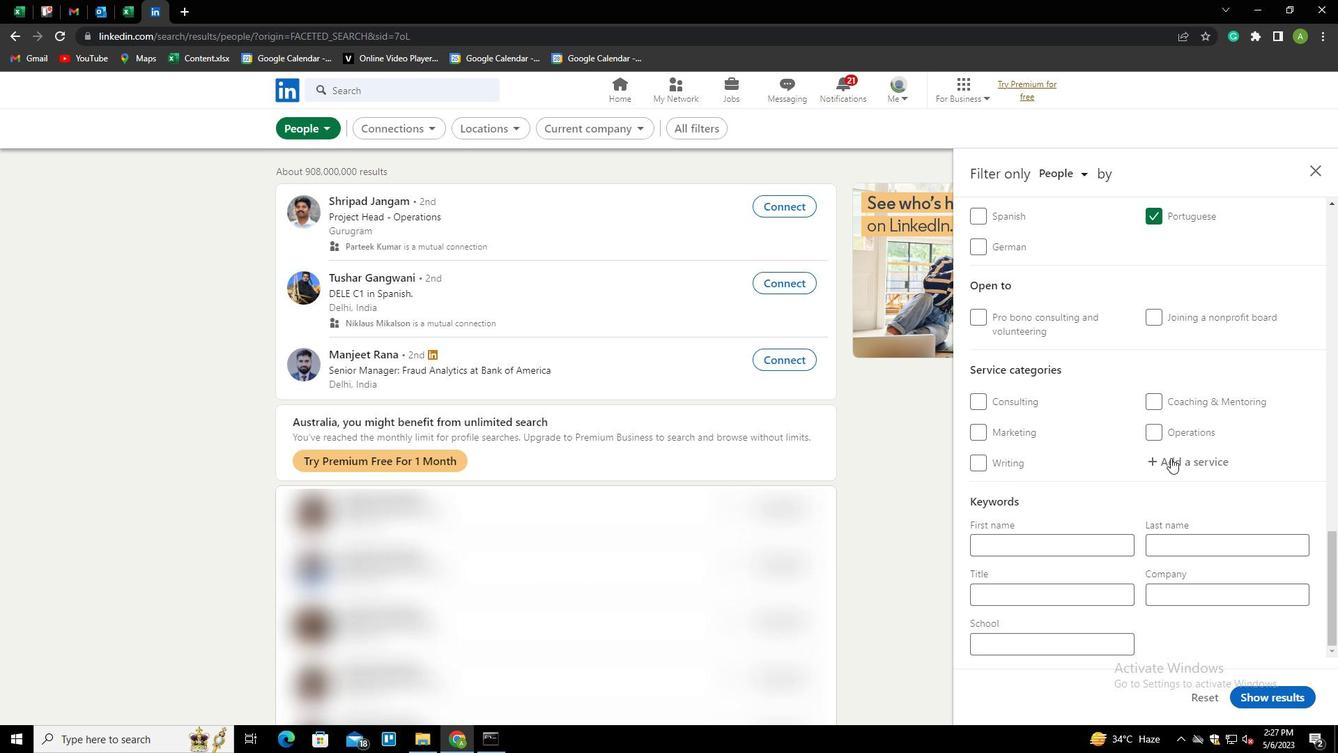 
Action: Mouse moved to (1171, 458)
Screenshot: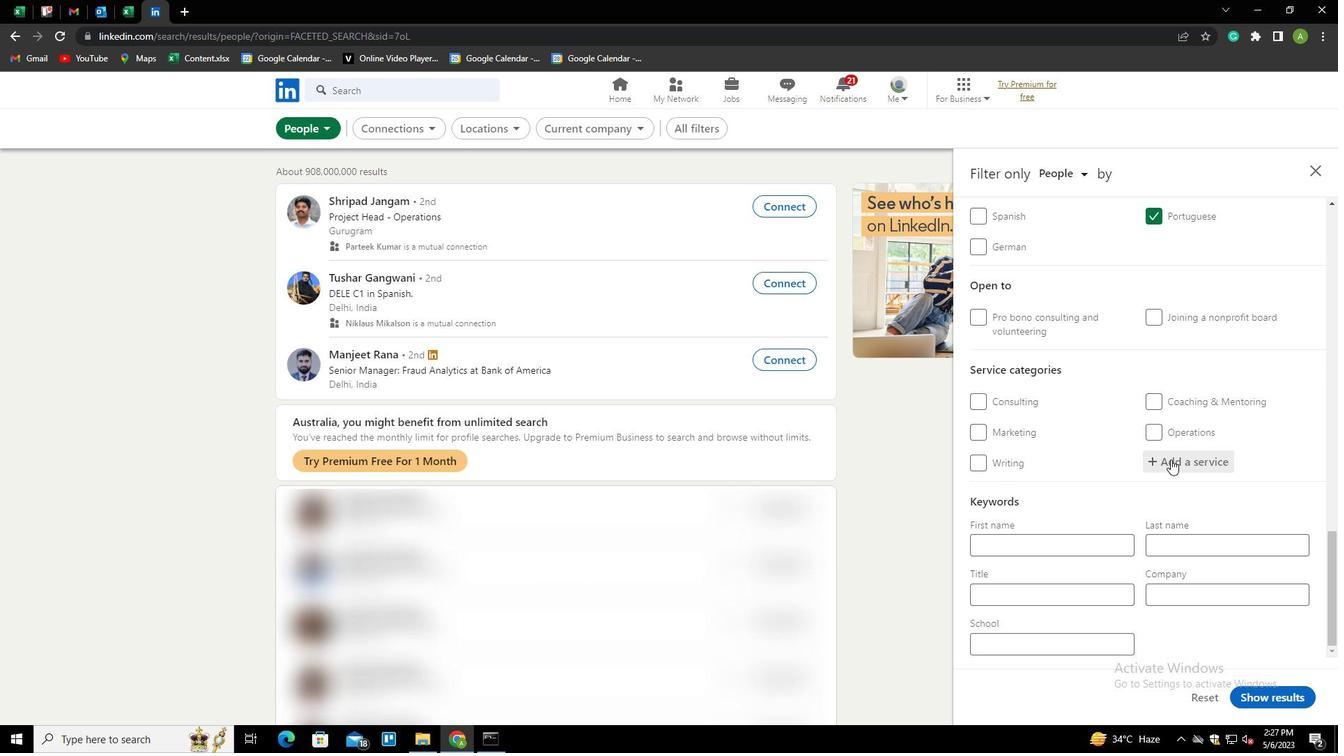 
Action: Key pressed <Key.shift>
Screenshot: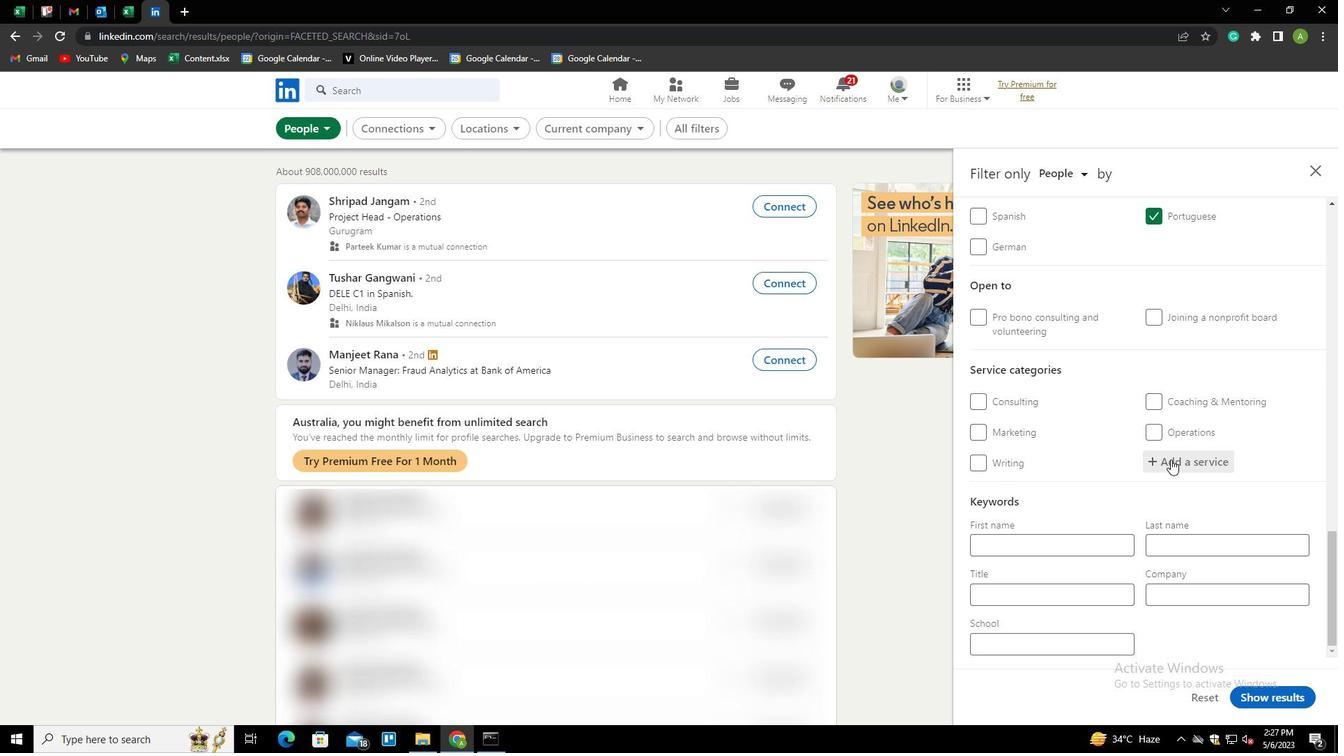 
Action: Mouse moved to (1171, 456)
Screenshot: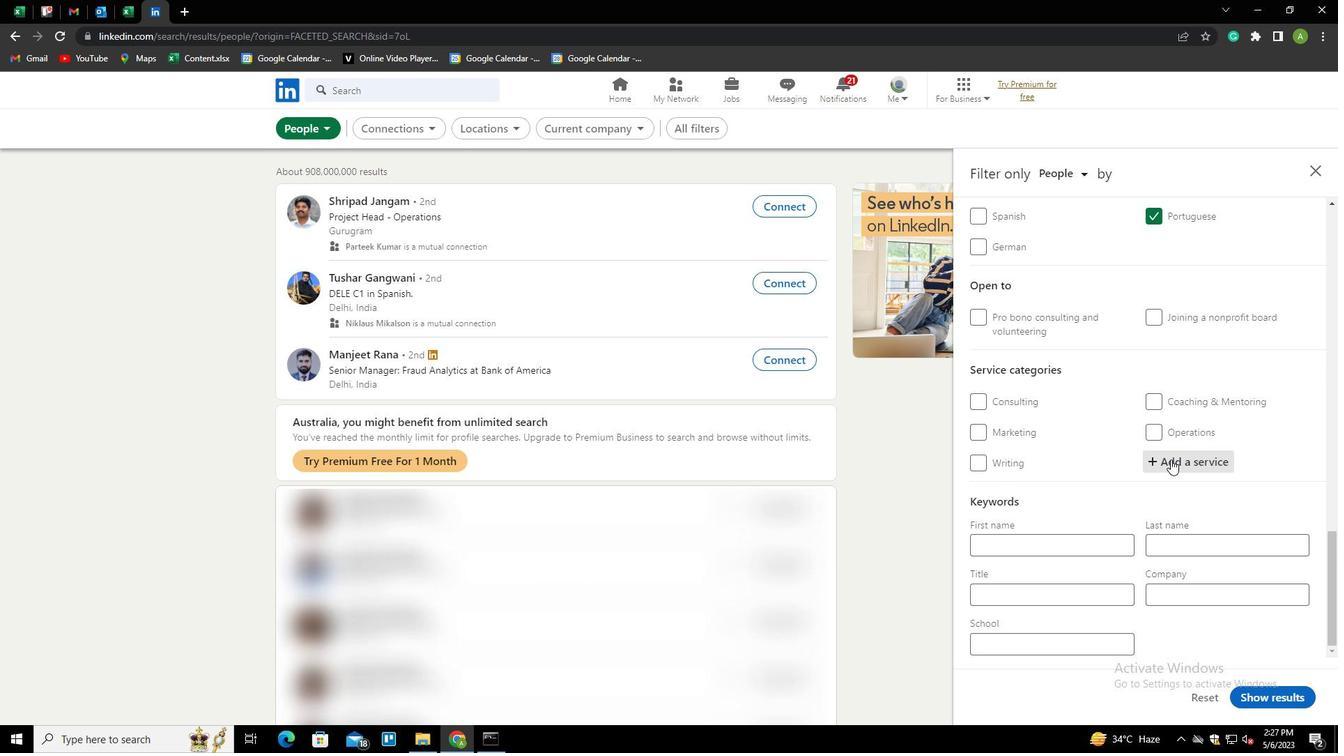 
Action: Key pressed C<Key.backspace><Key.shift>GHOSTWEIT<Key.backspace><Key.backspace><Key.backspace>RITING<Key.down><Key.down><Key.enter>
Screenshot: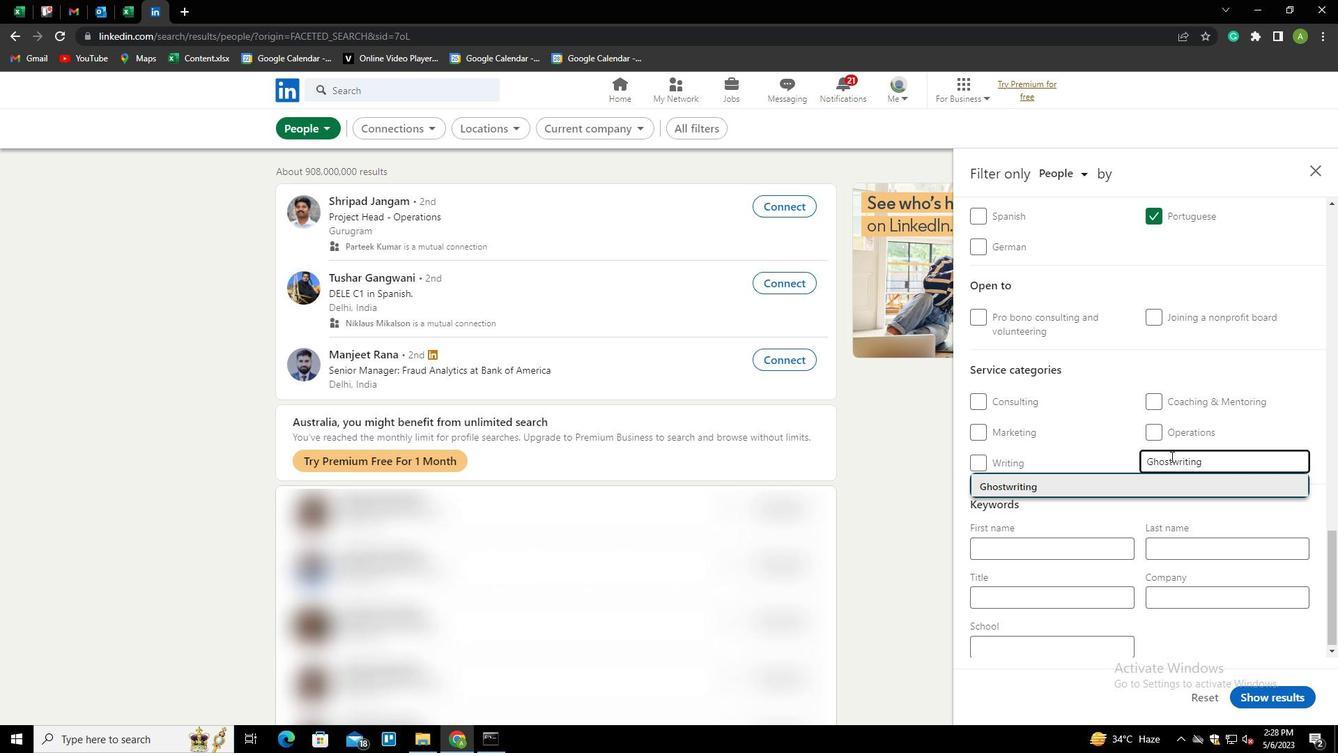 
Action: Mouse moved to (1168, 456)
Screenshot: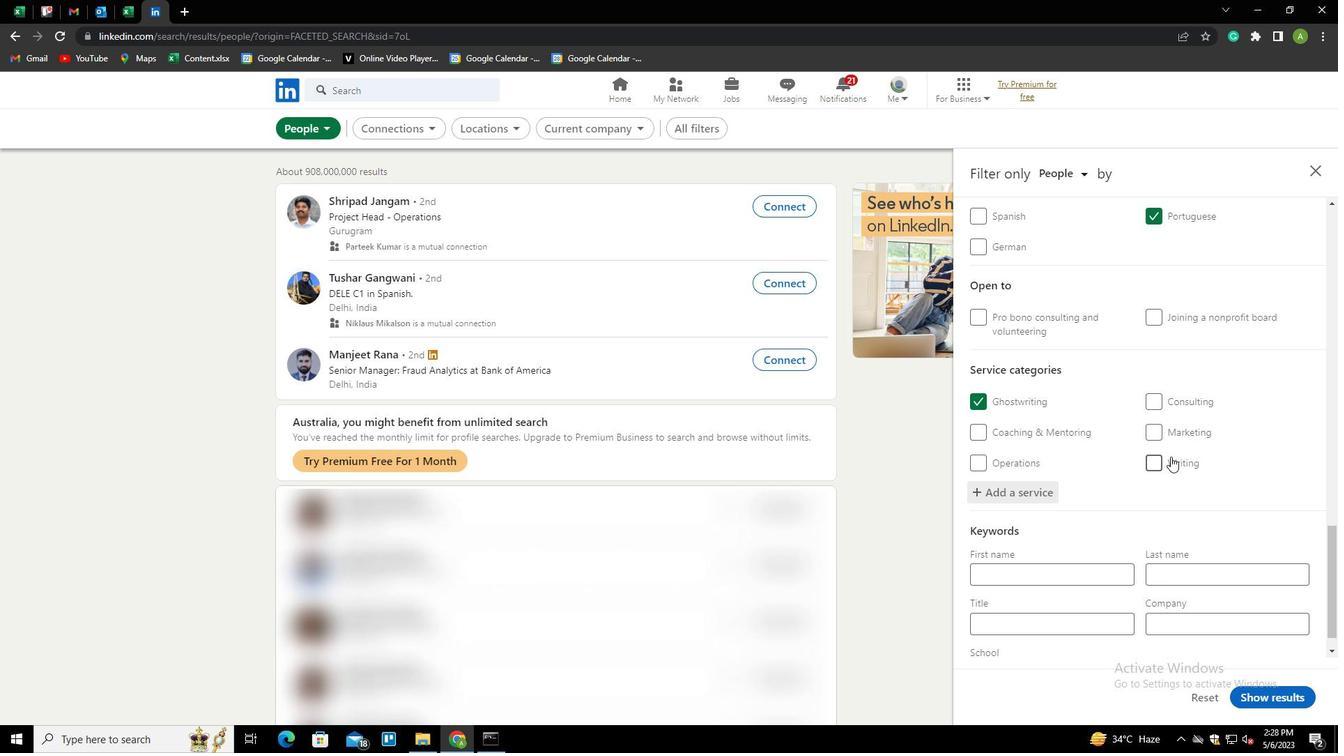 
Action: Mouse scrolled (1168, 455) with delta (0, 0)
Screenshot: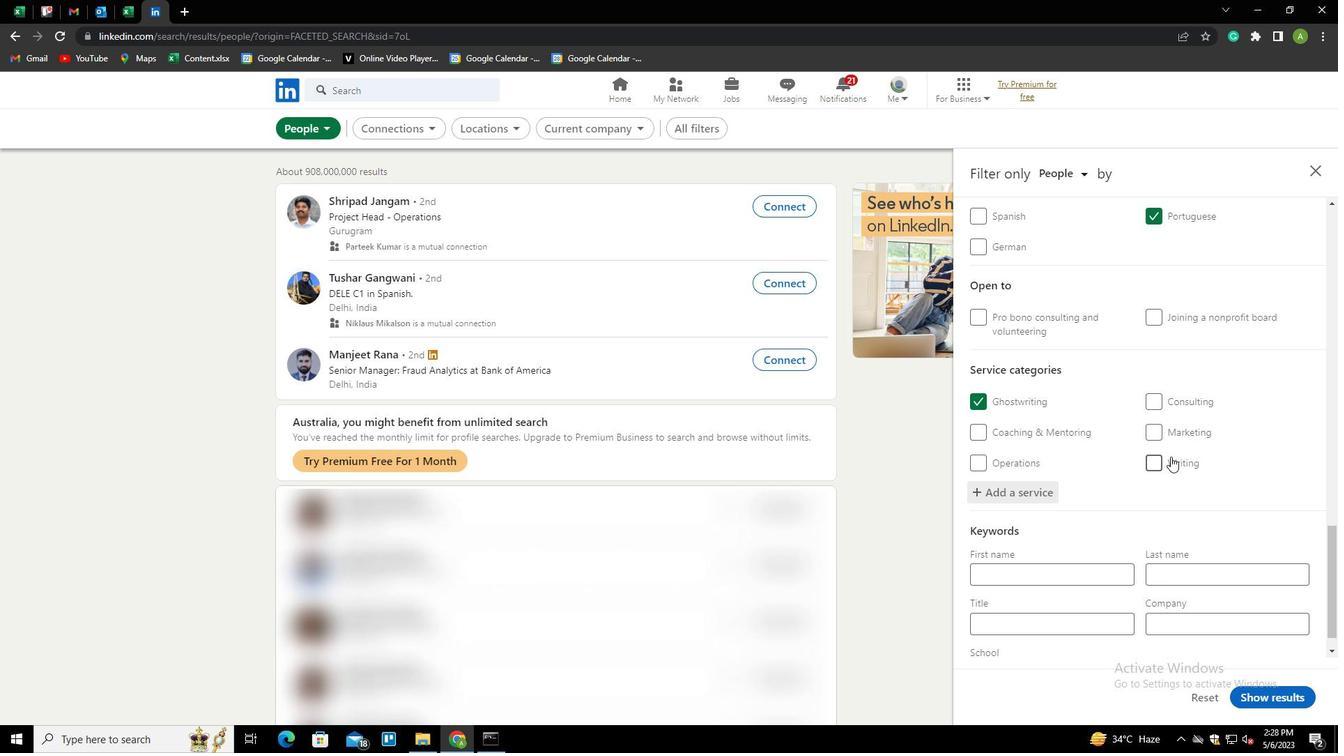 
Action: Mouse moved to (1168, 456)
Screenshot: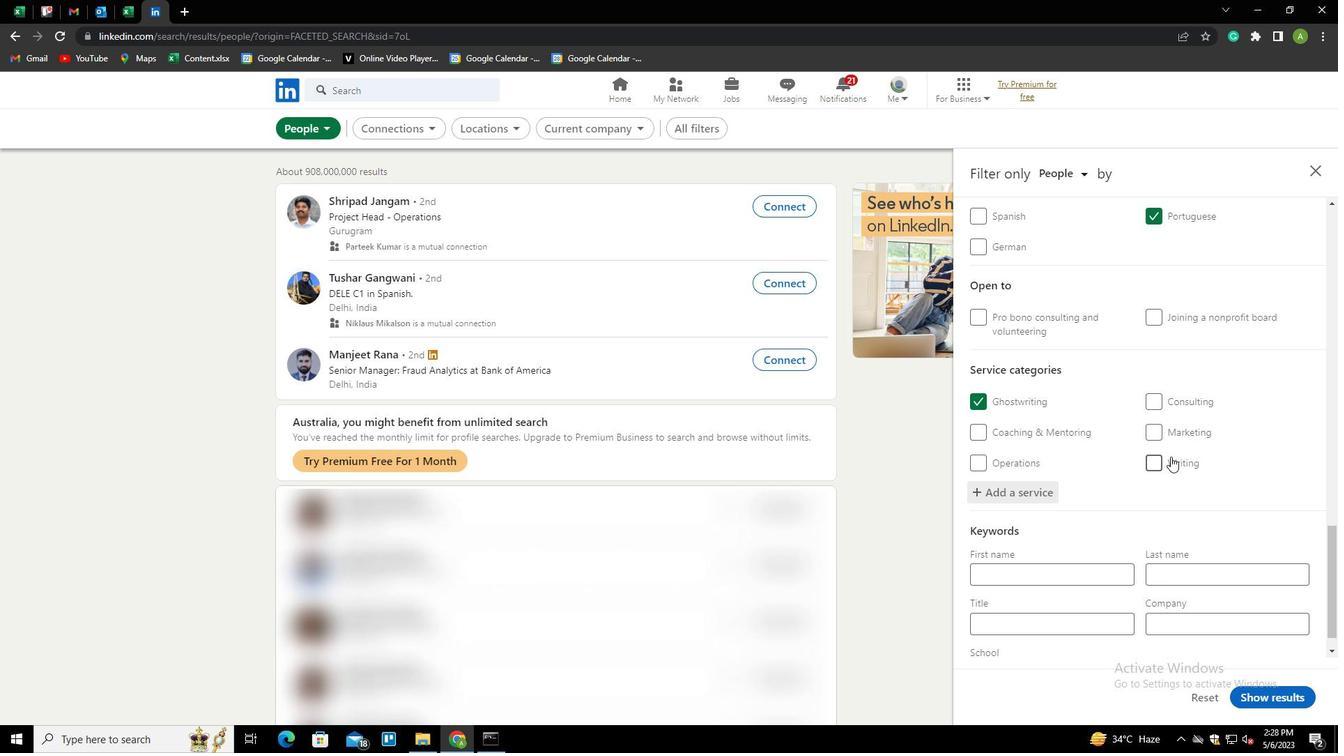 
Action: Mouse scrolled (1168, 455) with delta (0, 0)
Screenshot: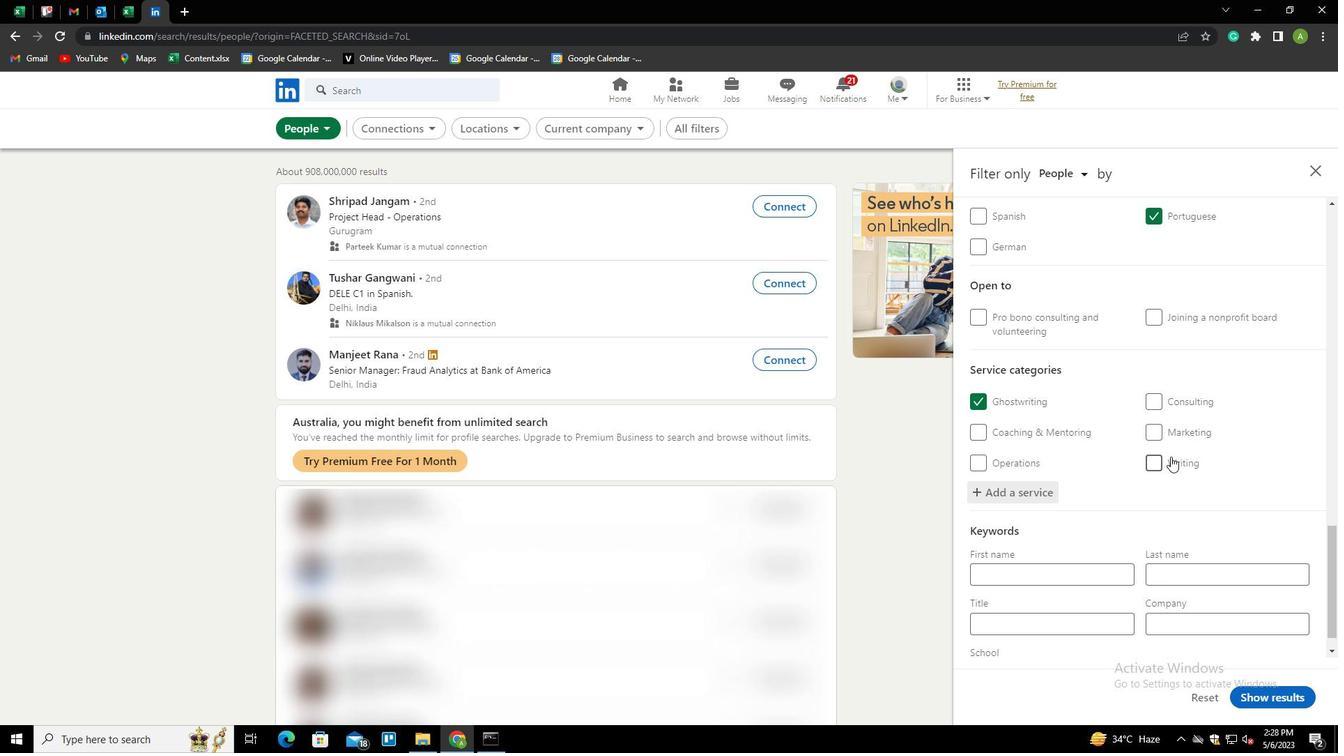 
Action: Mouse scrolled (1168, 455) with delta (0, 0)
Screenshot: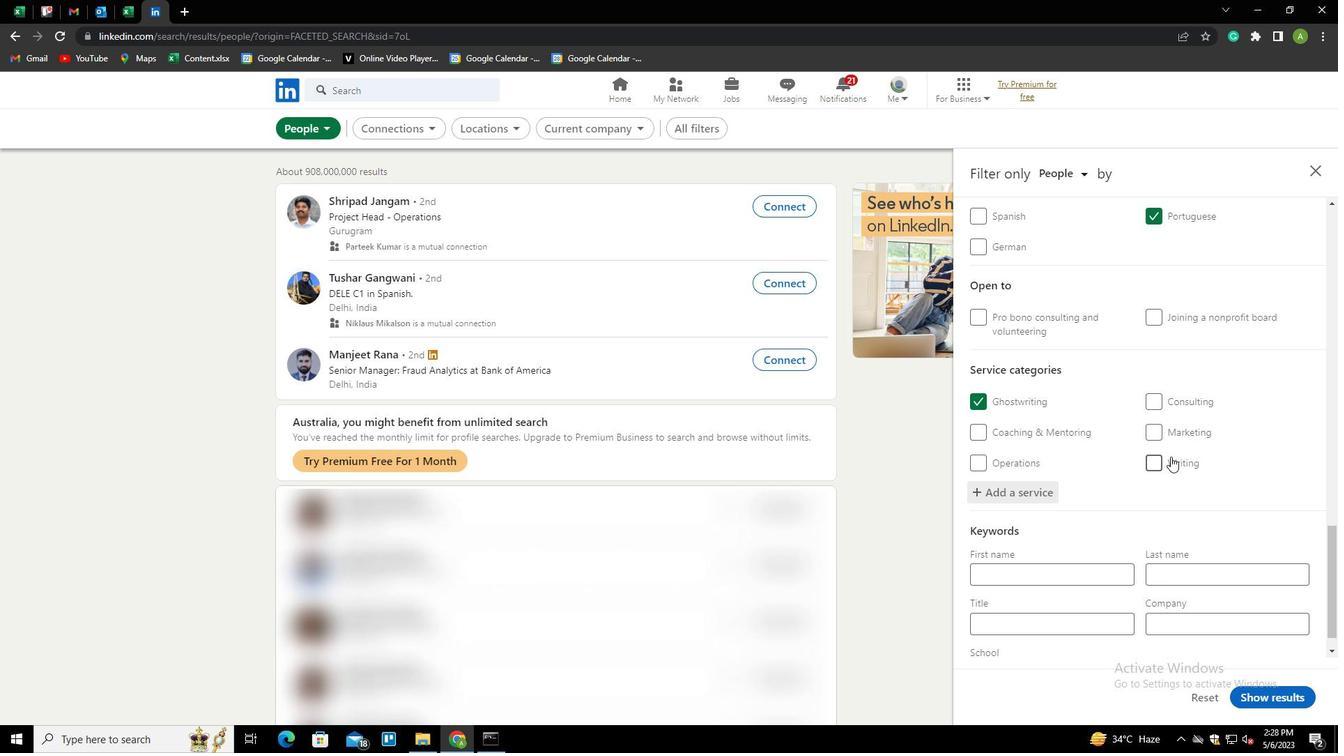 
Action: Mouse moved to (1102, 585)
Screenshot: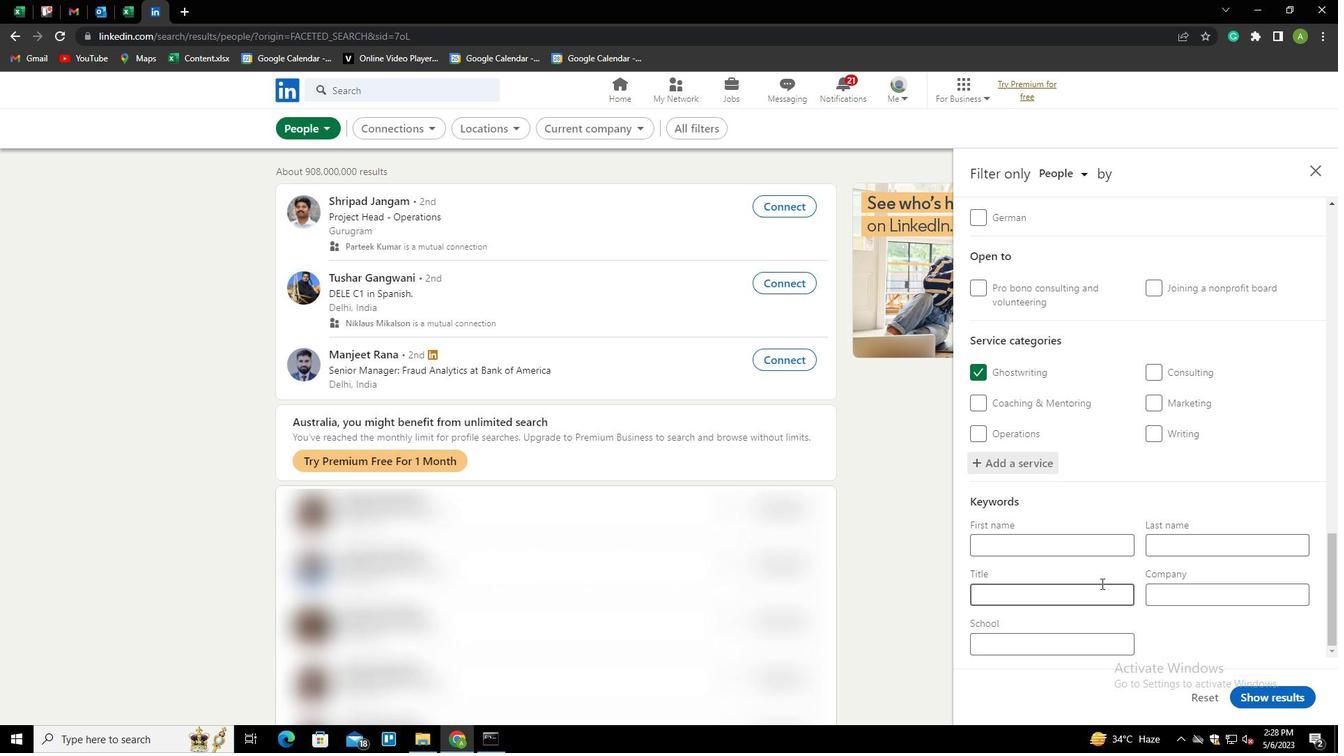 
Action: Mouse pressed left at (1102, 585)
Screenshot: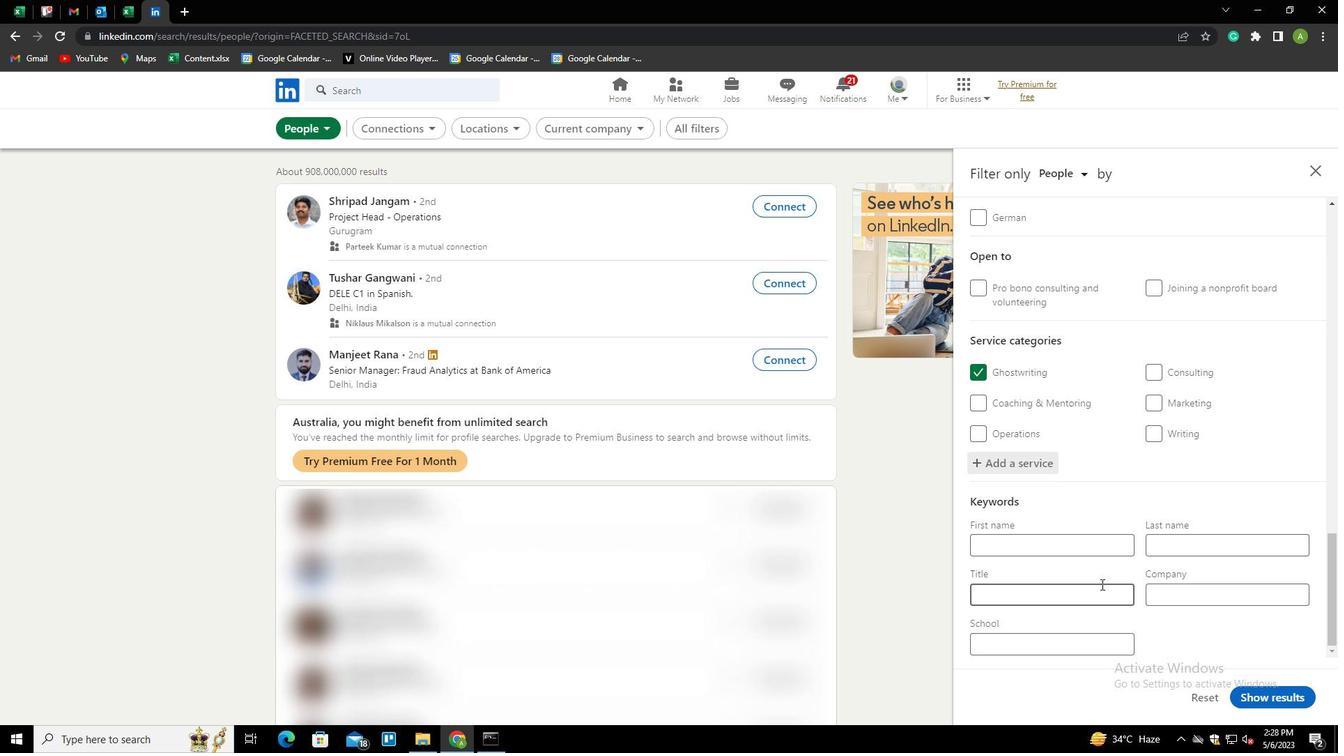 
Action: Mouse moved to (1105, 544)
Screenshot: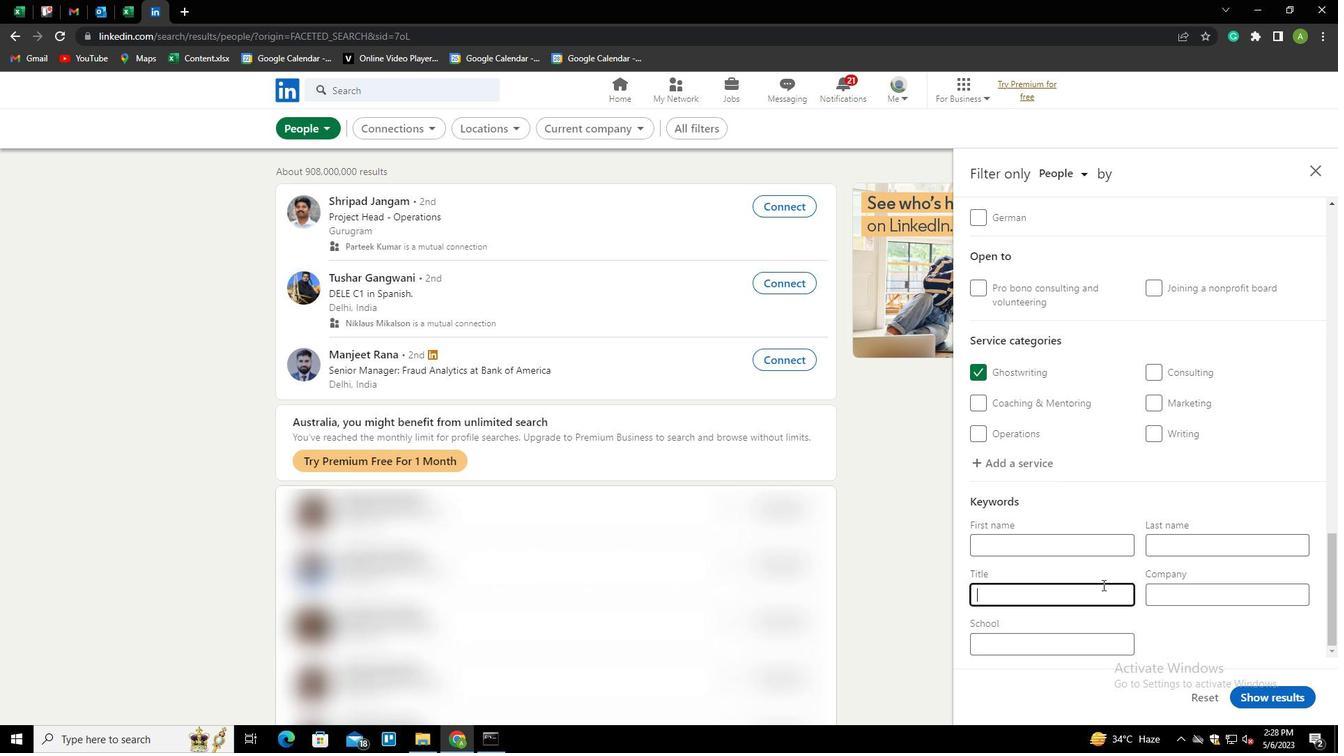 
Action: Key pressed <Key.shift><Key.shift><Key.shift><Key.shift>PRINCIPAL
Screenshot: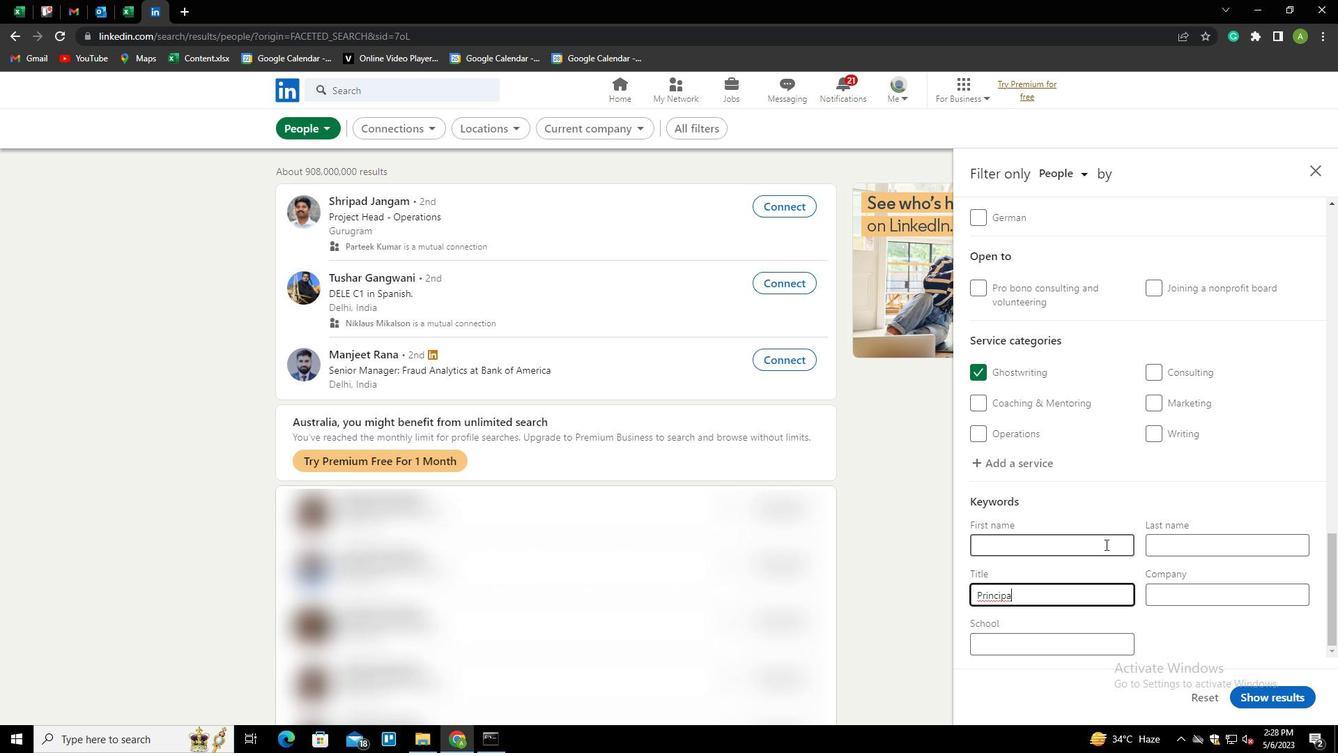 
Action: Mouse moved to (1206, 636)
Screenshot: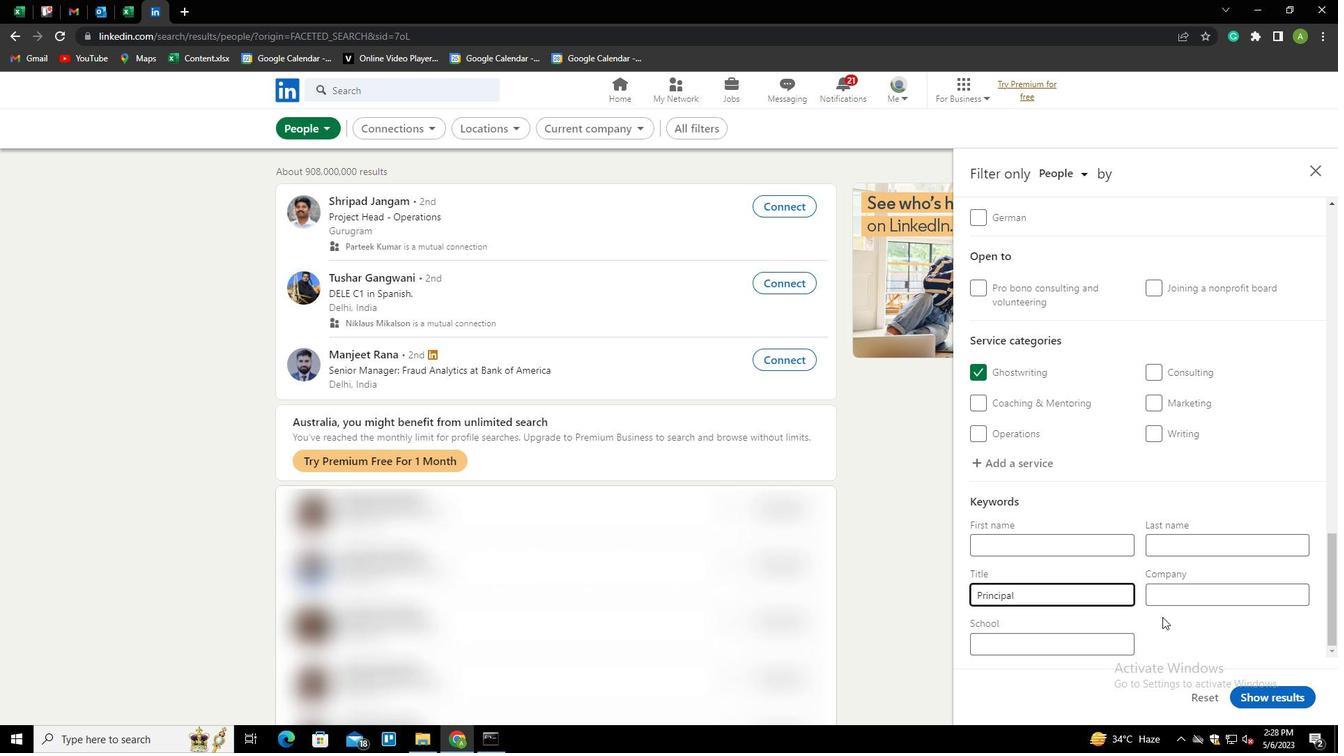 
Action: Mouse pressed left at (1206, 636)
Screenshot: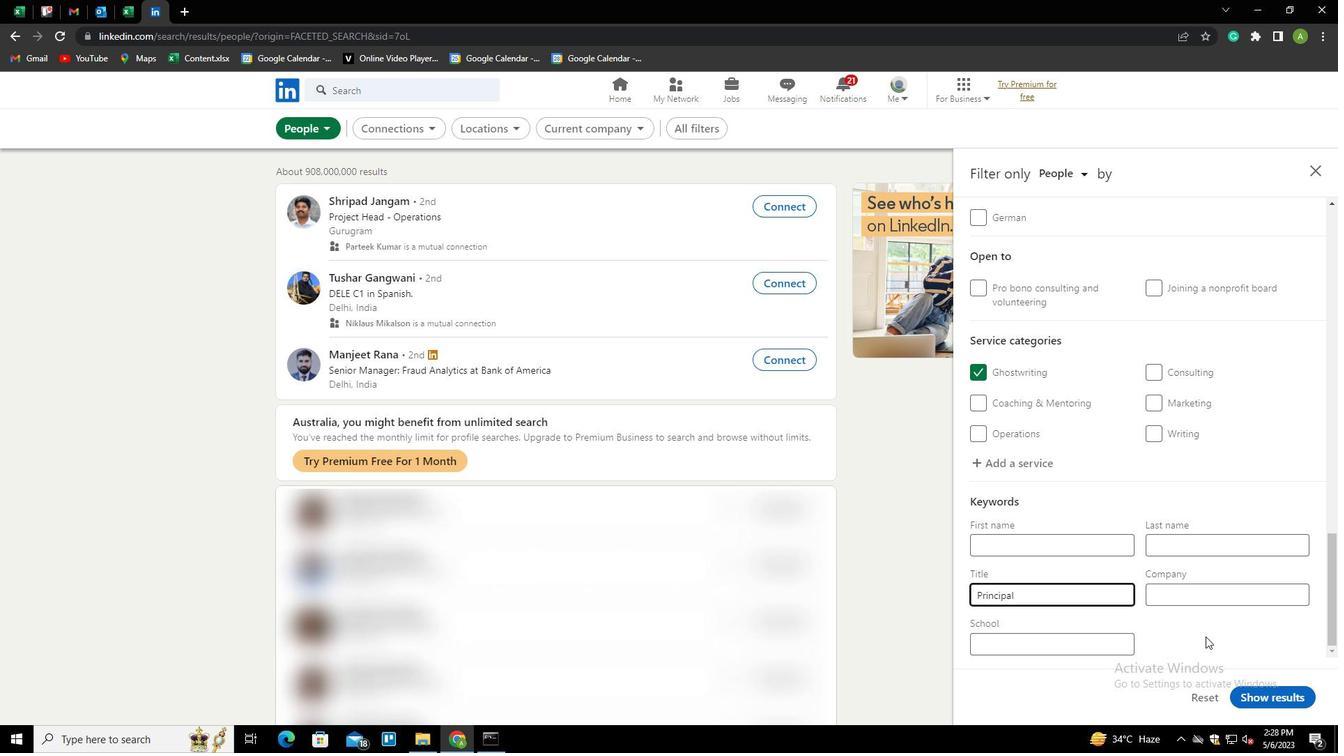 
Action: Mouse moved to (1256, 694)
Screenshot: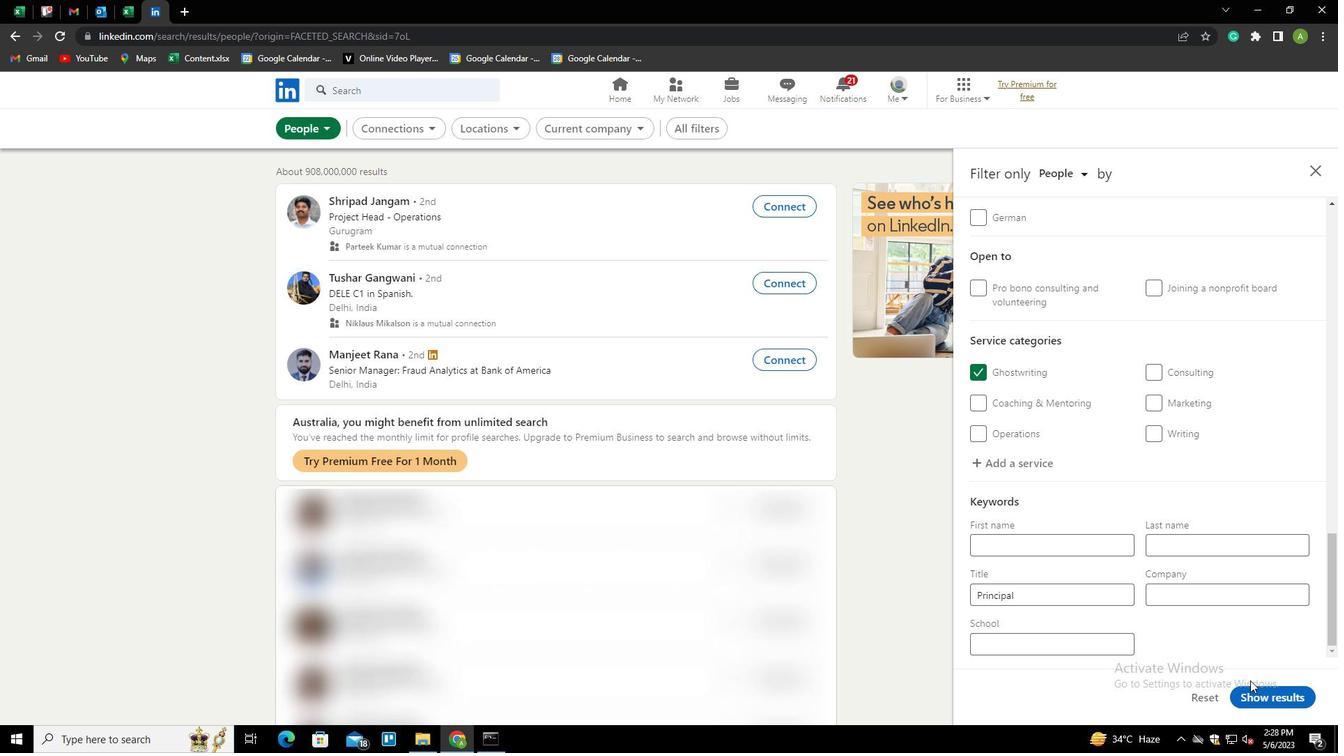 
Action: Mouse pressed left at (1256, 694)
Screenshot: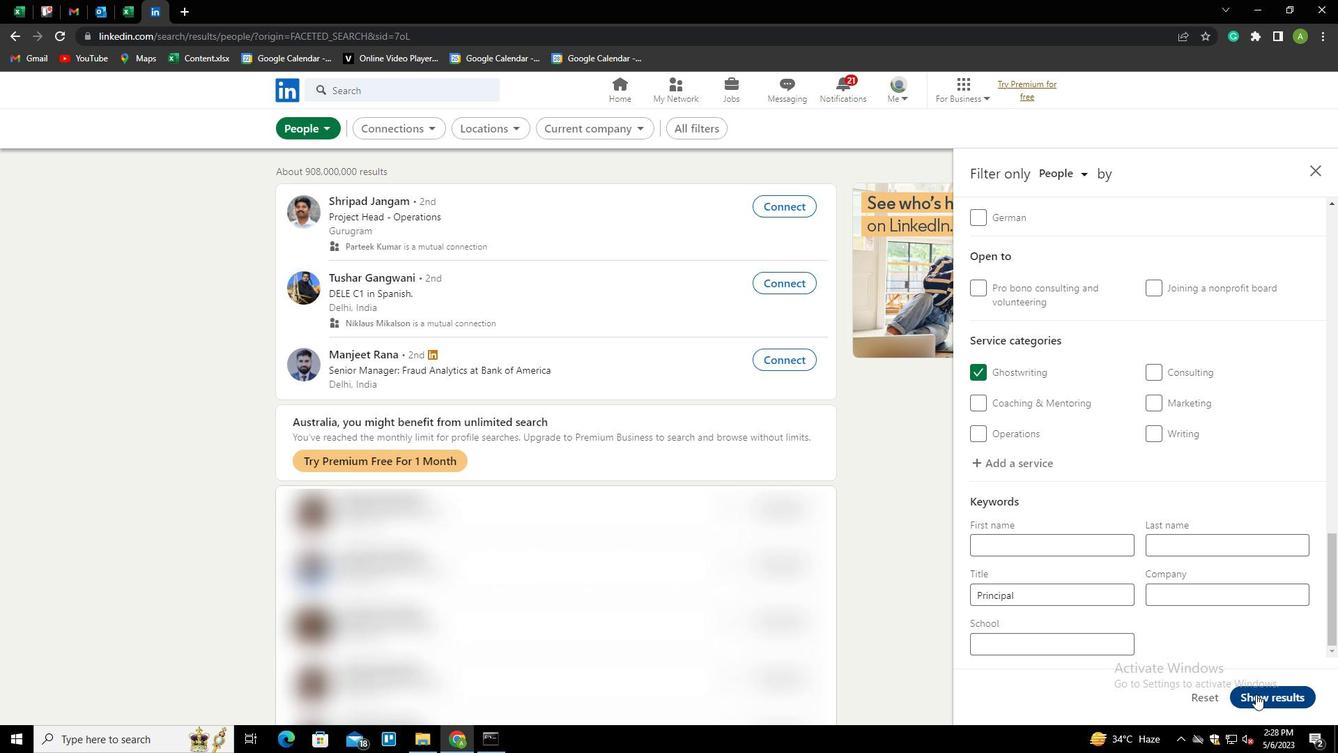 
Action: Mouse moved to (1208, 576)
Screenshot: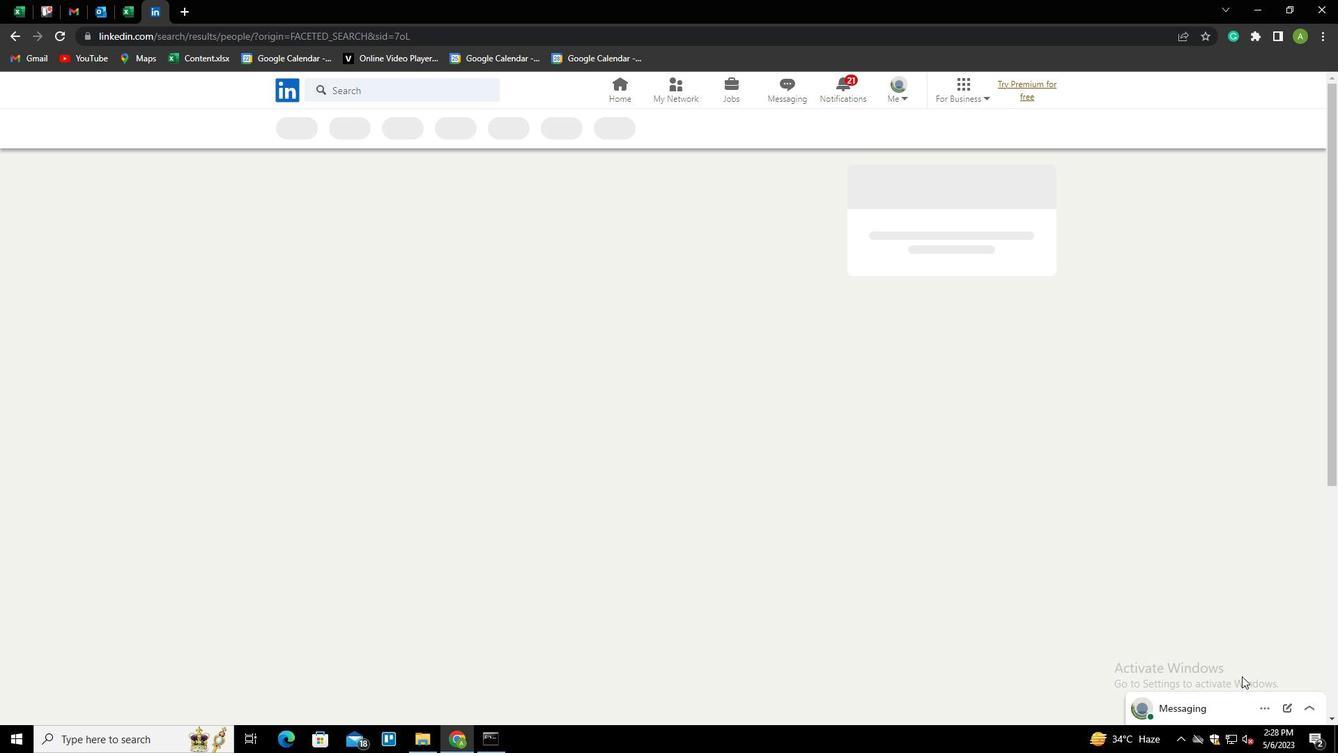 
